 Task: Create relationship between election and announcement object.
Action: Mouse moved to (889, 63)
Screenshot: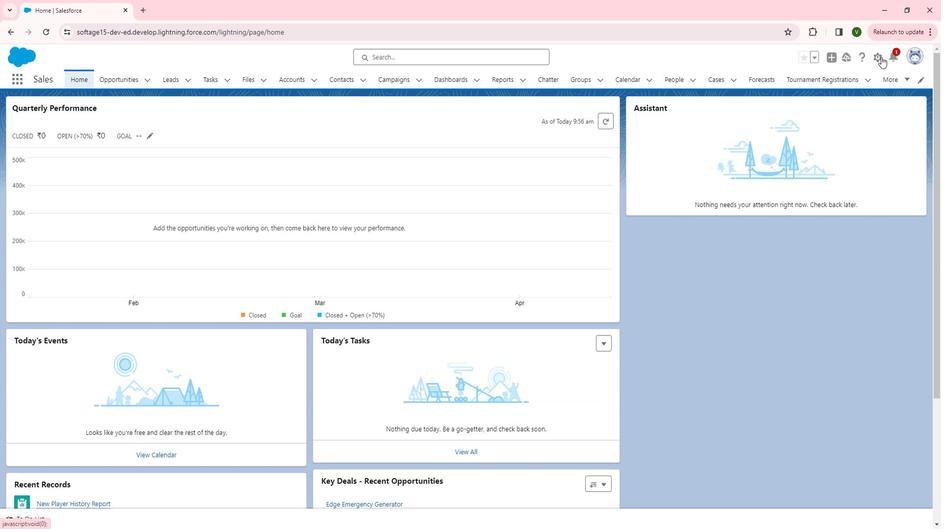 
Action: Mouse pressed left at (889, 63)
Screenshot: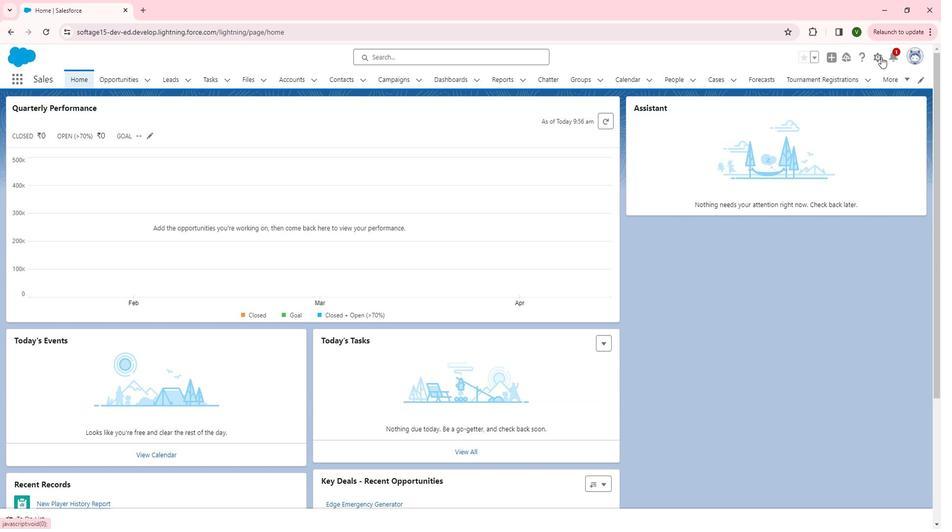 
Action: Mouse moved to (839, 94)
Screenshot: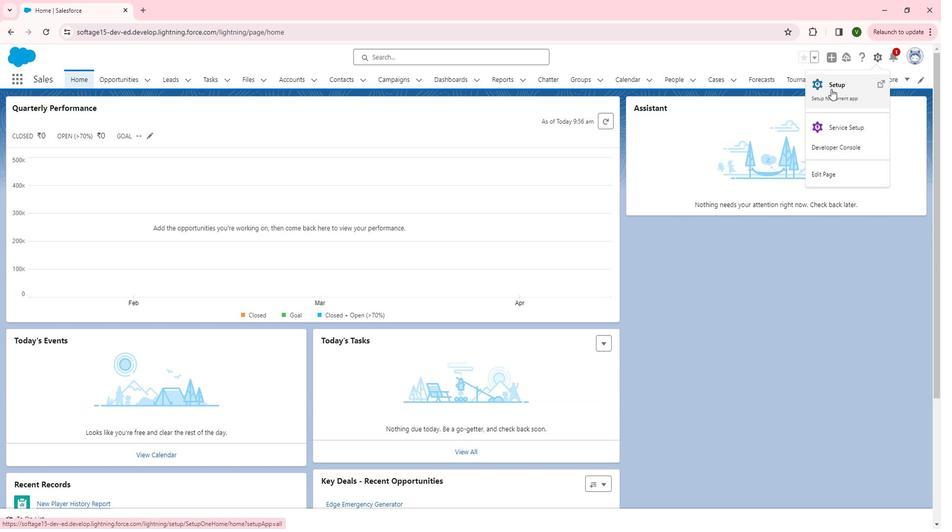 
Action: Mouse pressed left at (839, 94)
Screenshot: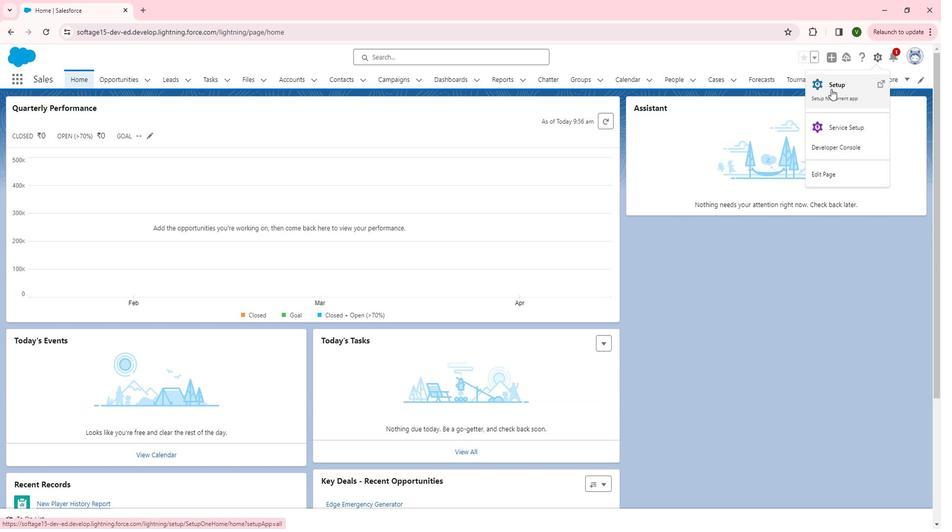 
Action: Mouse moved to (69, 261)
Screenshot: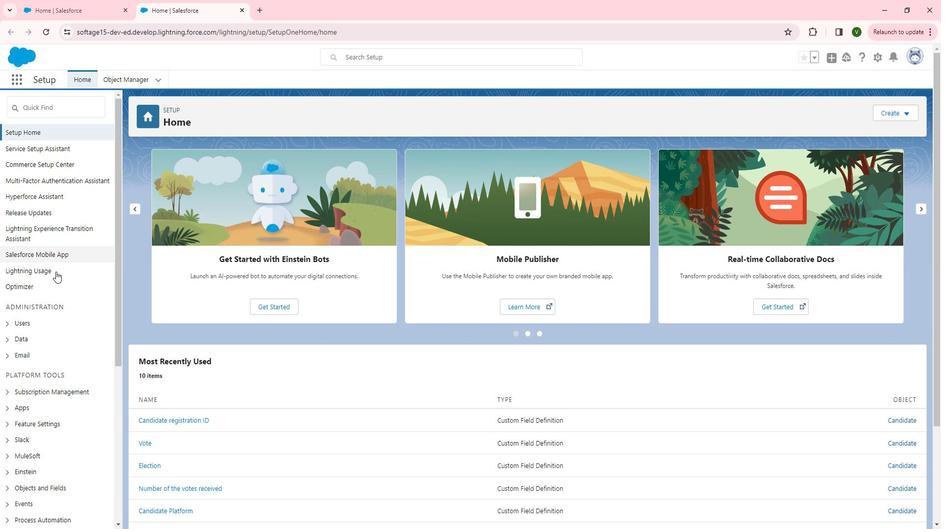 
Action: Mouse scrolled (69, 261) with delta (0, 0)
Screenshot: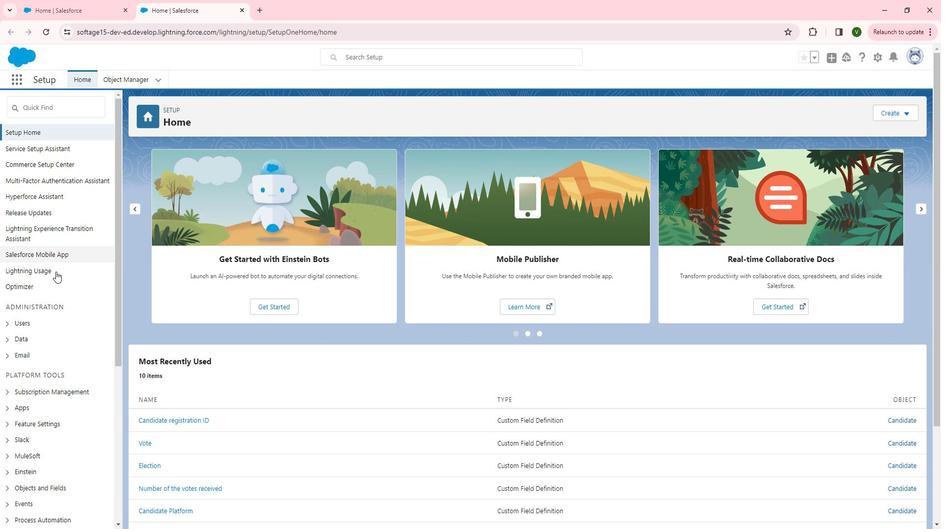
Action: Mouse moved to (62, 276)
Screenshot: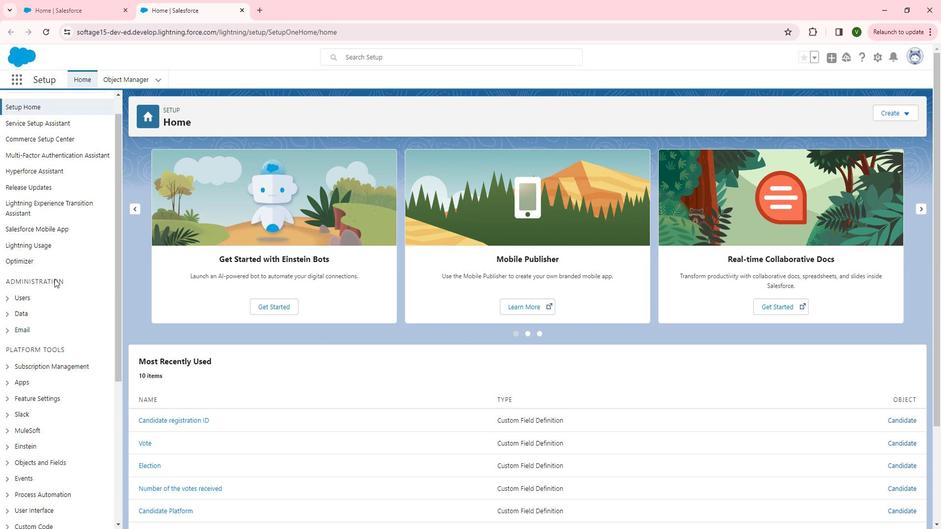 
Action: Mouse scrolled (62, 276) with delta (0, 0)
Screenshot: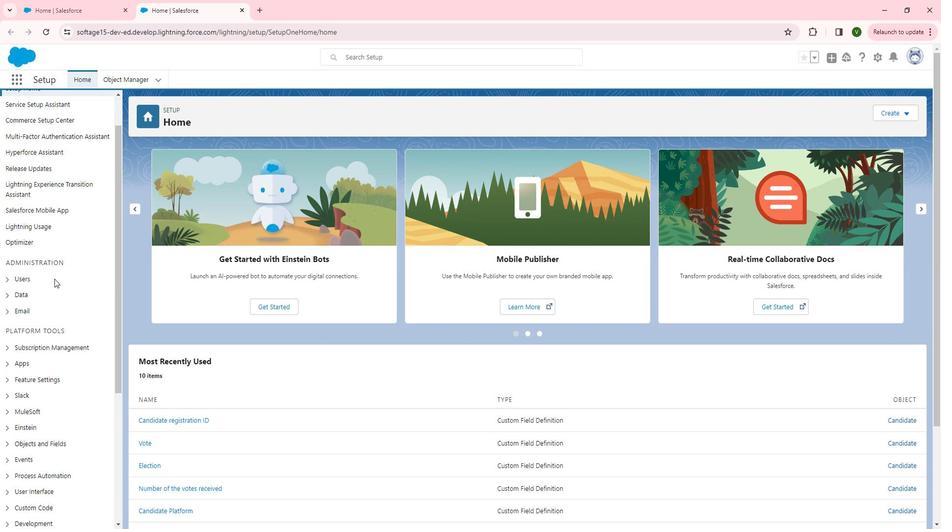 
Action: Mouse moved to (61, 279)
Screenshot: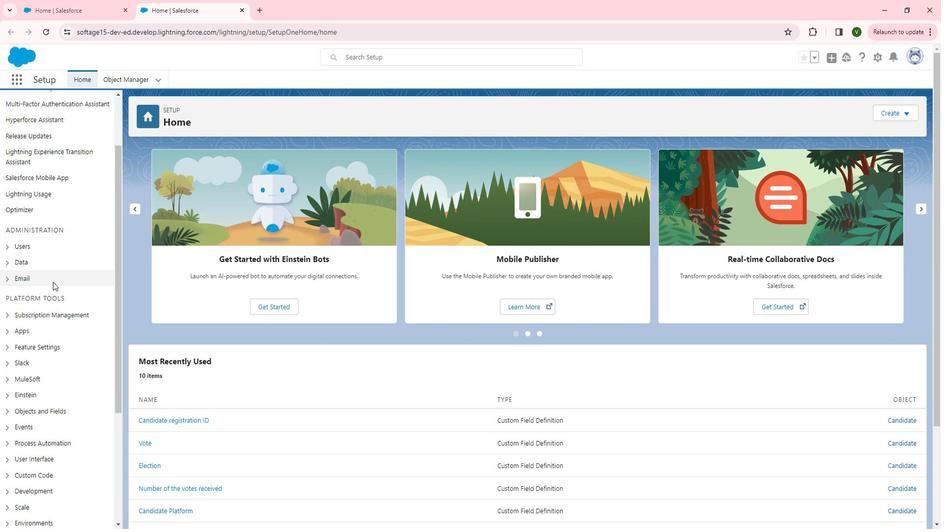 
Action: Mouse scrolled (61, 279) with delta (0, 0)
Screenshot: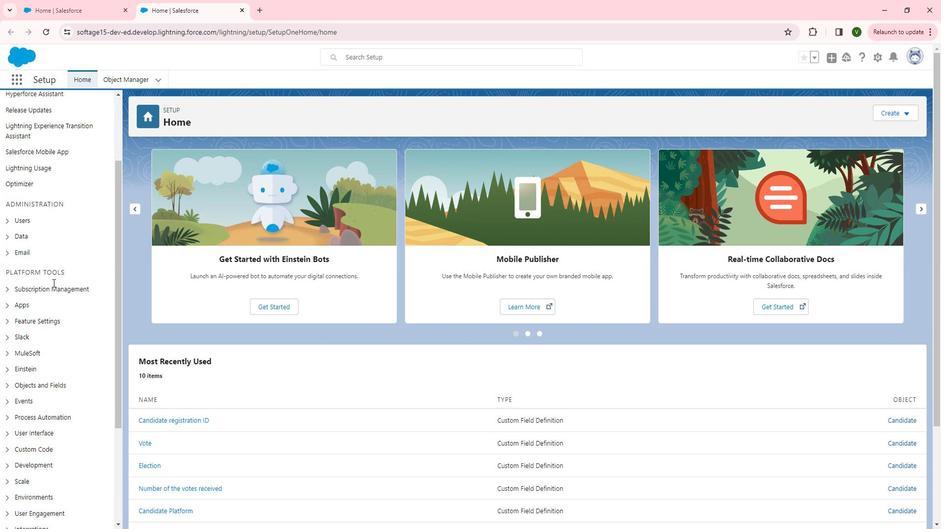 
Action: Mouse moved to (14, 330)
Screenshot: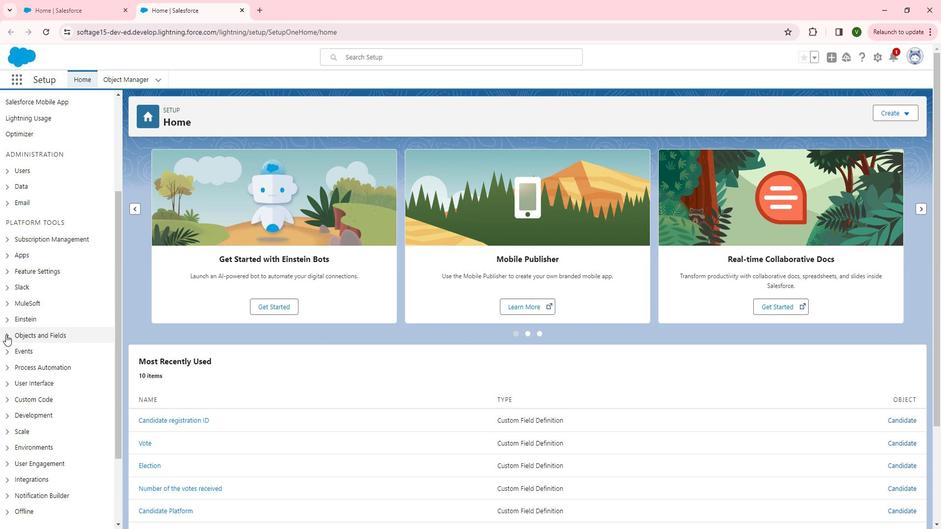 
Action: Mouse pressed left at (14, 330)
Screenshot: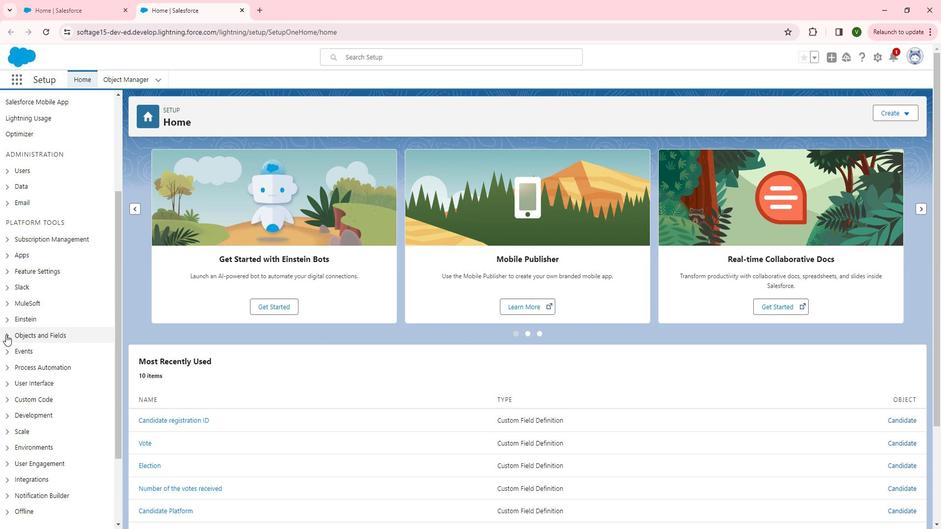 
Action: Mouse moved to (62, 345)
Screenshot: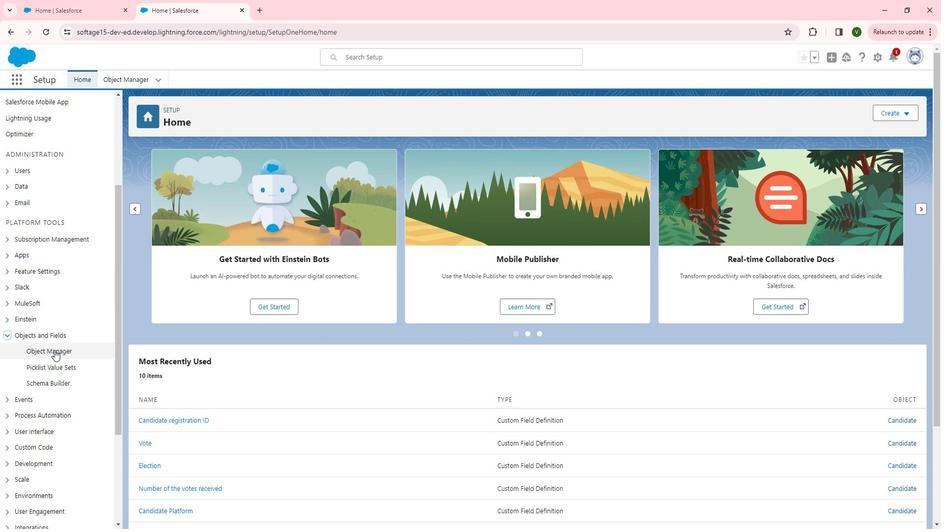 
Action: Mouse pressed left at (62, 345)
Screenshot: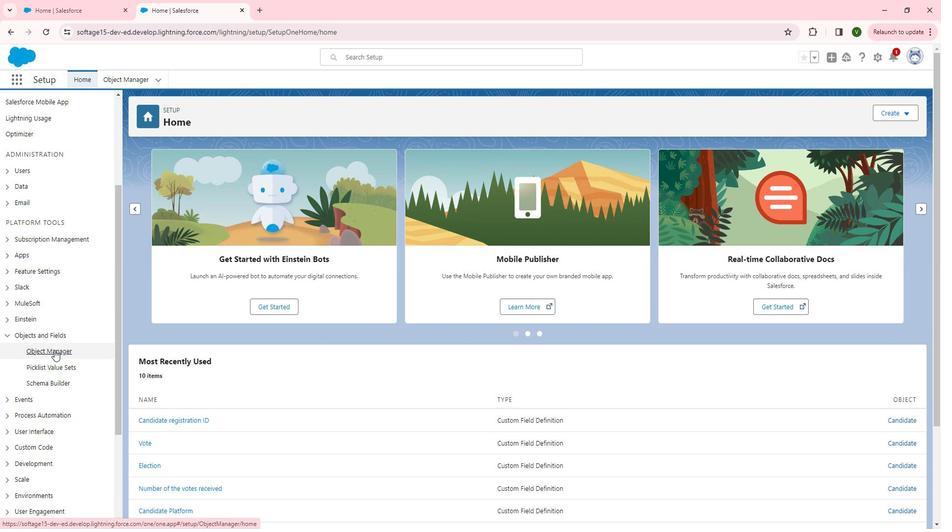 
Action: Mouse moved to (125, 307)
Screenshot: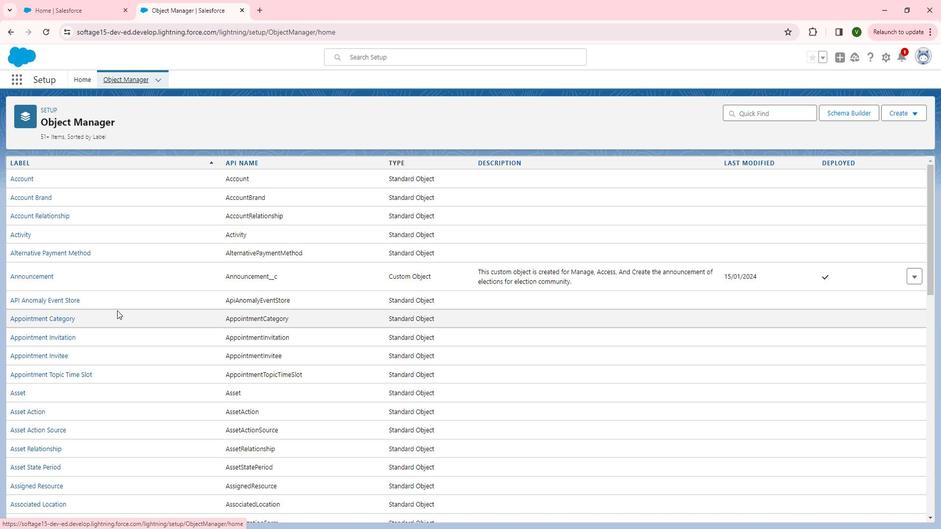
Action: Mouse scrolled (125, 306) with delta (0, 0)
Screenshot: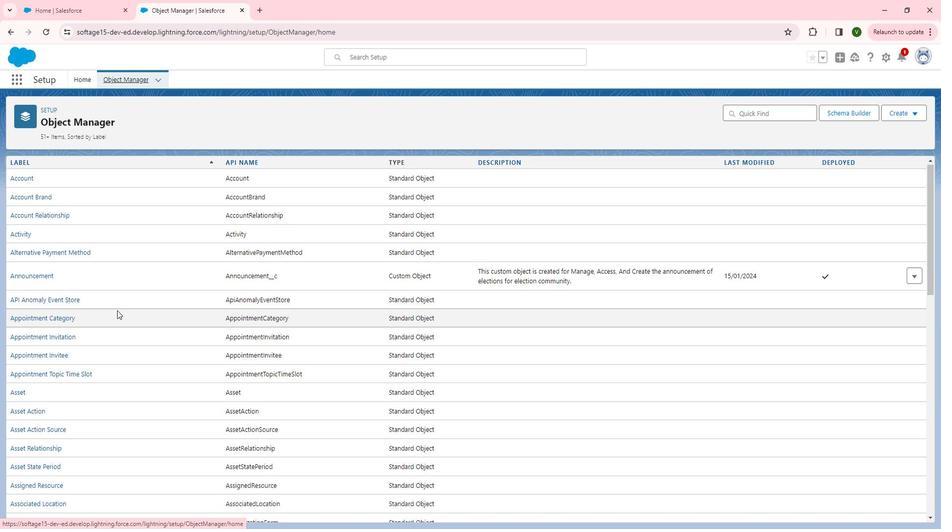 
Action: Mouse scrolled (125, 306) with delta (0, 0)
Screenshot: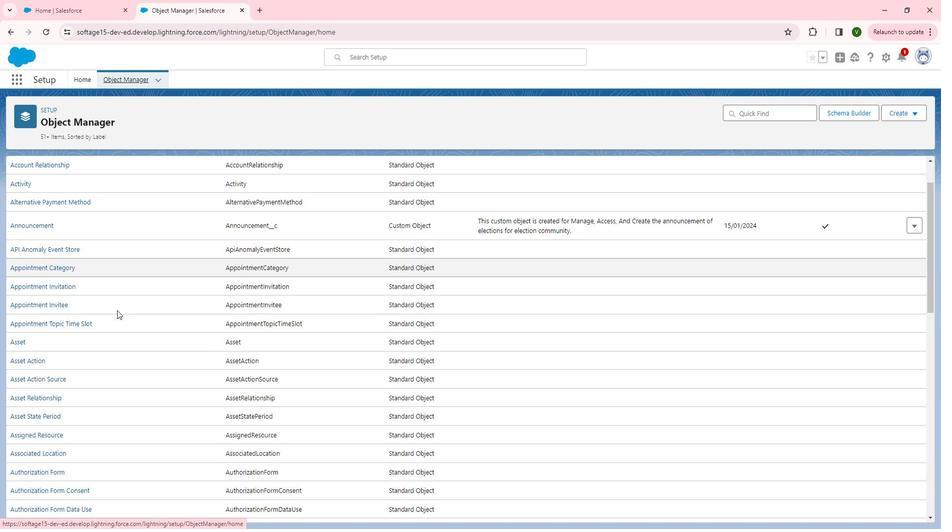 
Action: Mouse scrolled (125, 306) with delta (0, 0)
Screenshot: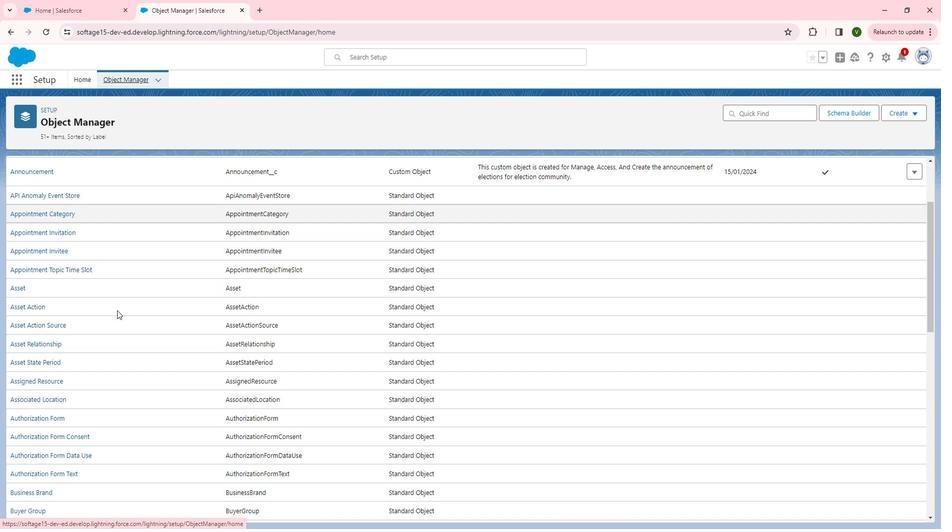 
Action: Mouse scrolled (125, 306) with delta (0, 0)
Screenshot: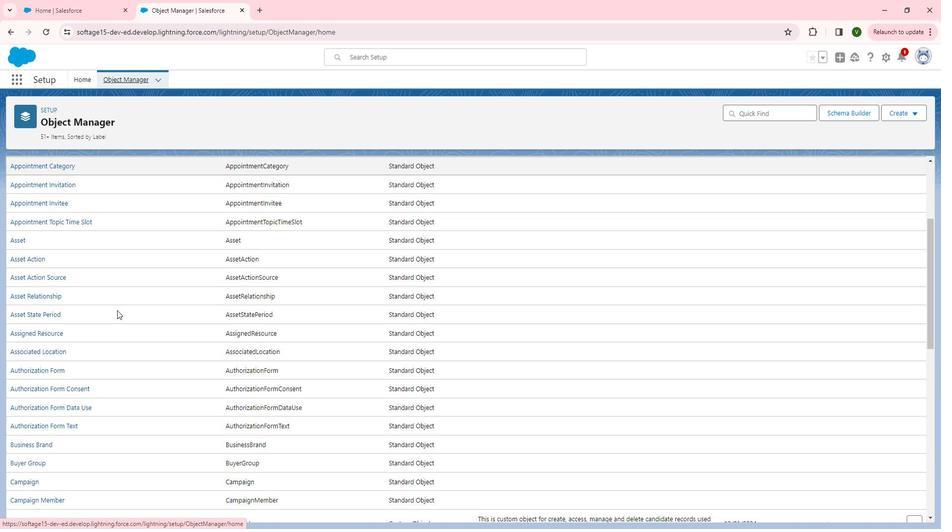 
Action: Mouse scrolled (125, 307) with delta (0, 0)
Screenshot: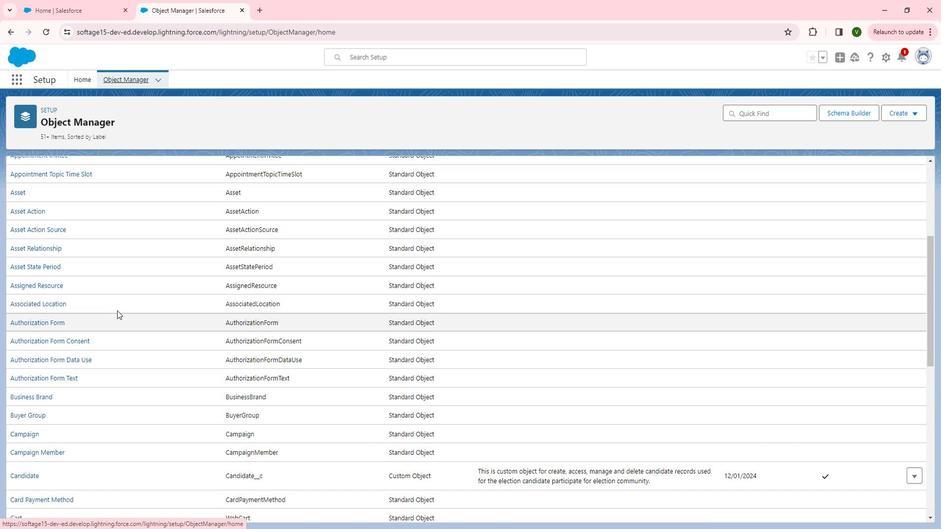 
Action: Mouse scrolled (125, 307) with delta (0, 0)
Screenshot: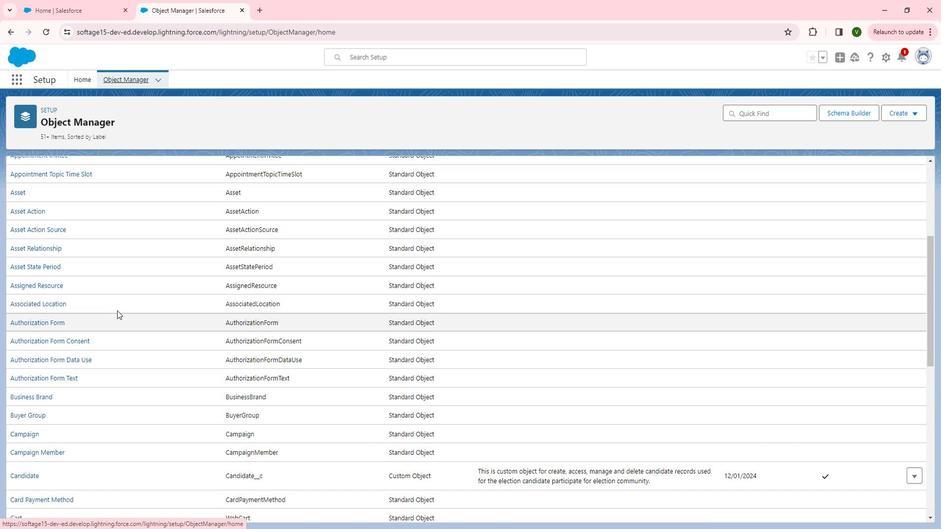 
Action: Mouse scrolled (125, 307) with delta (0, 0)
Screenshot: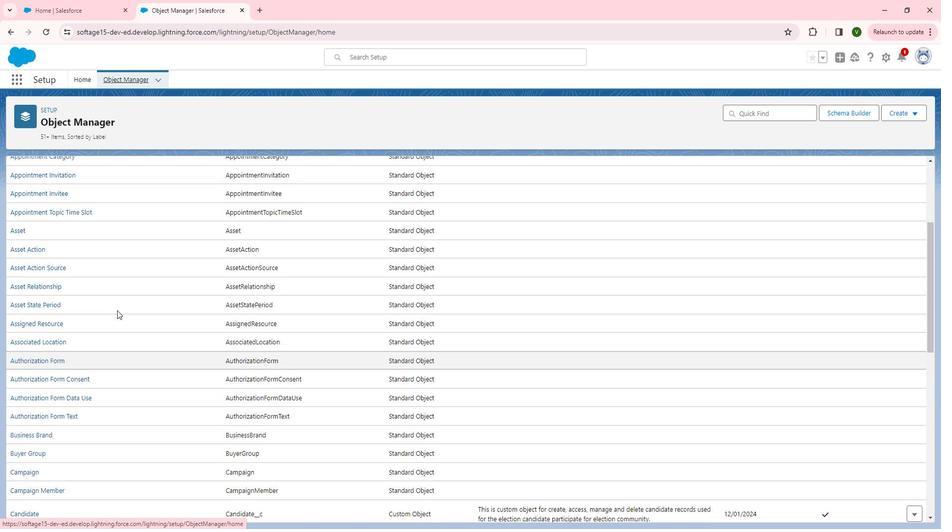 
Action: Mouse scrolled (125, 307) with delta (0, 0)
Screenshot: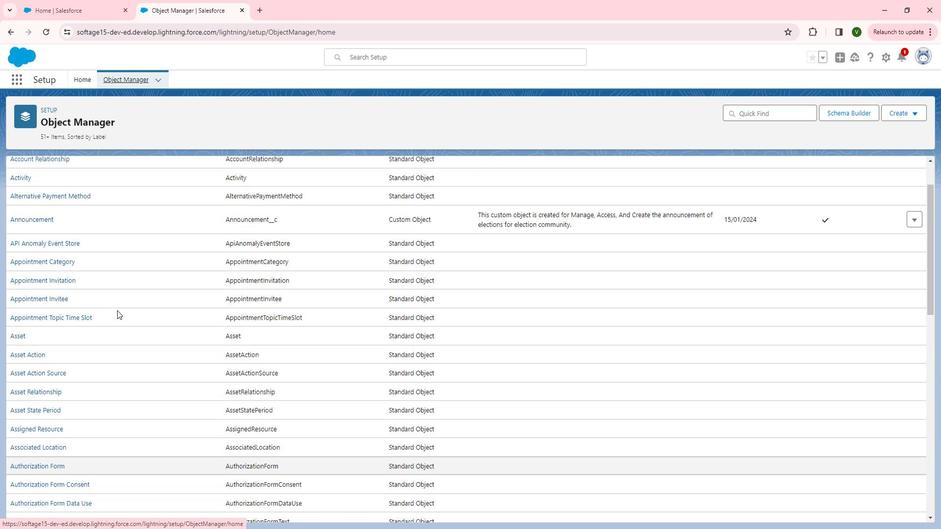 
Action: Mouse moved to (42, 272)
Screenshot: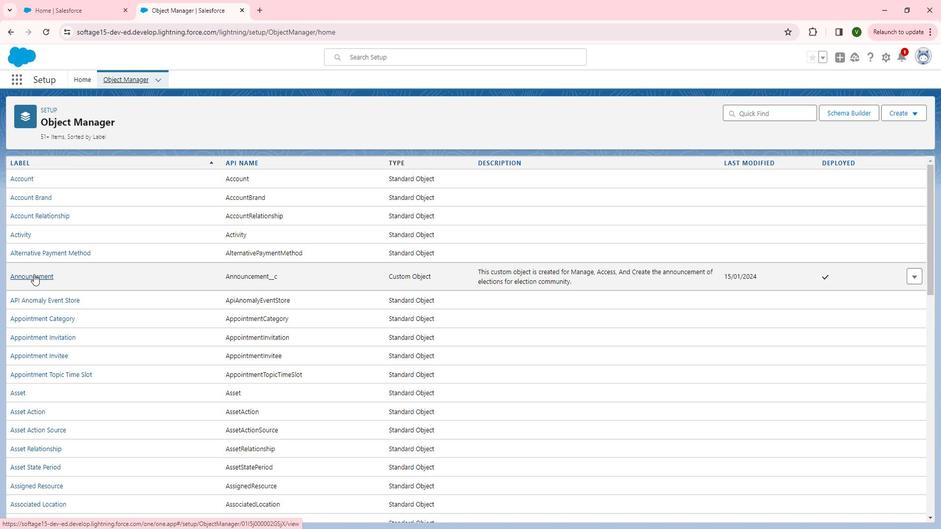 
Action: Mouse pressed left at (42, 272)
Screenshot: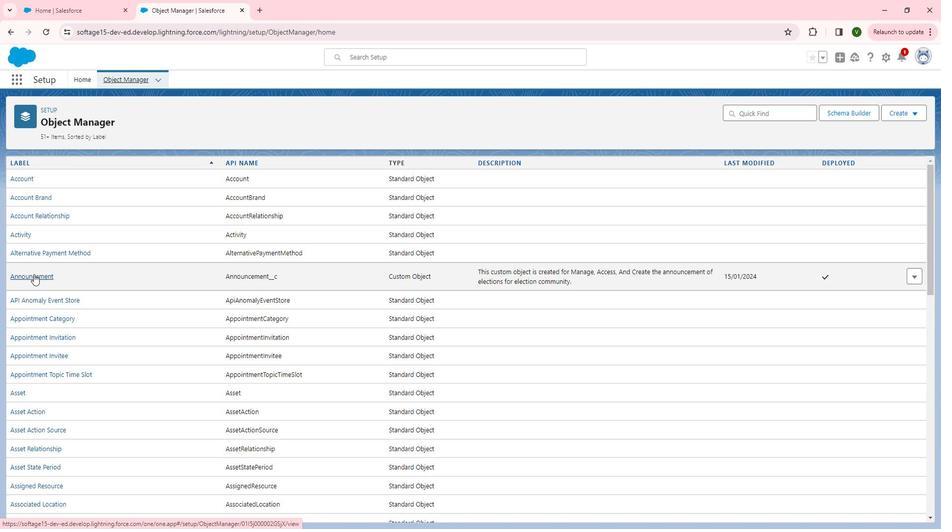 
Action: Mouse moved to (83, 181)
Screenshot: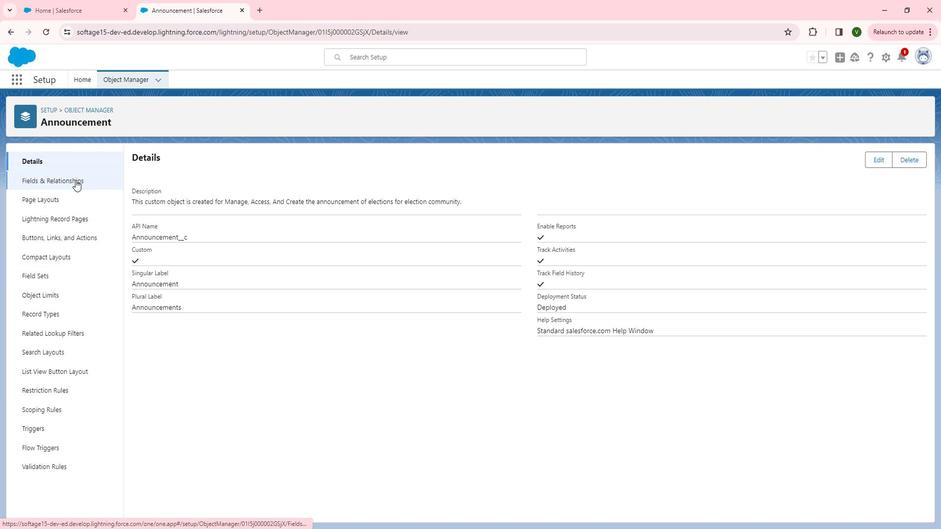 
Action: Mouse pressed left at (83, 181)
Screenshot: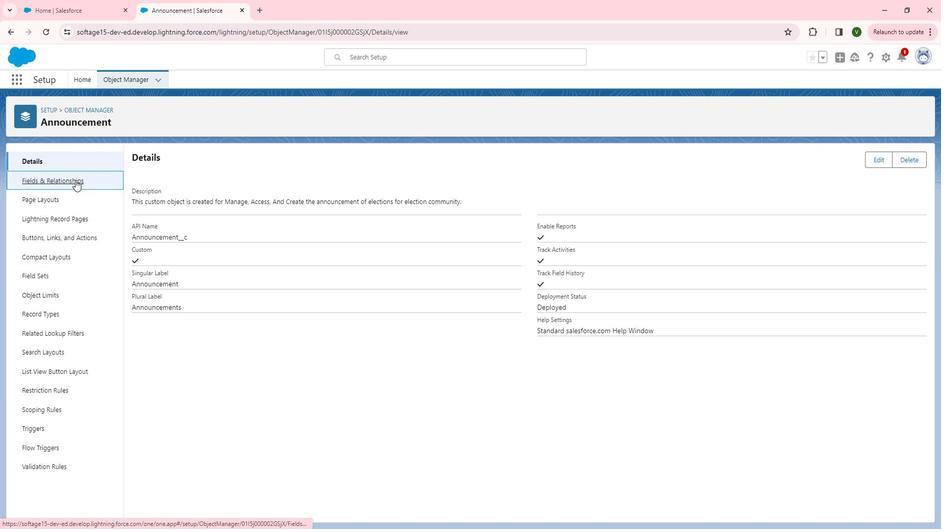 
Action: Mouse moved to (730, 164)
Screenshot: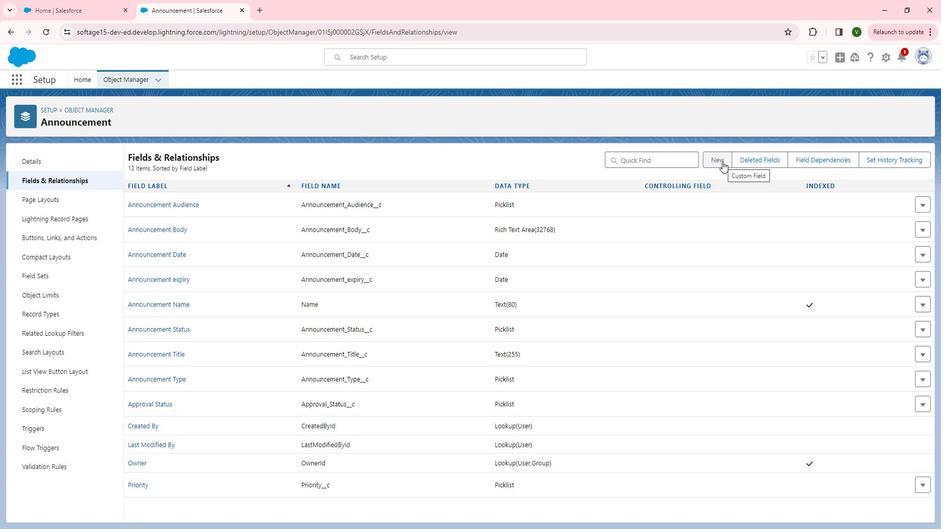 
Action: Mouse pressed left at (730, 164)
Screenshot: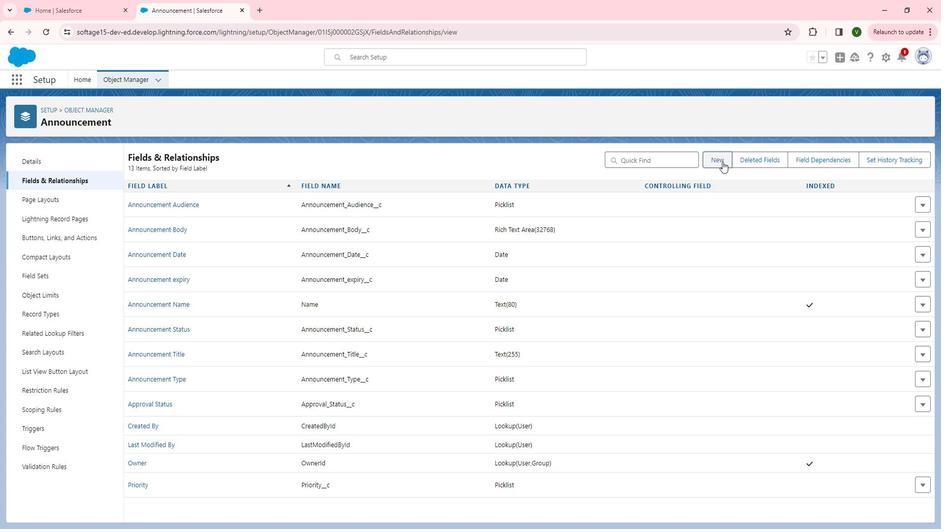 
Action: Mouse moved to (156, 338)
Screenshot: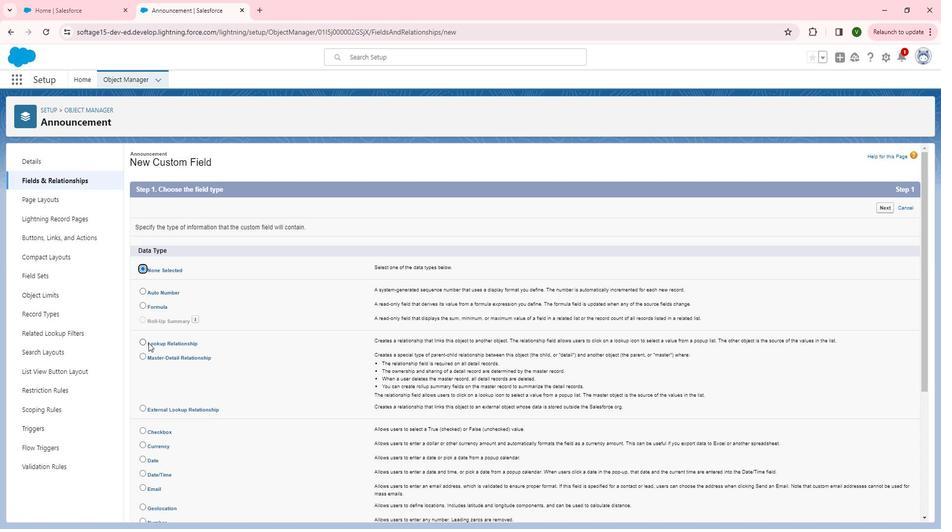 
Action: Mouse pressed left at (156, 338)
Screenshot: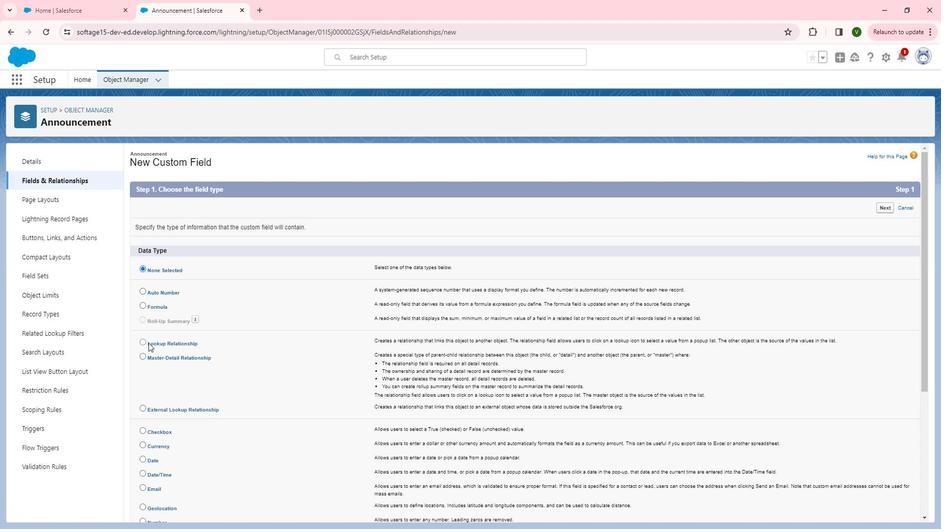 
Action: Mouse moved to (895, 210)
Screenshot: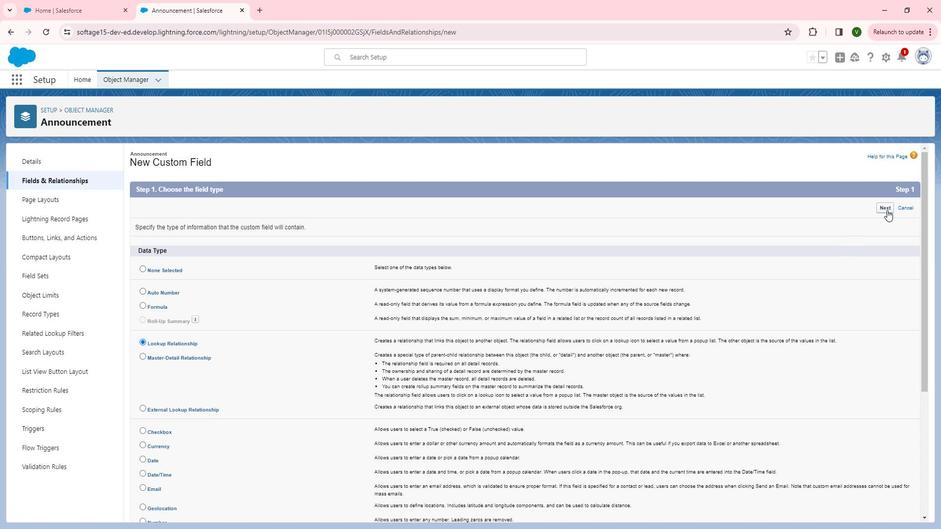 
Action: Mouse pressed left at (895, 210)
Screenshot: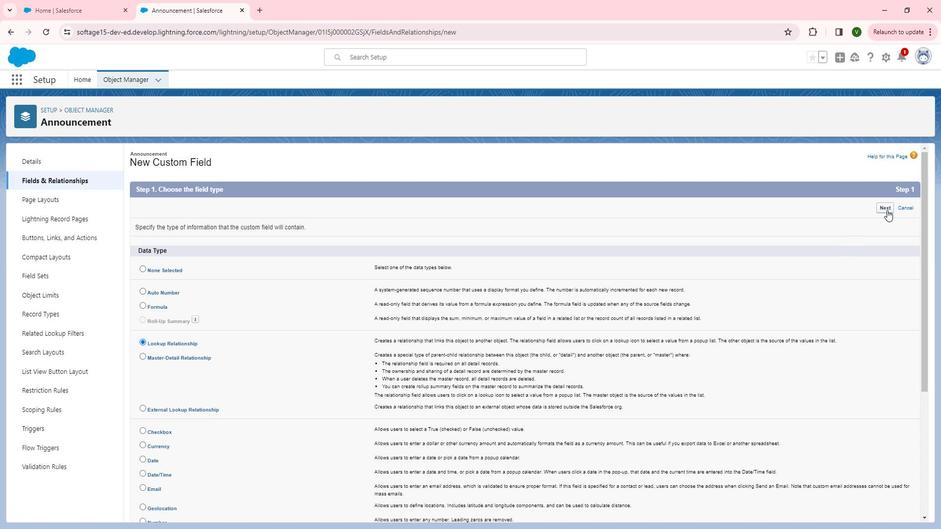 
Action: Mouse moved to (377, 246)
Screenshot: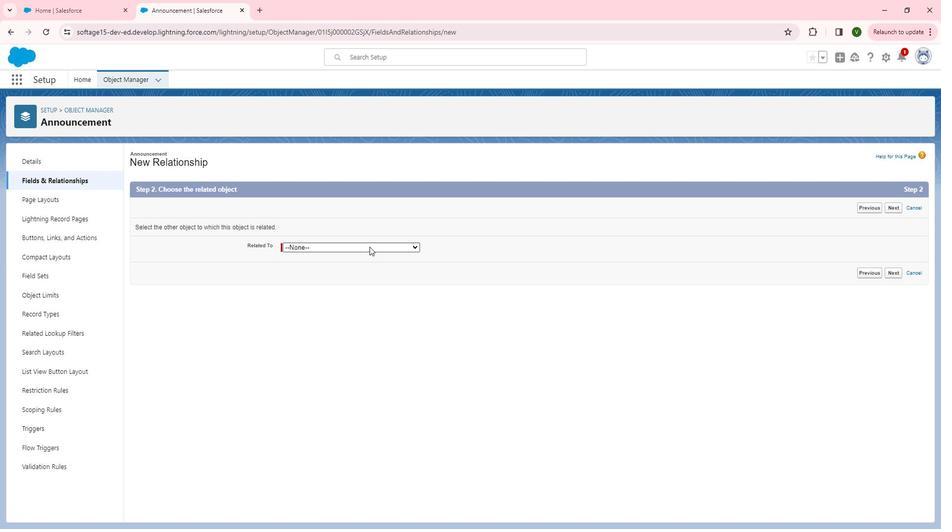 
Action: Mouse pressed left at (377, 246)
Screenshot: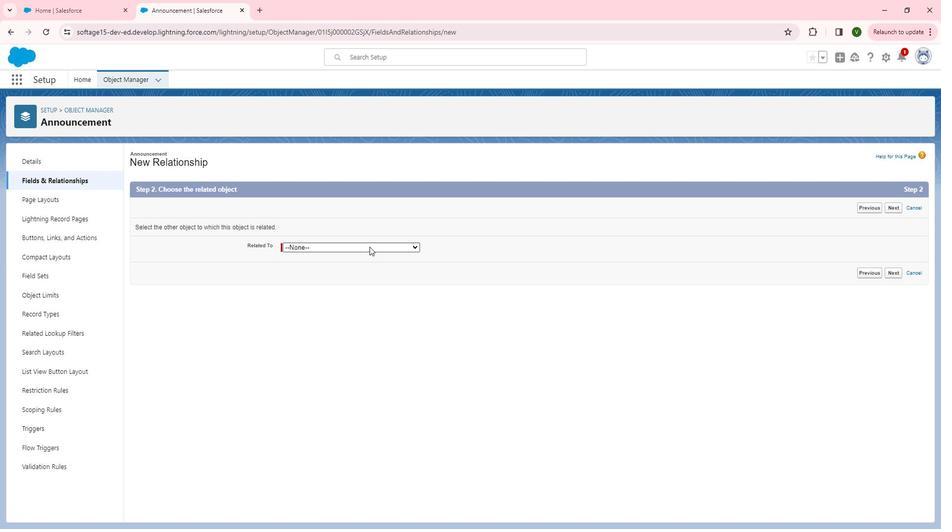 
Action: Mouse moved to (341, 371)
Screenshot: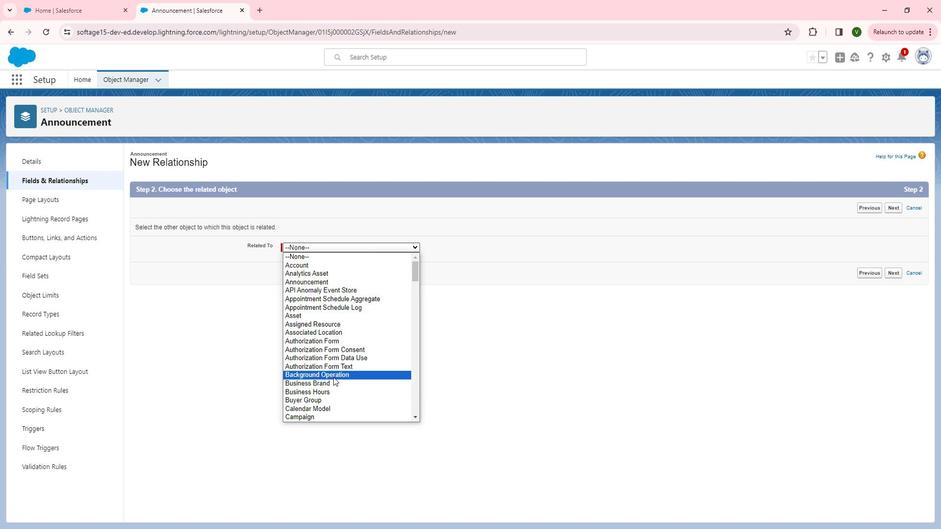 
Action: Mouse scrolled (341, 371) with delta (0, 0)
Screenshot: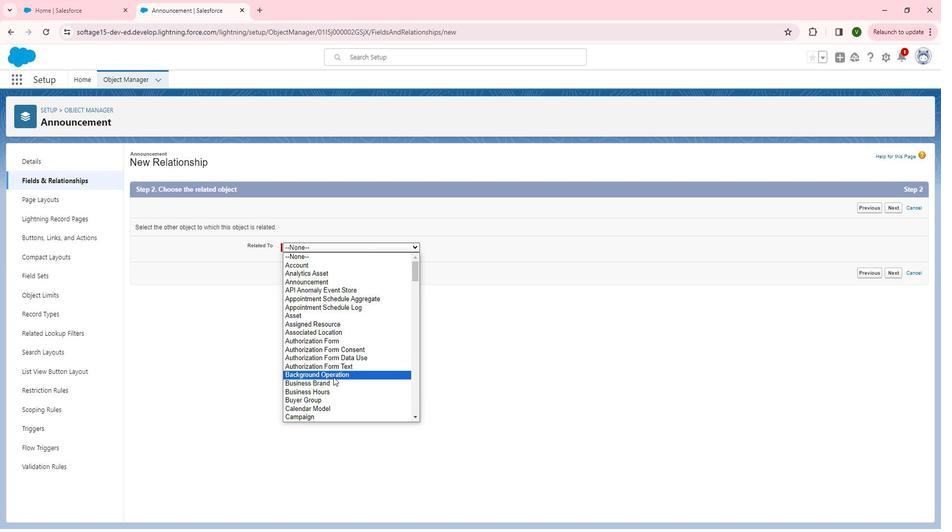 
Action: Mouse scrolled (341, 371) with delta (0, 0)
Screenshot: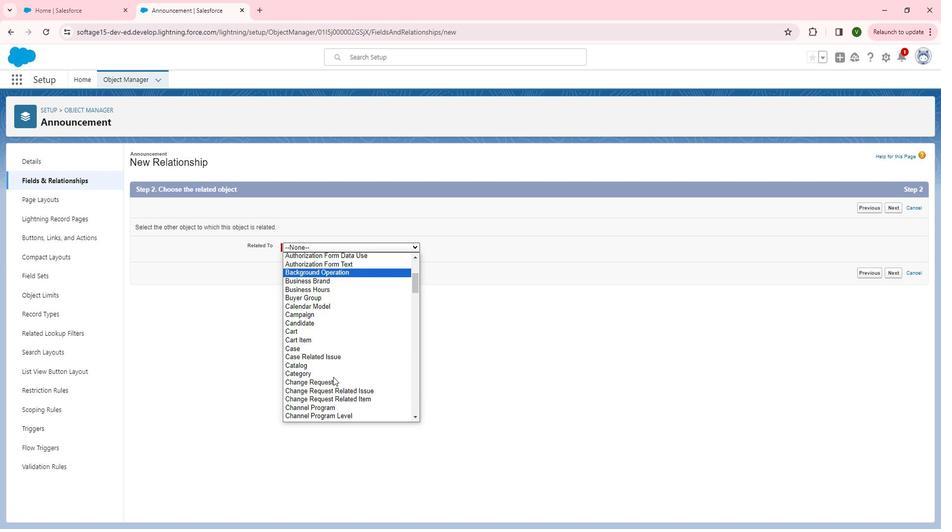 
Action: Mouse scrolled (341, 371) with delta (0, 0)
Screenshot: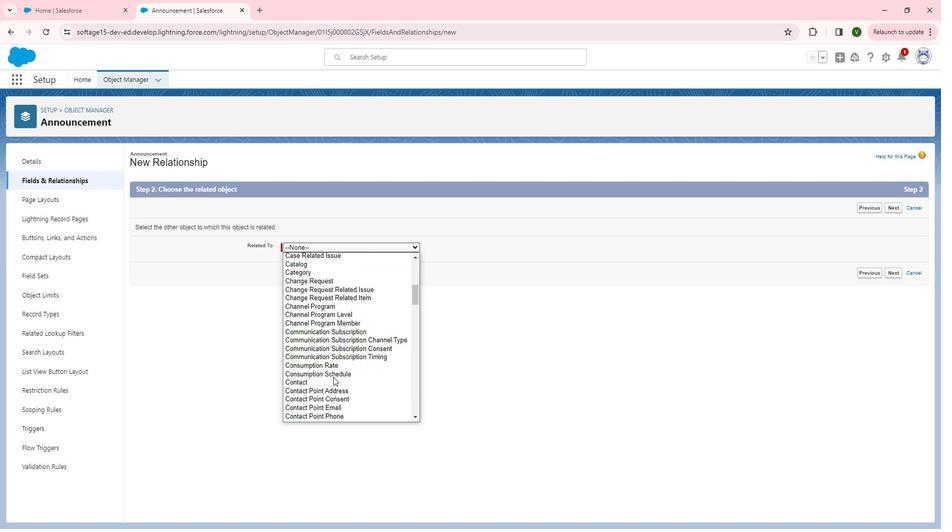 
Action: Mouse scrolled (341, 371) with delta (0, 0)
Screenshot: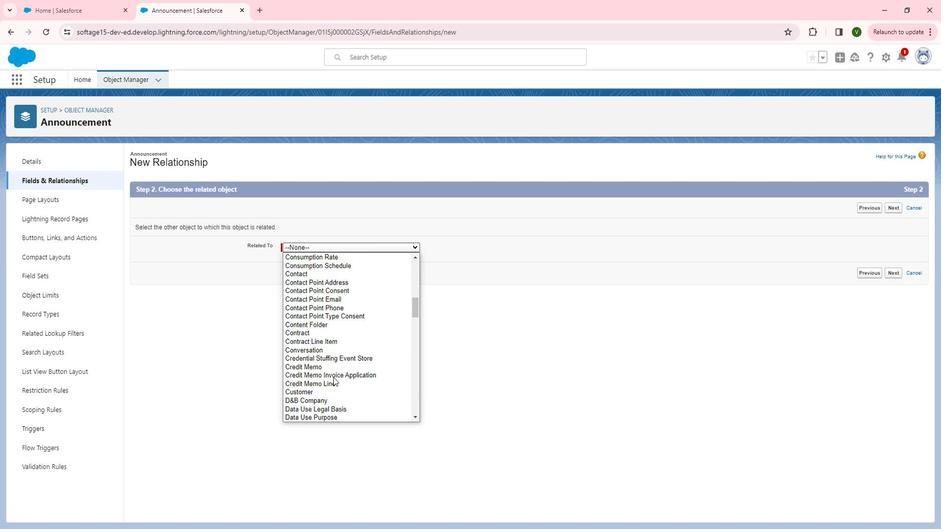 
Action: Mouse scrolled (341, 371) with delta (0, 0)
Screenshot: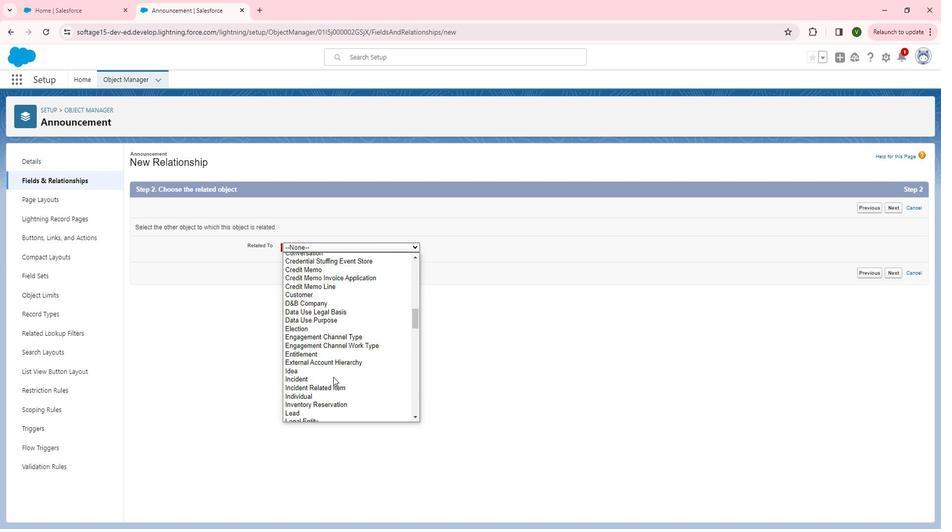 
Action: Mouse moved to (343, 294)
Screenshot: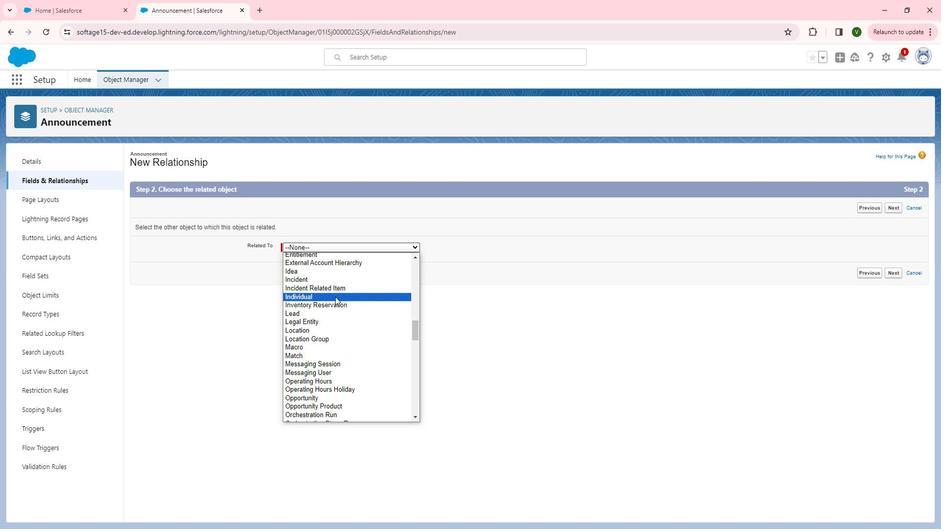 
Action: Mouse scrolled (343, 294) with delta (0, 0)
Screenshot: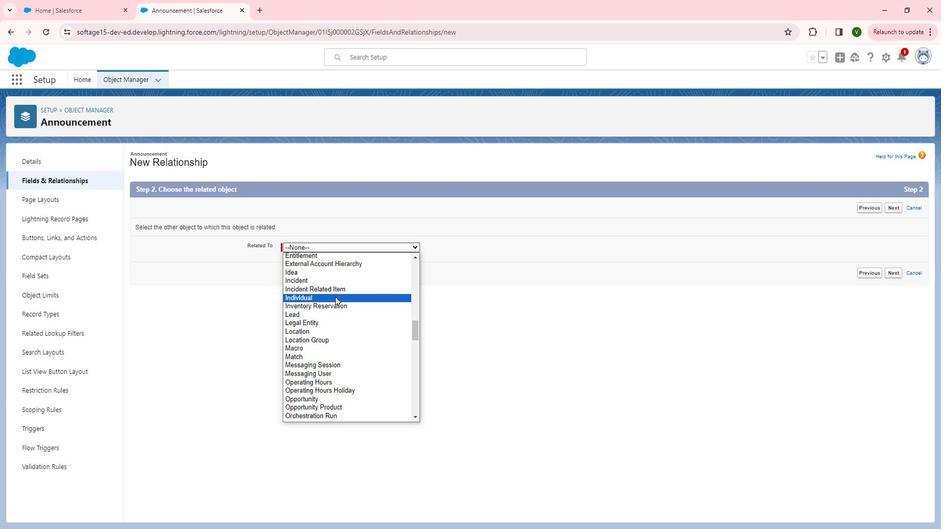 
Action: Mouse moved to (330, 328)
Screenshot: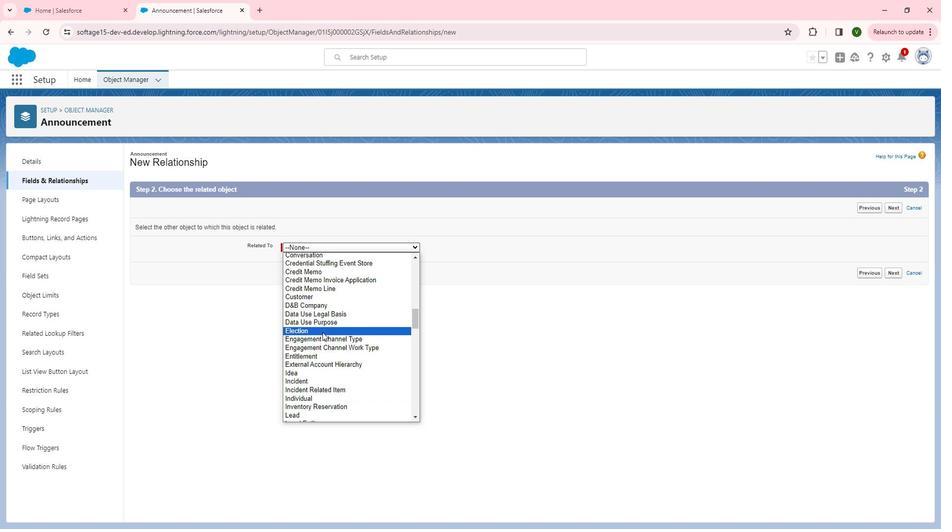 
Action: Mouse pressed left at (330, 328)
Screenshot: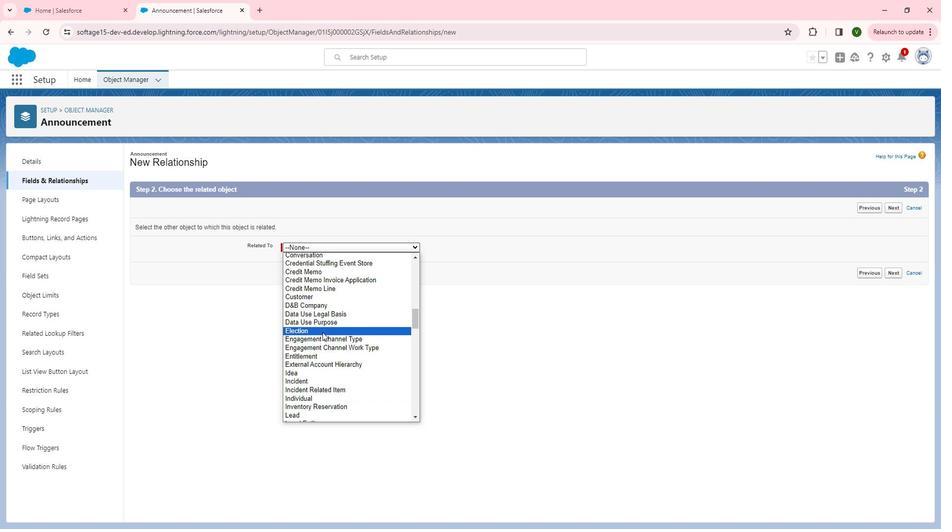 
Action: Mouse moved to (903, 209)
Screenshot: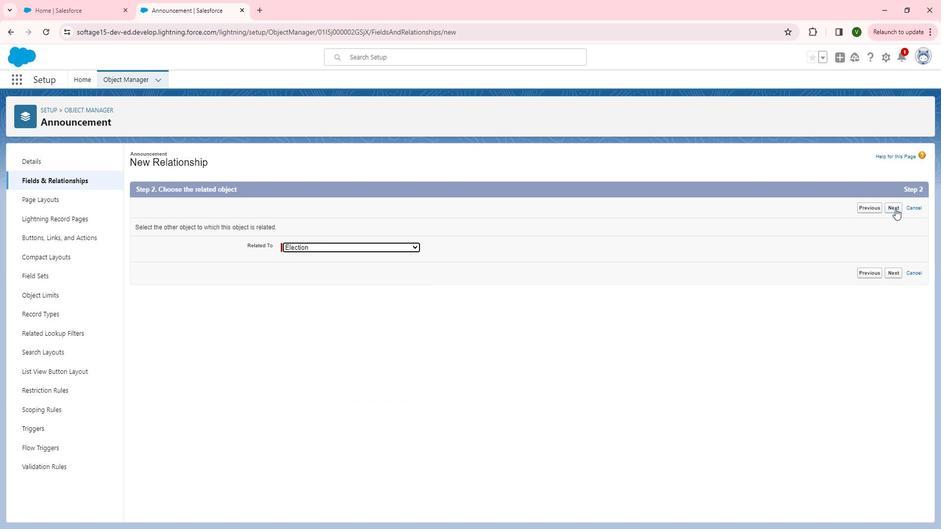 
Action: Mouse pressed left at (903, 209)
Screenshot: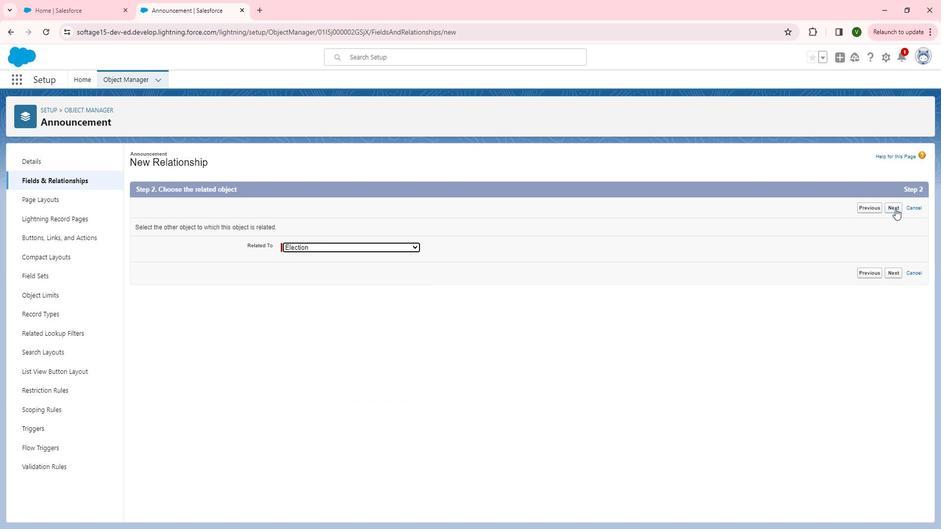 
Action: Mouse moved to (294, 253)
Screenshot: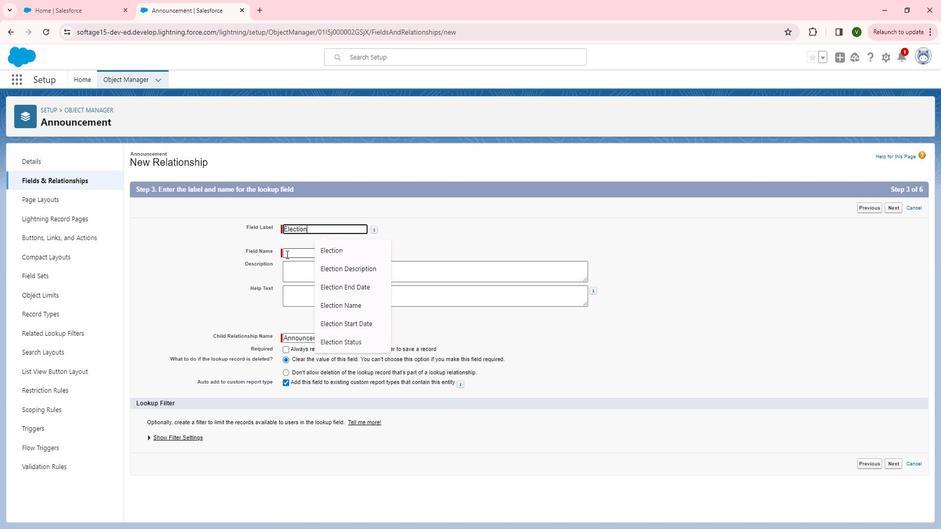 
Action: Mouse pressed left at (294, 253)
Screenshot: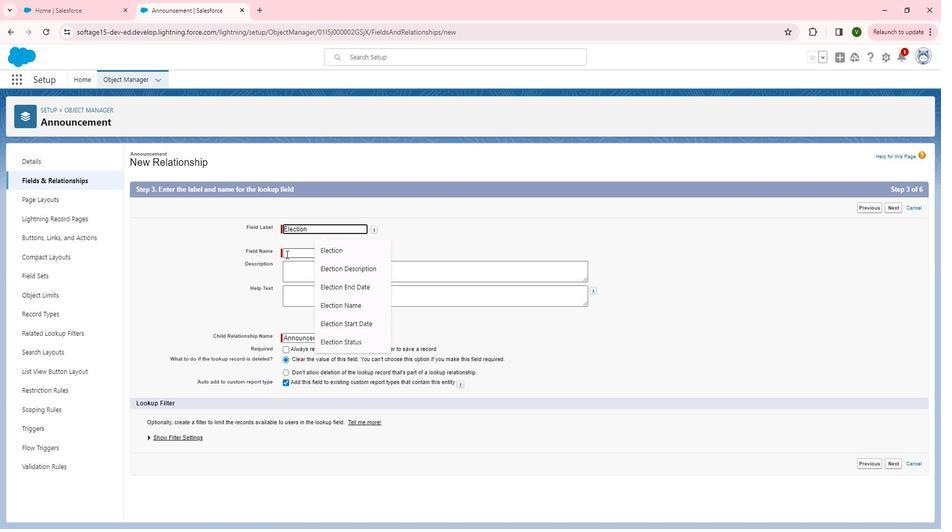 
Action: Mouse moved to (424, 273)
Screenshot: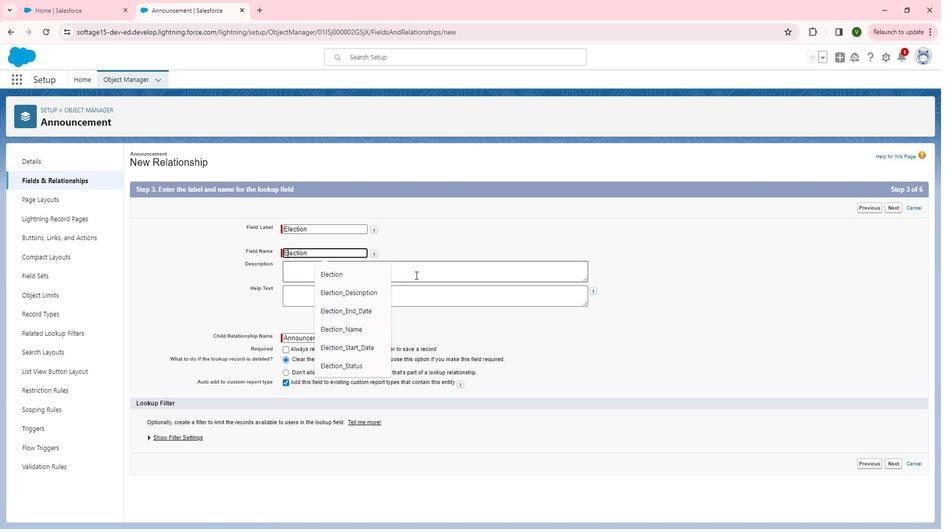 
Action: Mouse pressed left at (424, 273)
Screenshot: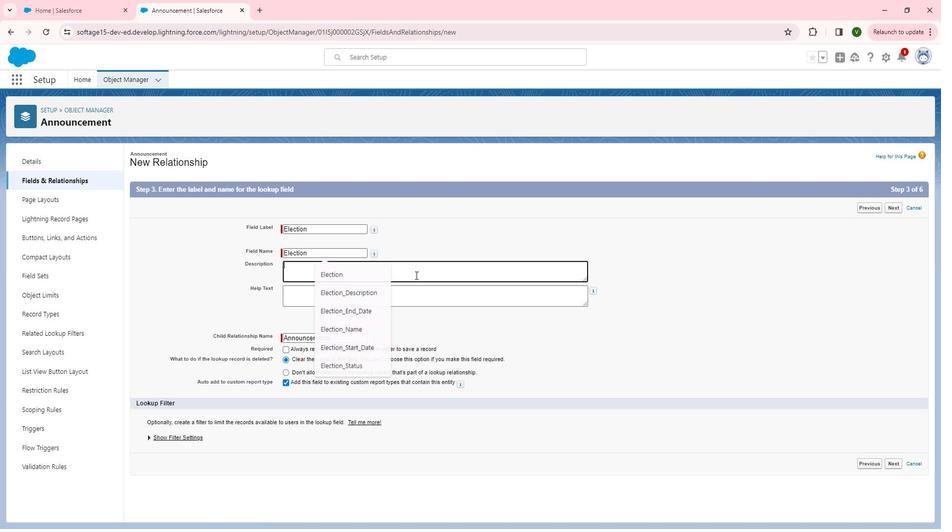 
Action: Key pressed <Key.shift>This<Key.space>custom<Key.space>field<Key.space>is<Key.space>used<Key.space>for<Key.space>the<Key.space>establishes<Key.space>a<Key.space>link<Key.space>between<Key.space>the<Key.space>announcement<Key.space>and<Key.space>the<Key.space>election<Key.space>is<Key.space><Key.backspace><Key.backspace>t<Key.space>is<Key.space>associated<Key.space>with<Key.space>election<Key.space>as<Key.space>lookup<Key.space>relationship.
Screenshot: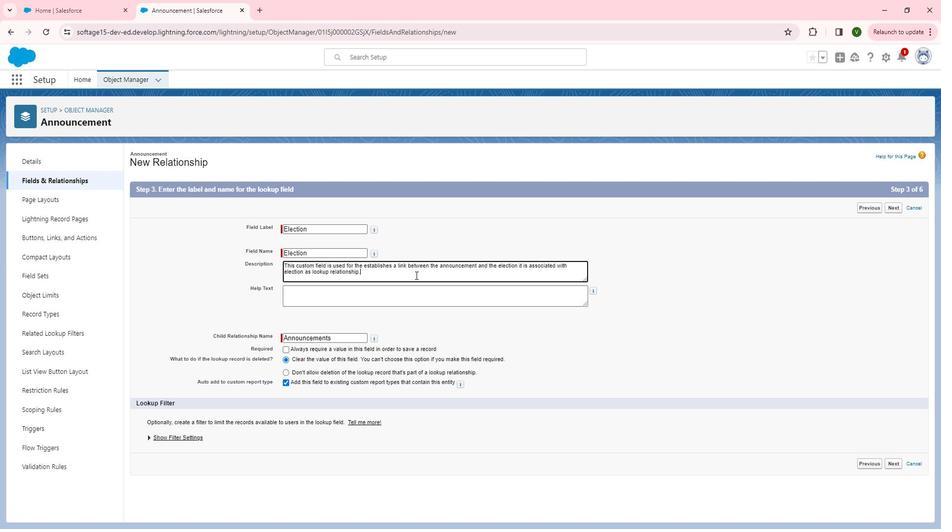 
Action: Mouse moved to (410, 294)
Screenshot: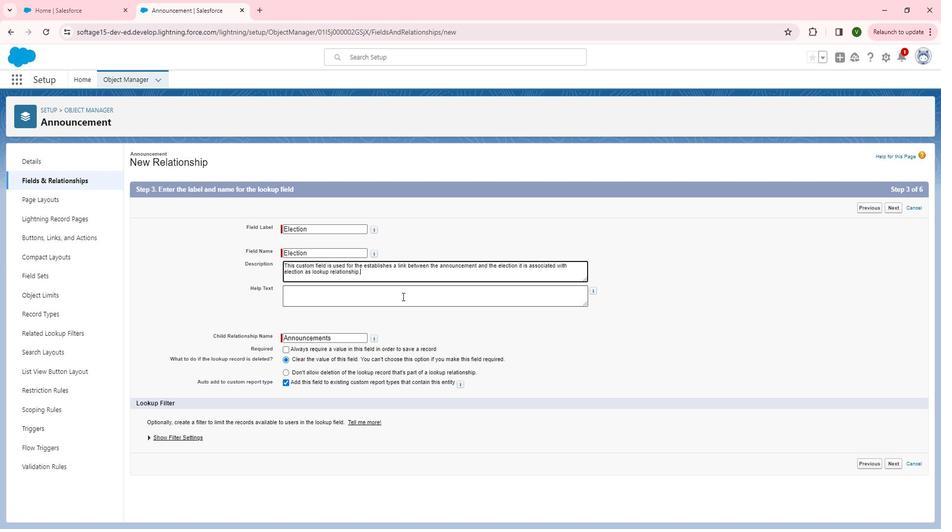 
Action: Mouse pressed left at (410, 294)
Screenshot: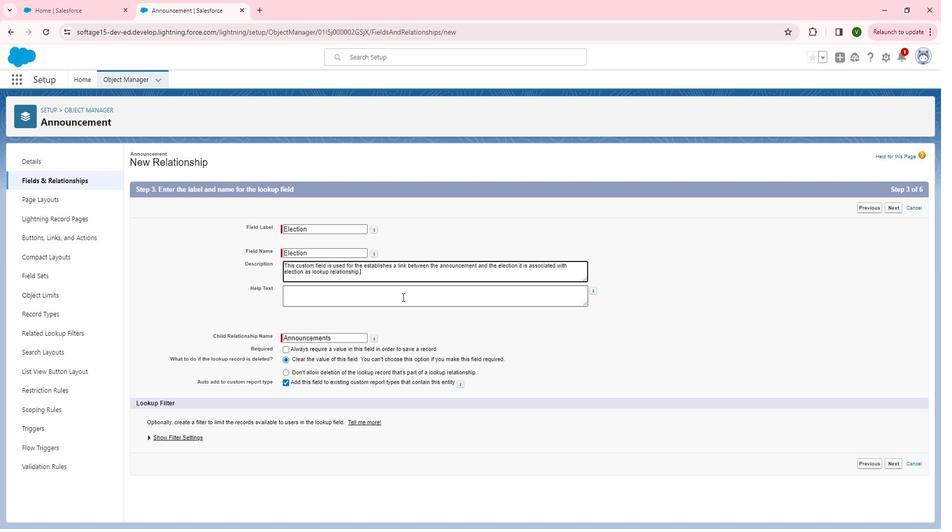 
Action: Mouse moved to (410, 294)
Screenshot: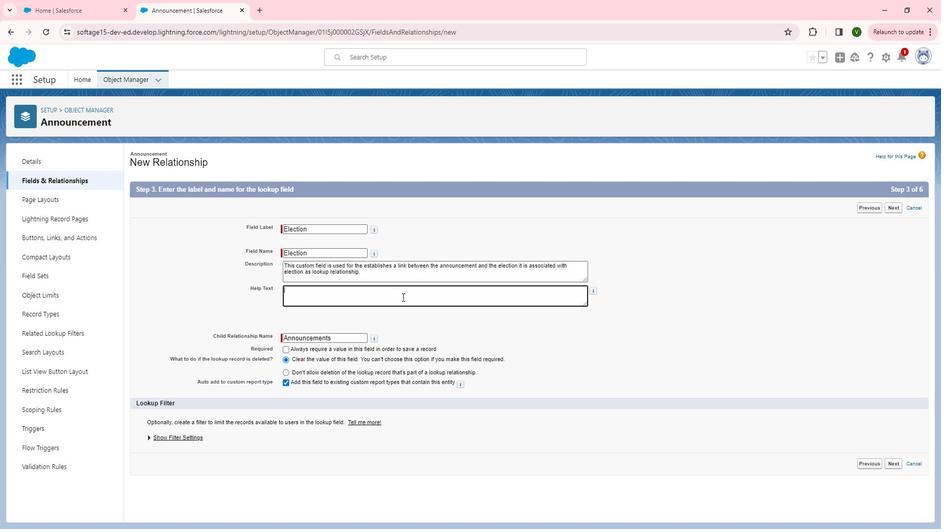 
Action: Key pressed <Key.shift>Select<Key.space>the<Key.space>election<Key.space>associated<Key.space>with<Key.space>this<Key.space>announcement<Key.space>to<Key.space>tracking<Key.space>related<Key.space>election
Screenshot: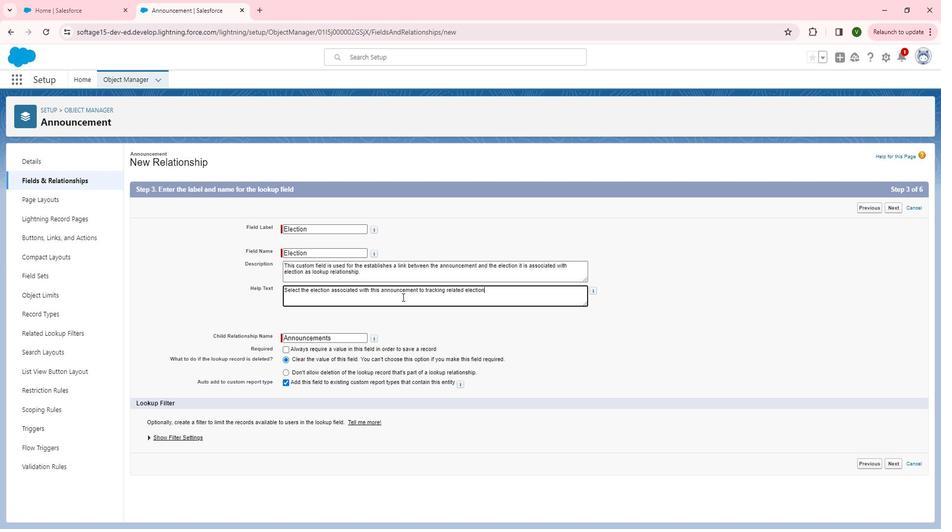 
Action: Mouse moved to (746, 329)
Screenshot: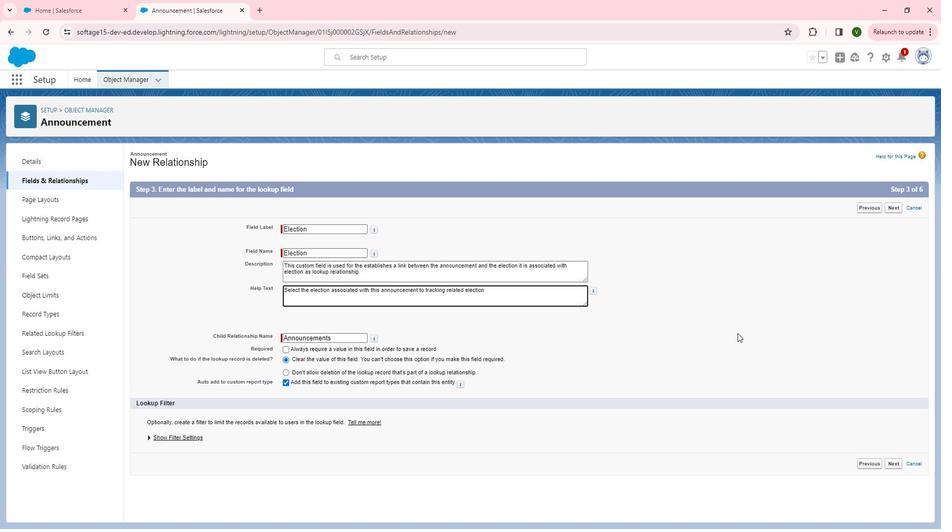 
Action: Mouse pressed left at (746, 329)
Screenshot: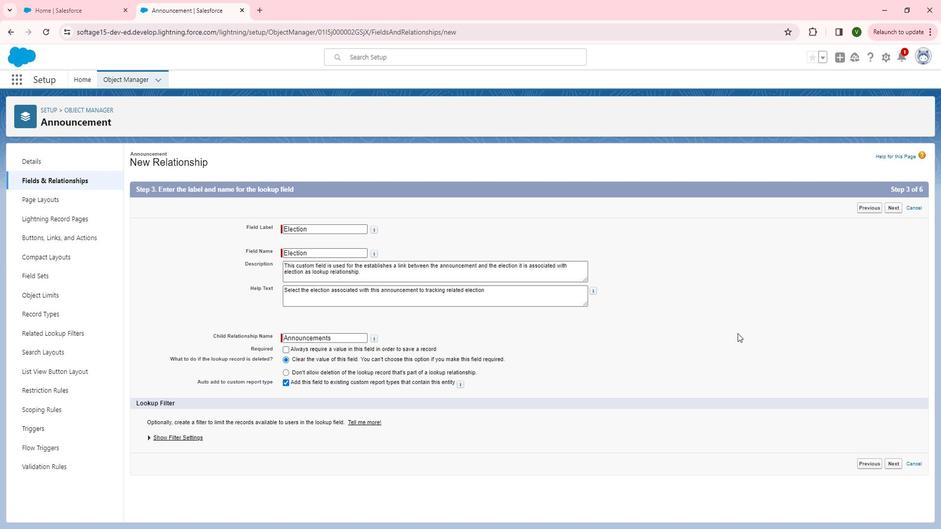 
Action: Mouse moved to (900, 454)
Screenshot: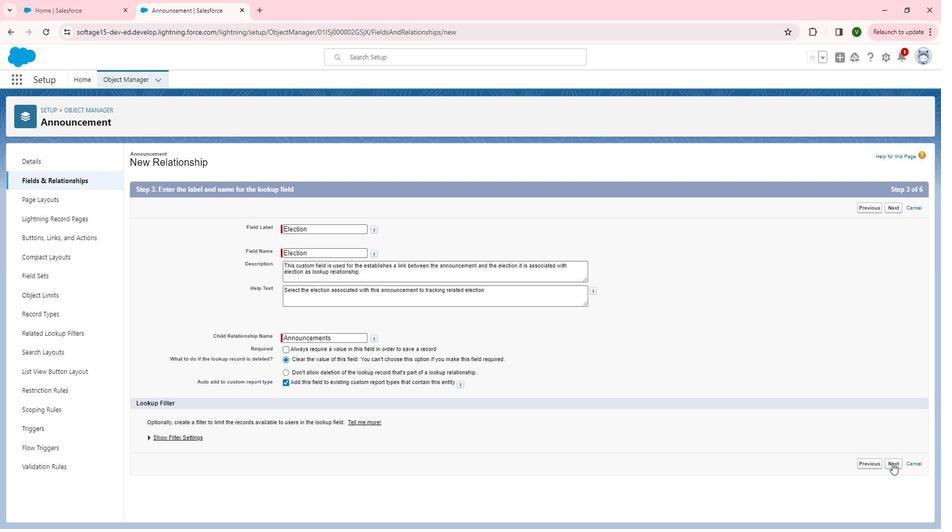 
Action: Mouse pressed left at (900, 454)
Screenshot: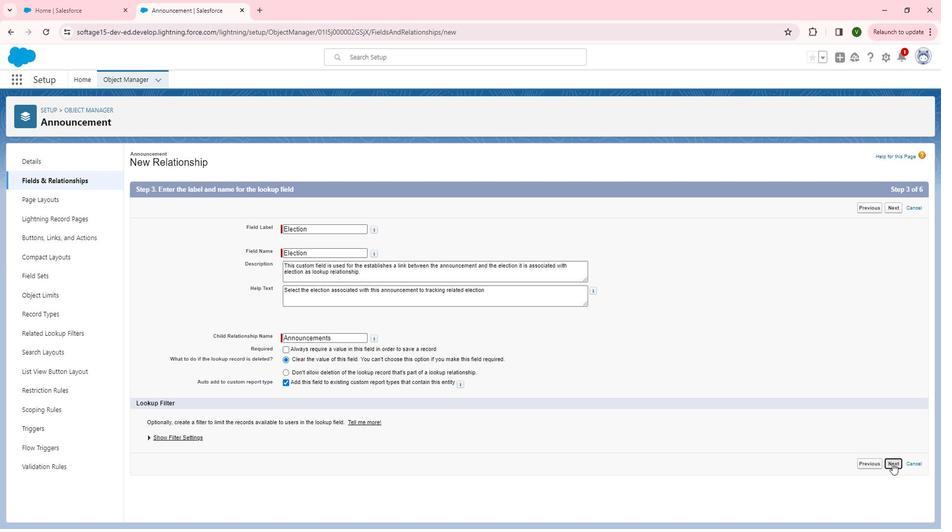 
Action: Mouse moved to (673, 290)
Screenshot: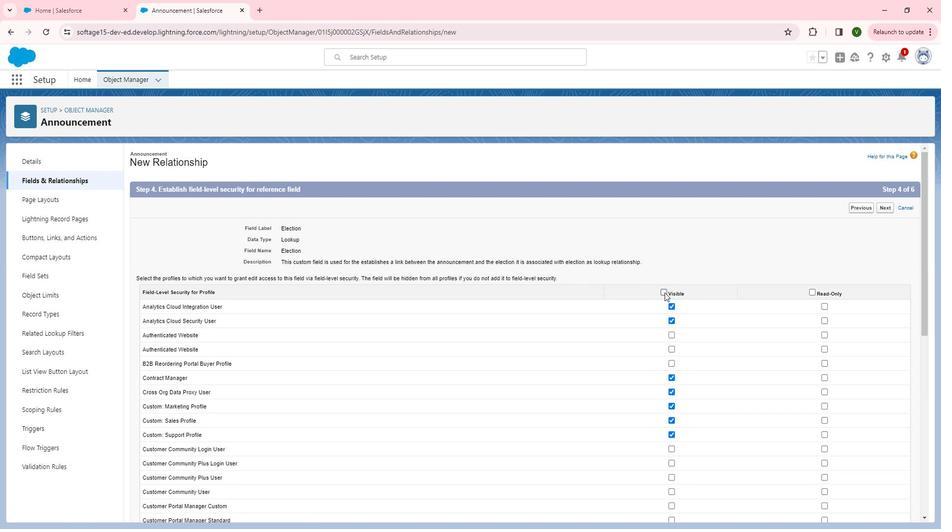 
Action: Mouse pressed left at (673, 290)
Screenshot: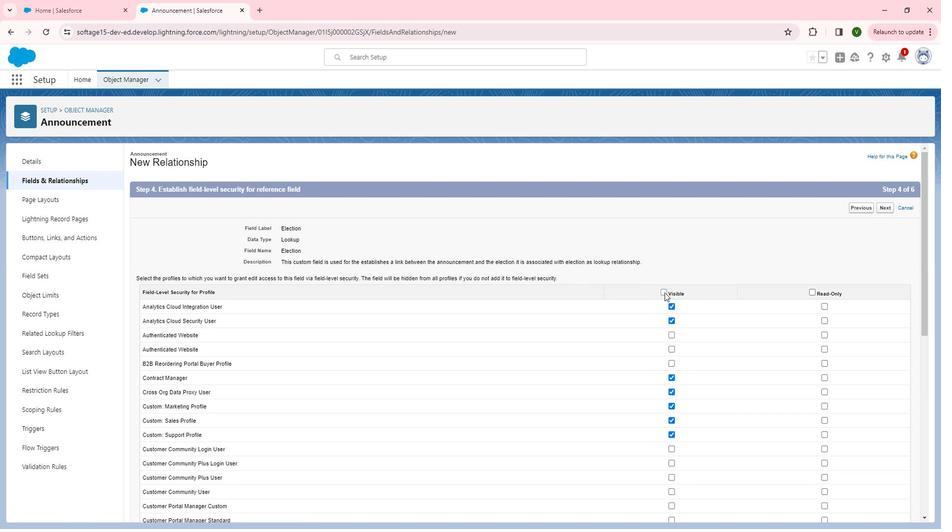 
Action: Mouse moved to (700, 332)
Screenshot: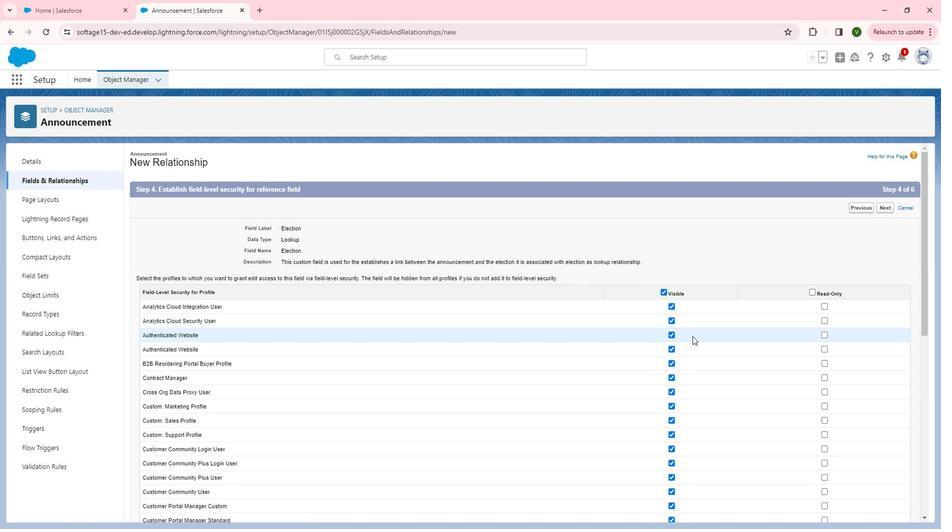 
Action: Mouse scrolled (700, 331) with delta (0, 0)
Screenshot: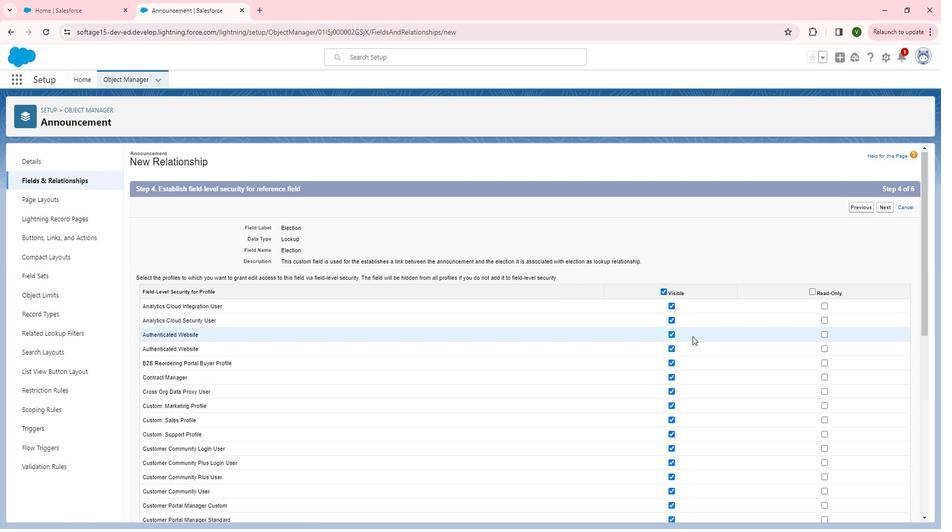 
Action: Mouse moved to (679, 271)
Screenshot: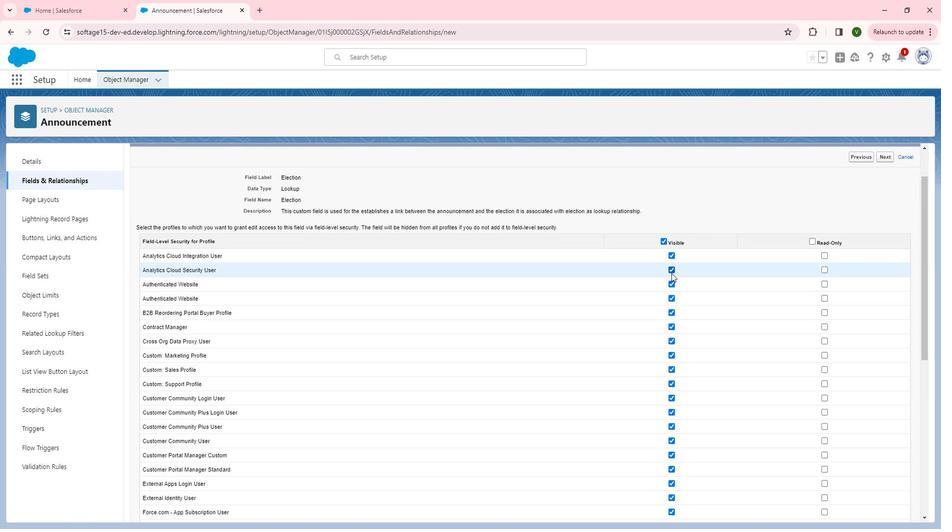 
Action: Mouse pressed left at (679, 271)
Screenshot: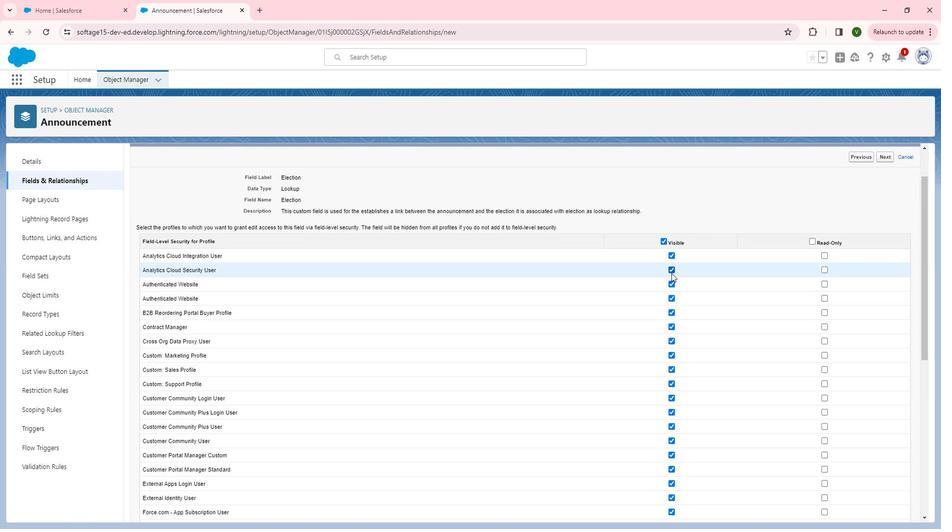 
Action: Mouse moved to (679, 281)
Screenshot: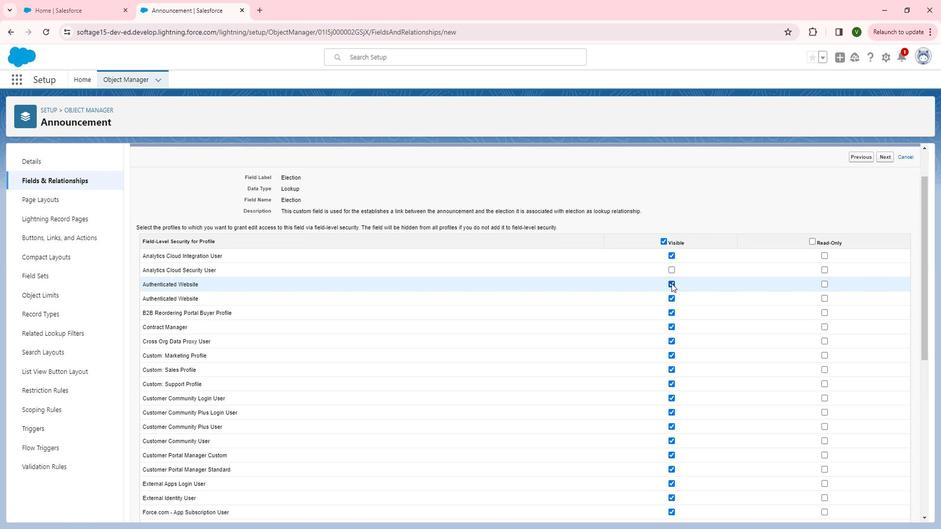 
Action: Mouse pressed left at (679, 281)
Screenshot: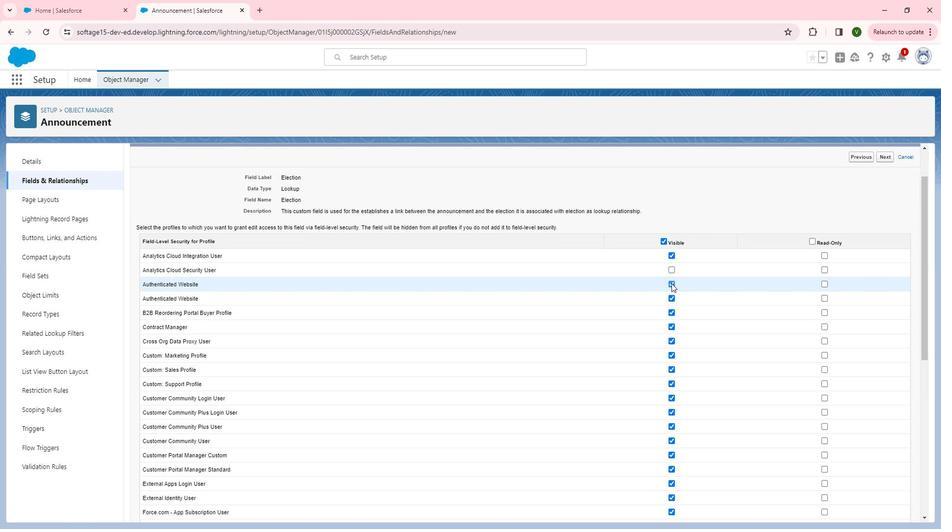 
Action: Mouse moved to (679, 295)
Screenshot: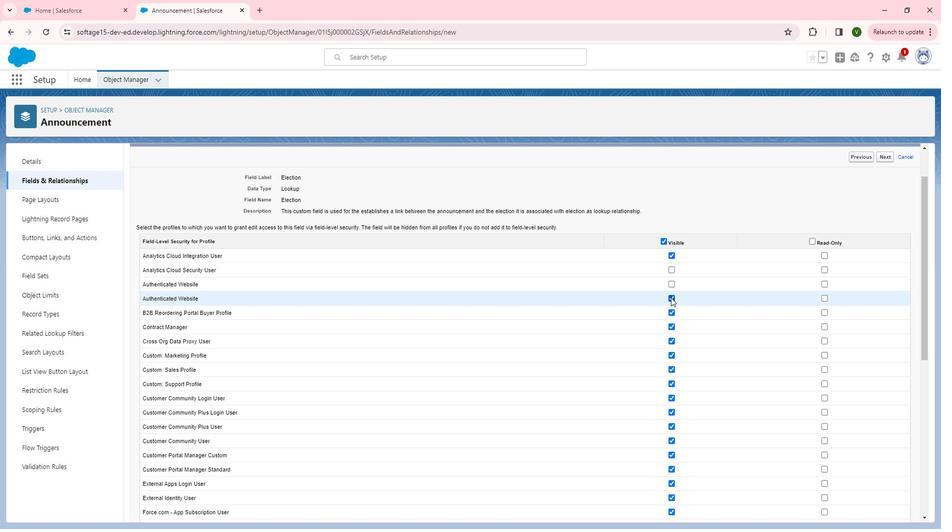 
Action: Mouse pressed left at (679, 295)
Screenshot: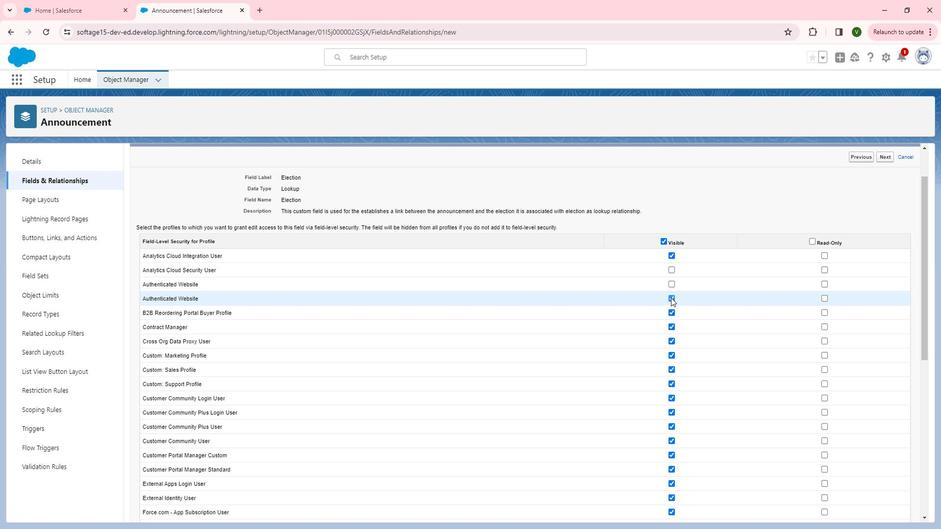 
Action: Mouse moved to (686, 299)
Screenshot: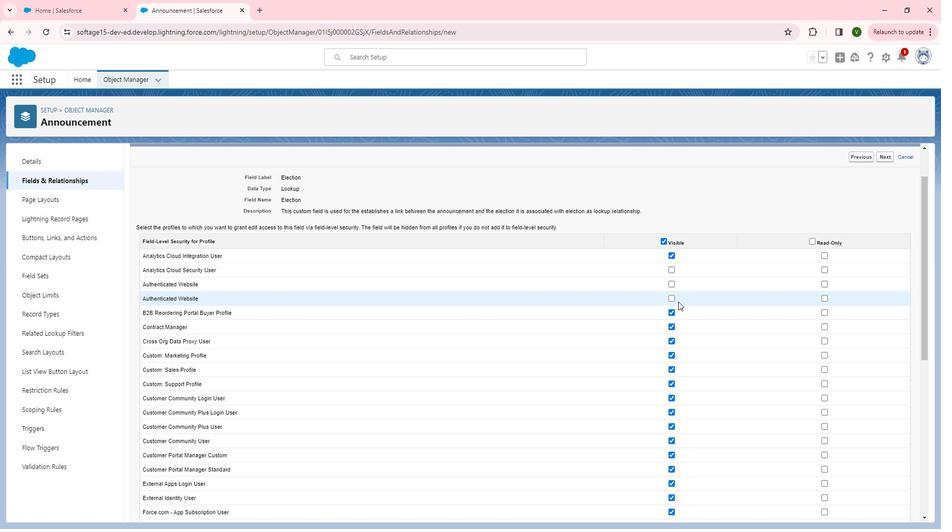 
Action: Mouse scrolled (686, 298) with delta (0, 0)
Screenshot: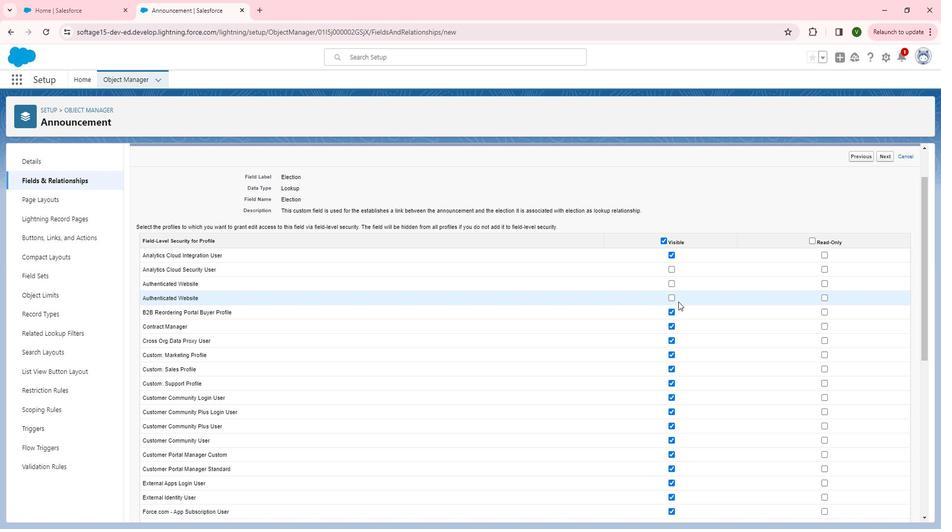 
Action: Mouse moved to (681, 342)
Screenshot: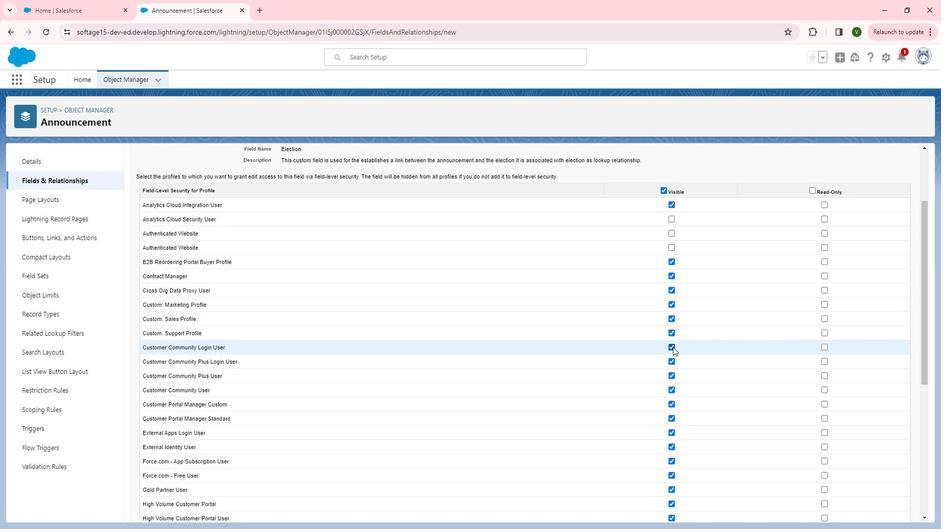 
Action: Mouse pressed left at (681, 342)
Screenshot: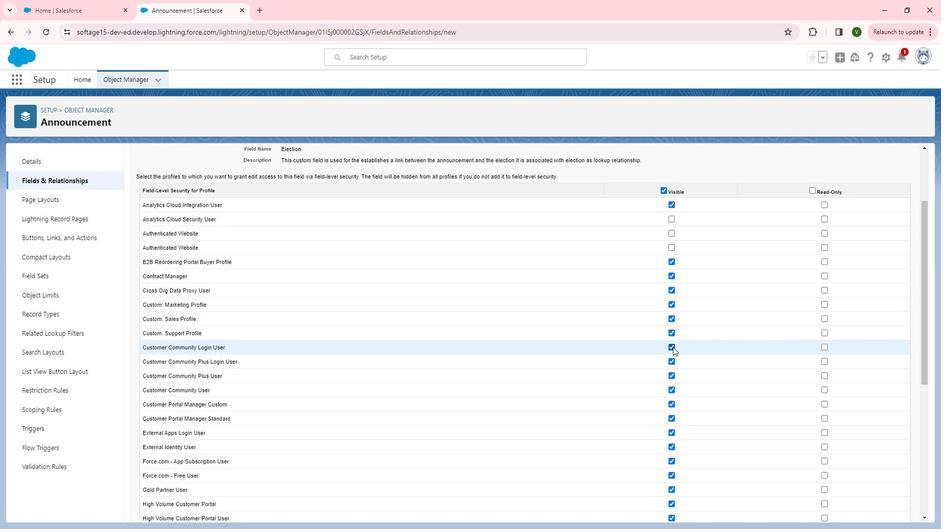 
Action: Mouse moved to (679, 358)
Screenshot: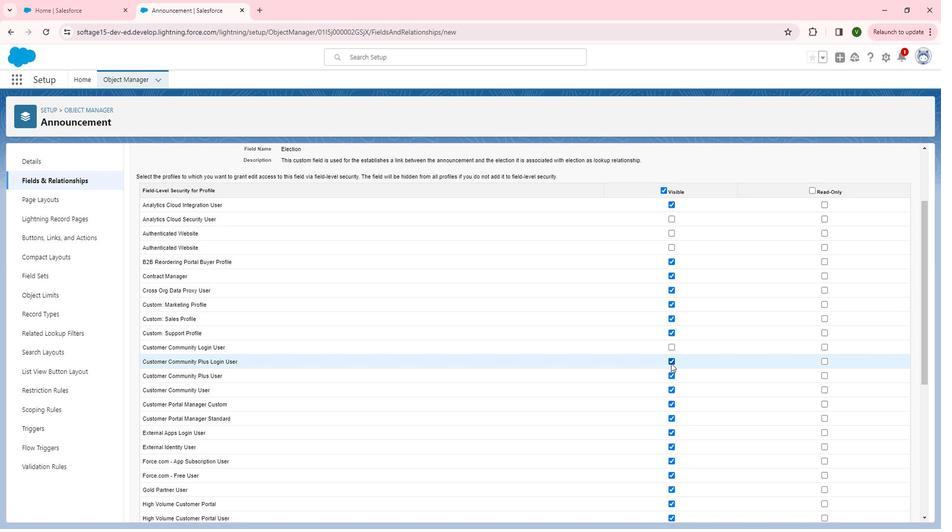 
Action: Mouse pressed left at (679, 358)
Screenshot: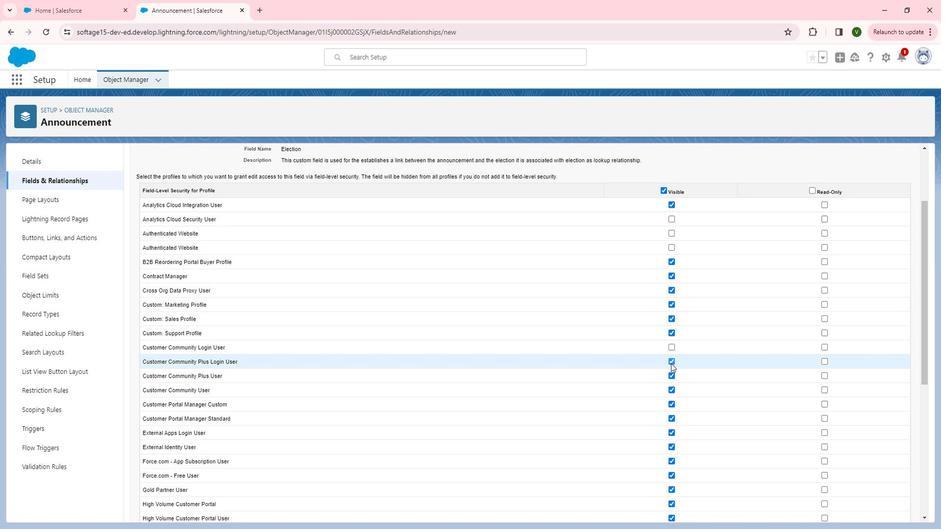
Action: Mouse moved to (678, 368)
Screenshot: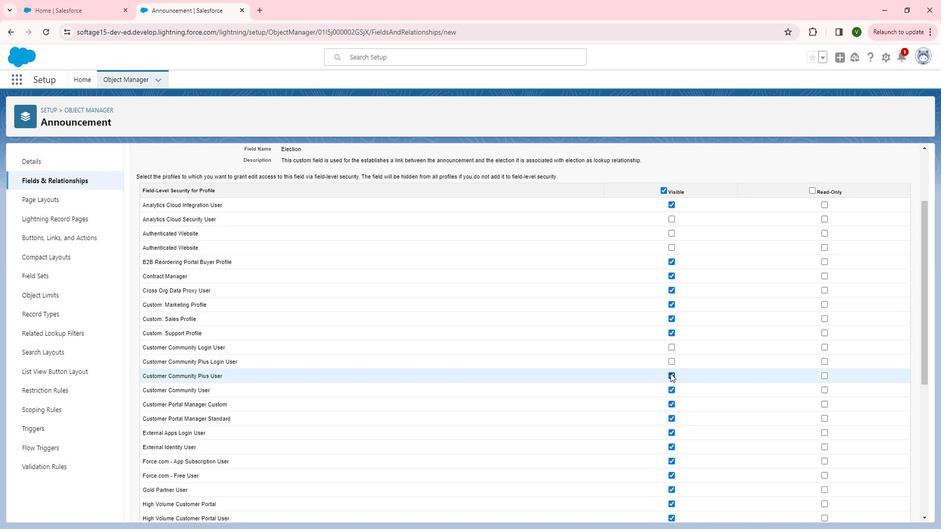 
Action: Mouse pressed left at (678, 368)
Screenshot: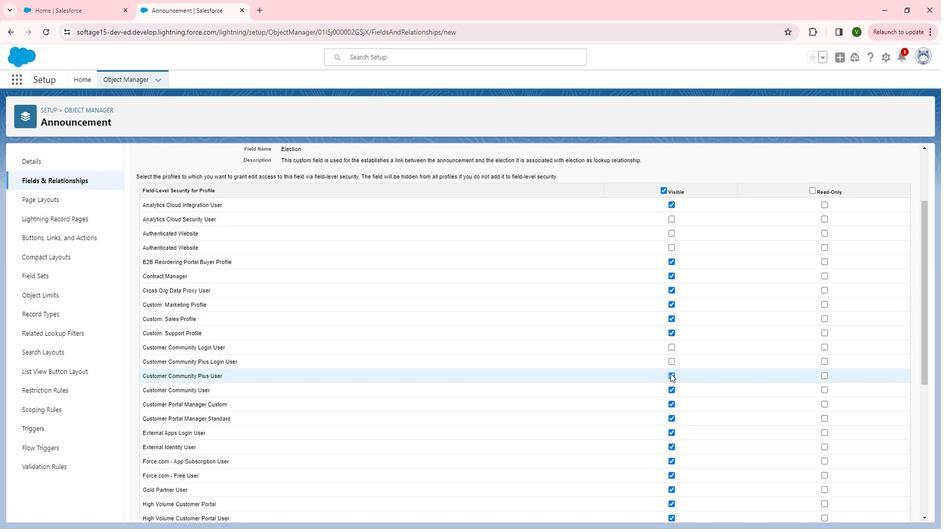 
Action: Mouse scrolled (678, 367) with delta (0, 0)
Screenshot: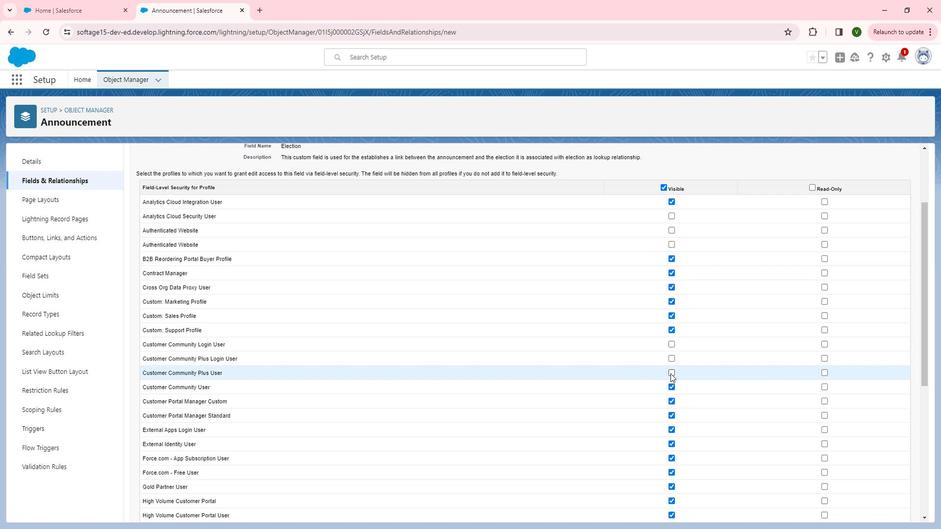 
Action: Mouse scrolled (678, 367) with delta (0, 0)
Screenshot: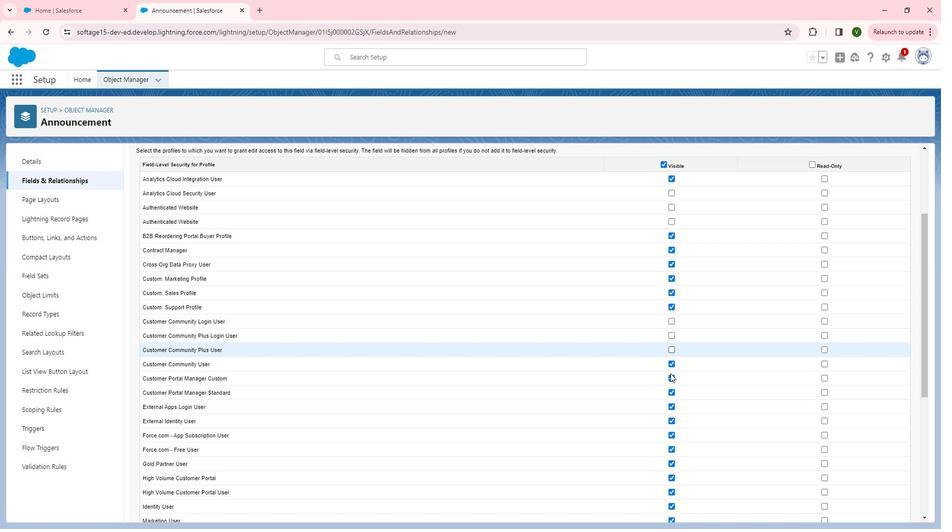 
Action: Mouse moved to (679, 338)
Screenshot: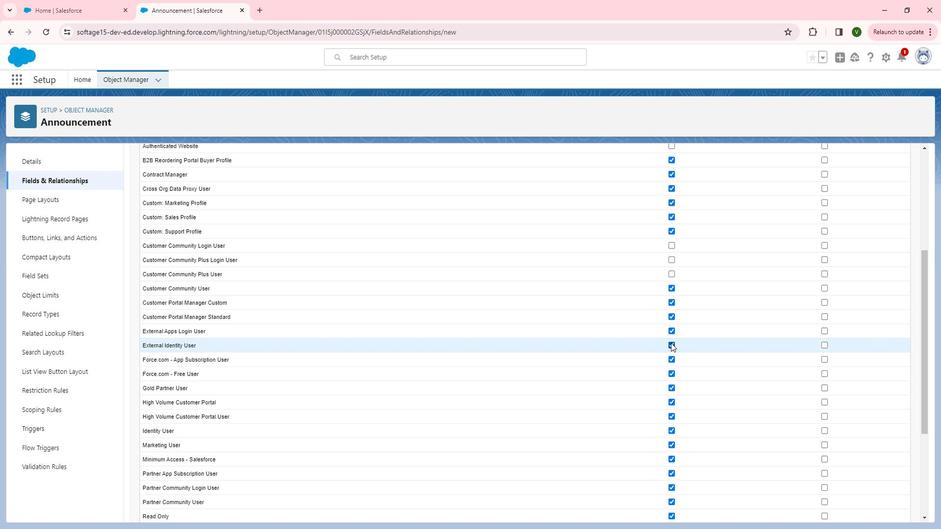 
Action: Mouse pressed left at (679, 338)
Screenshot: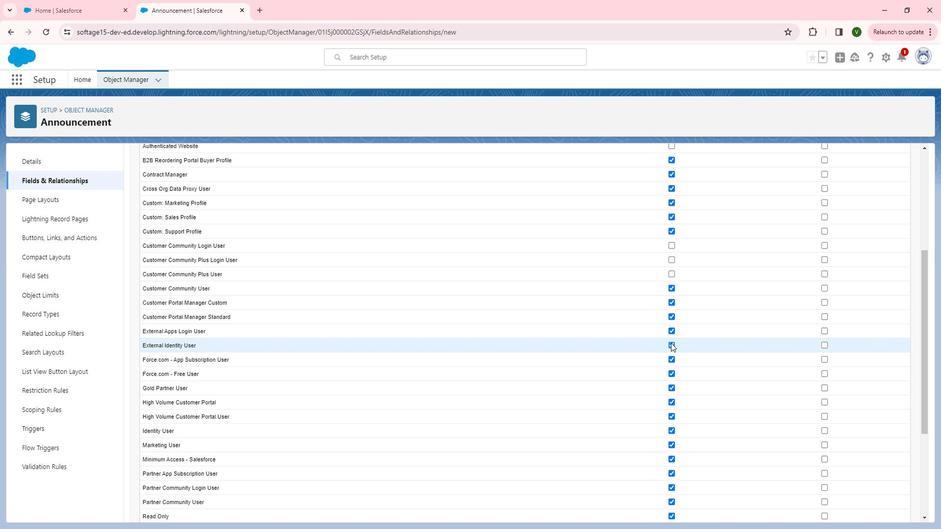
Action: Mouse moved to (678, 355)
Screenshot: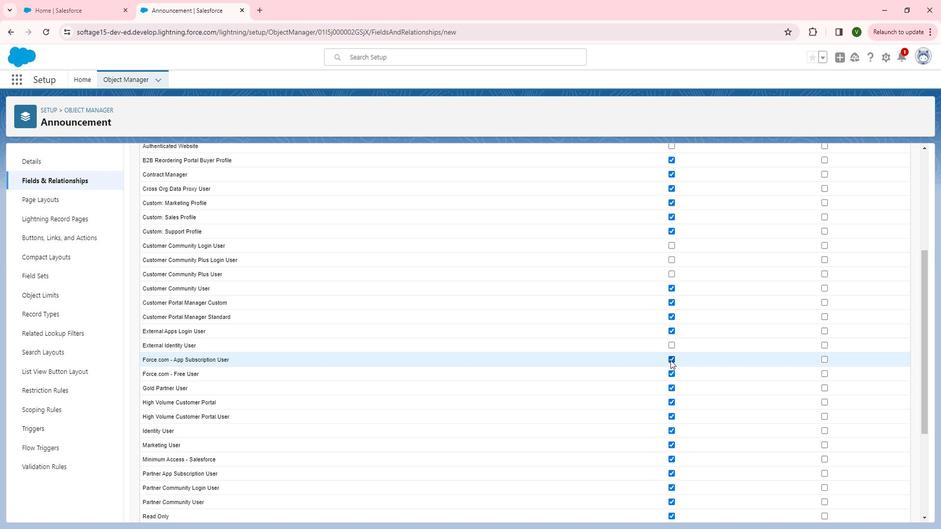 
Action: Mouse pressed left at (678, 355)
Screenshot: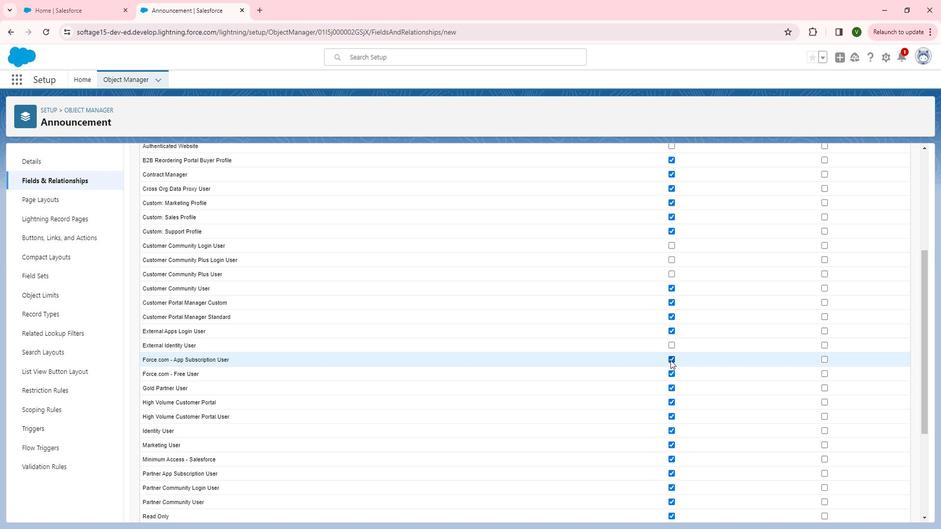 
Action: Mouse moved to (678, 368)
Screenshot: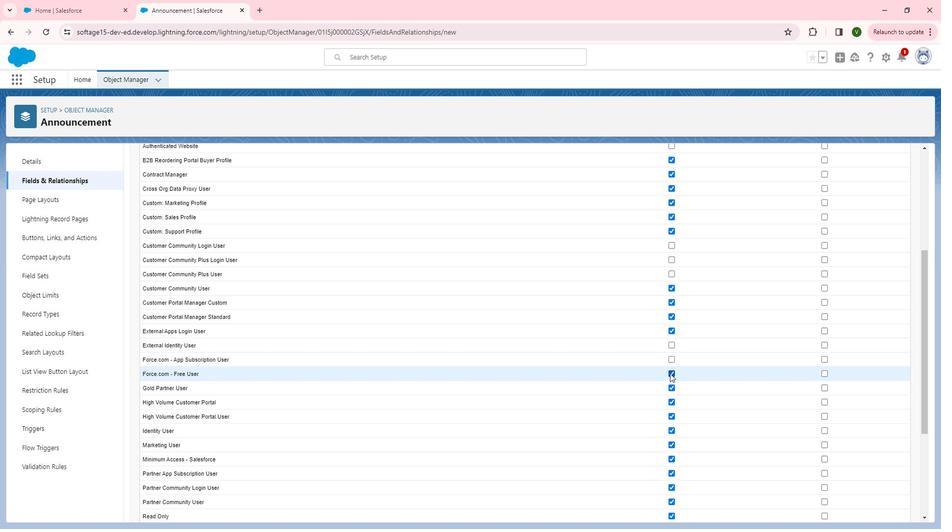 
Action: Mouse pressed left at (678, 368)
Screenshot: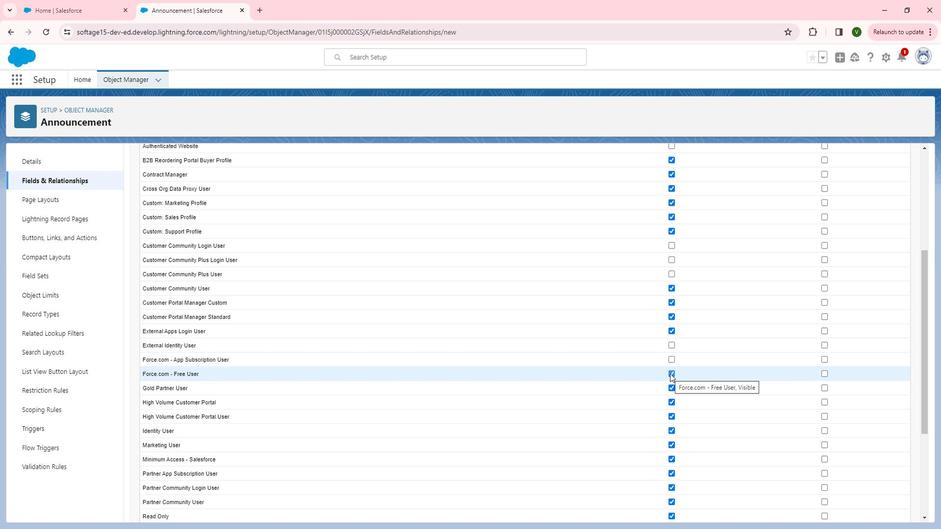 
Action: Mouse scrolled (678, 367) with delta (0, 0)
Screenshot: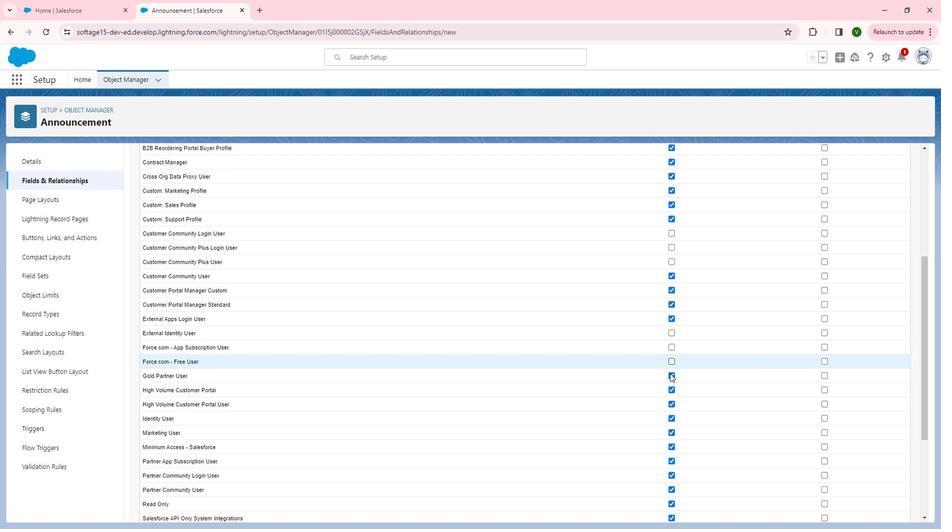 
Action: Mouse scrolled (678, 367) with delta (0, 0)
Screenshot: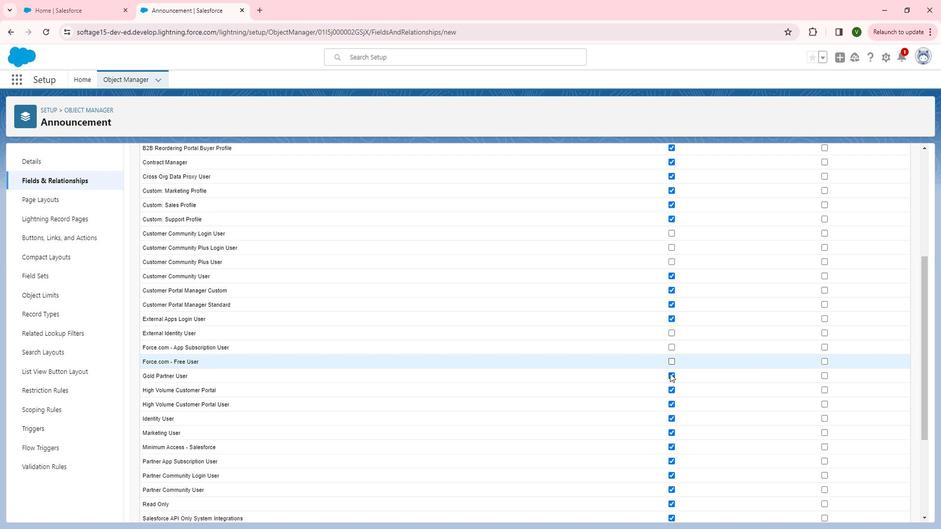 
Action: Mouse moved to (680, 351)
Screenshot: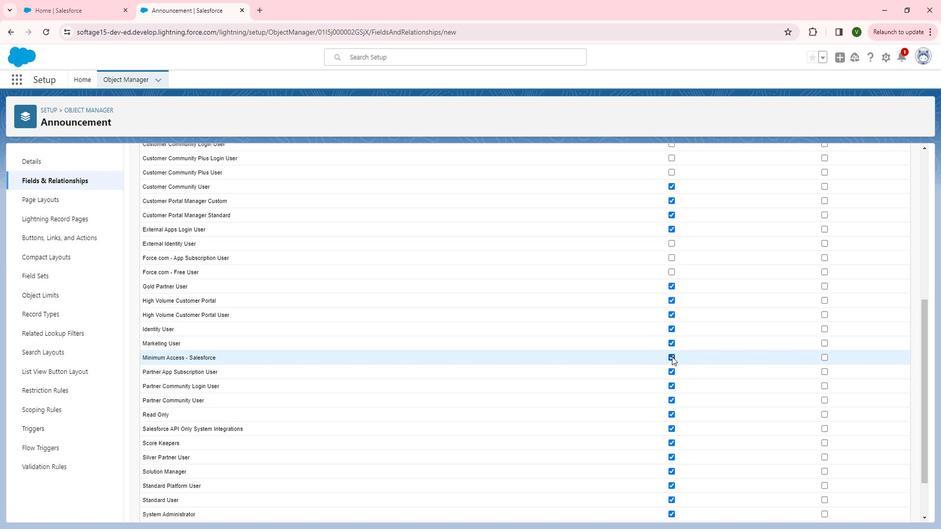 
Action: Mouse pressed left at (680, 351)
Screenshot: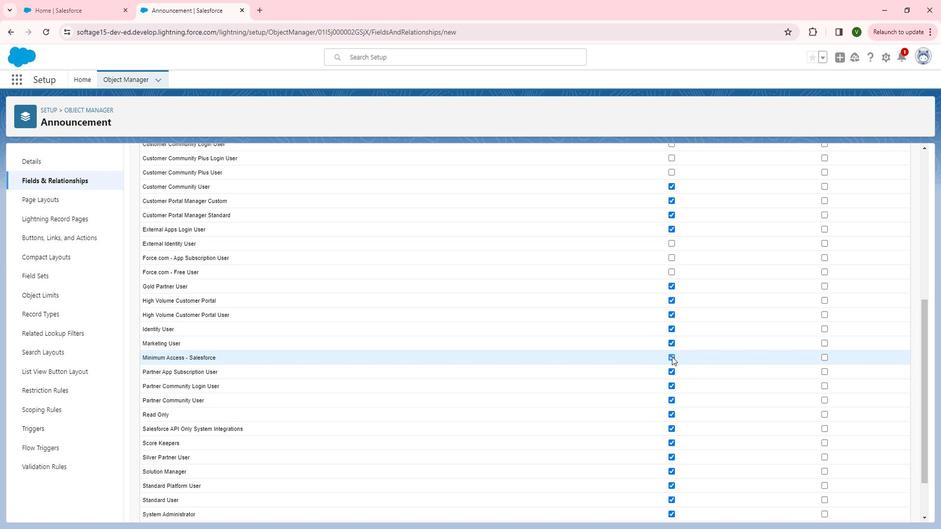 
Action: Mouse moved to (680, 365)
Screenshot: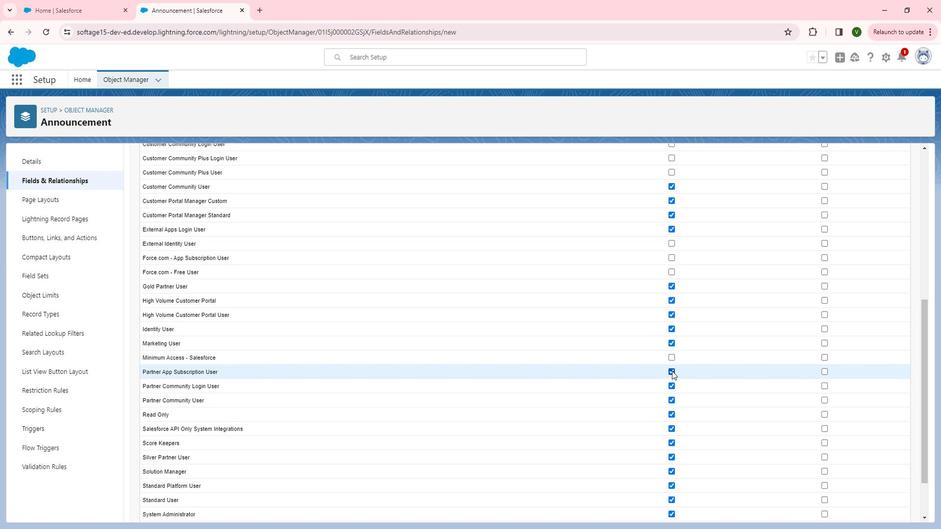 
Action: Mouse pressed left at (680, 365)
Screenshot: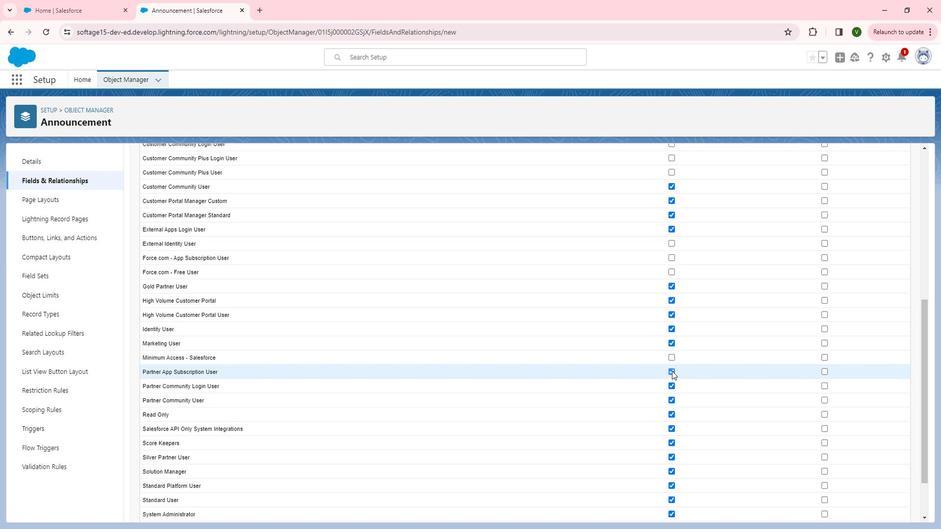 
Action: Mouse moved to (677, 376)
Screenshot: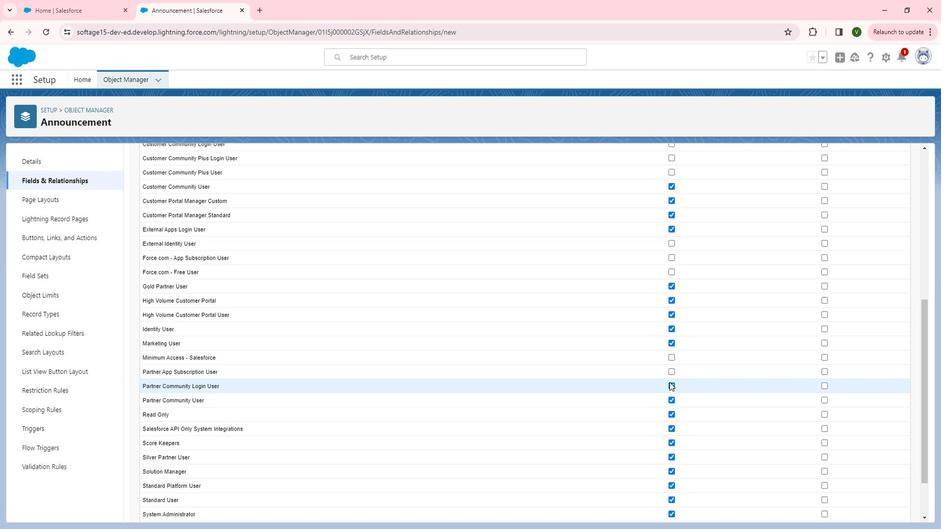 
Action: Mouse pressed left at (677, 376)
Screenshot: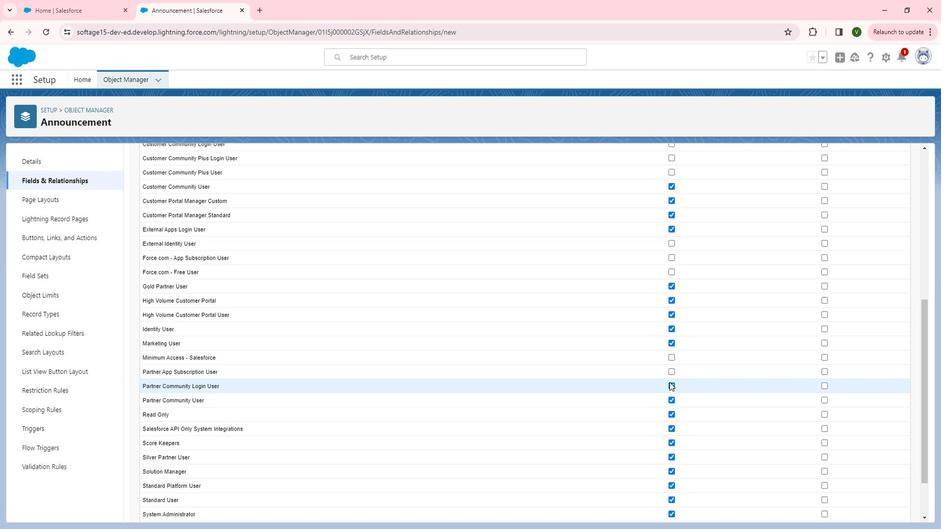 
Action: Mouse moved to (677, 379)
Screenshot: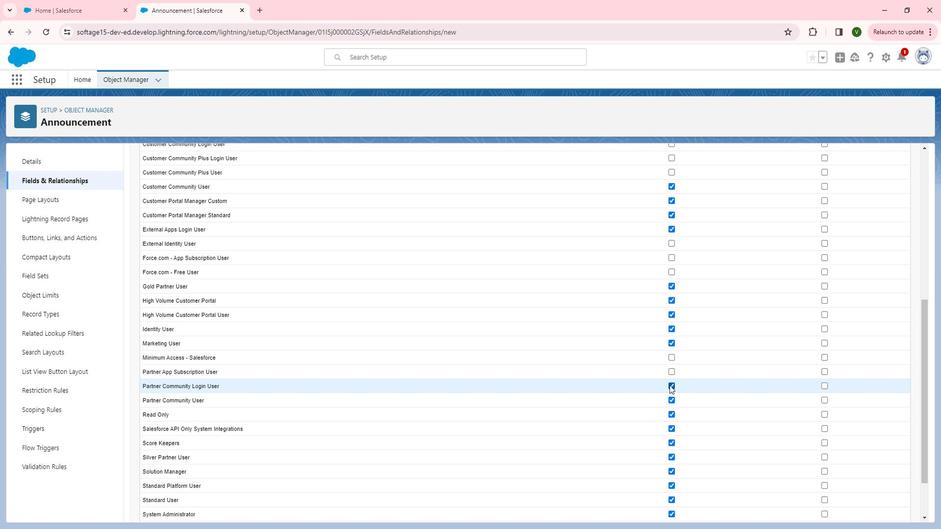 
Action: Mouse pressed left at (677, 379)
Screenshot: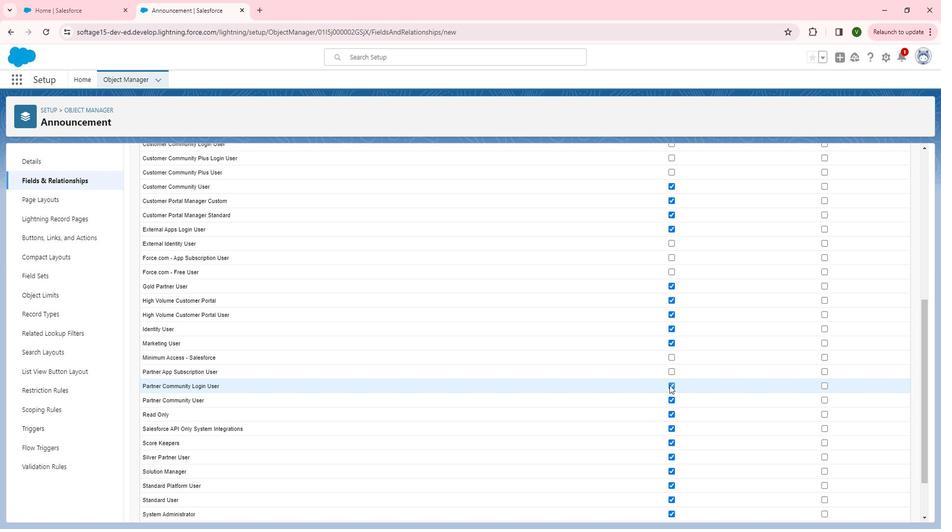 
Action: Mouse moved to (677, 378)
Screenshot: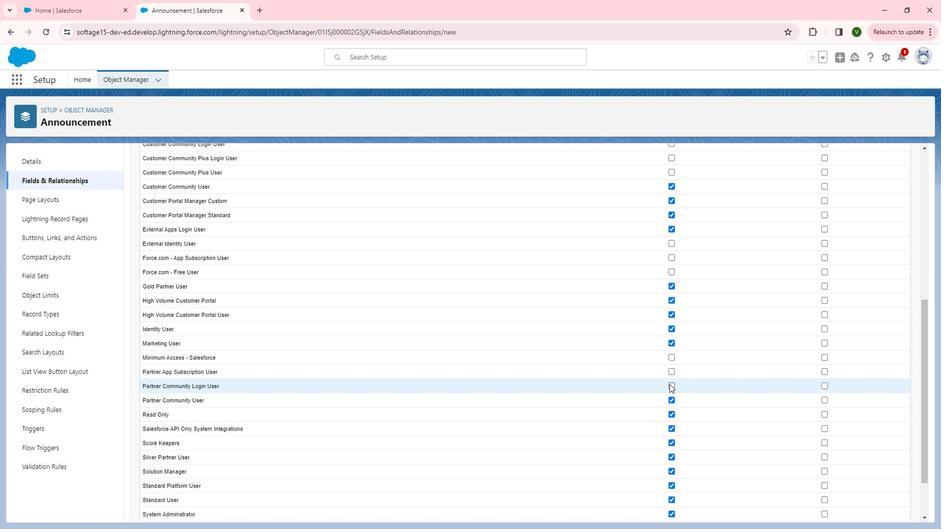 
Action: Mouse scrolled (677, 377) with delta (0, 0)
Screenshot: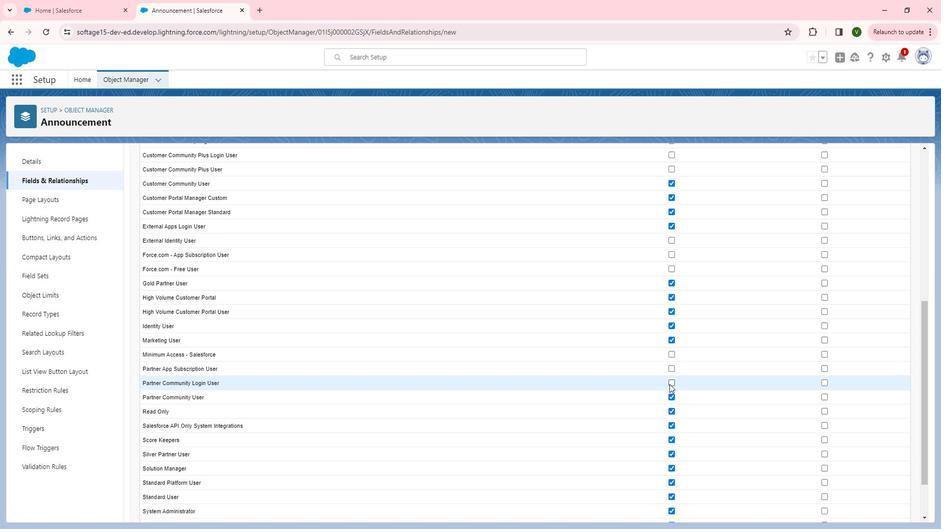 
Action: Mouse scrolled (677, 377) with delta (0, 0)
Screenshot: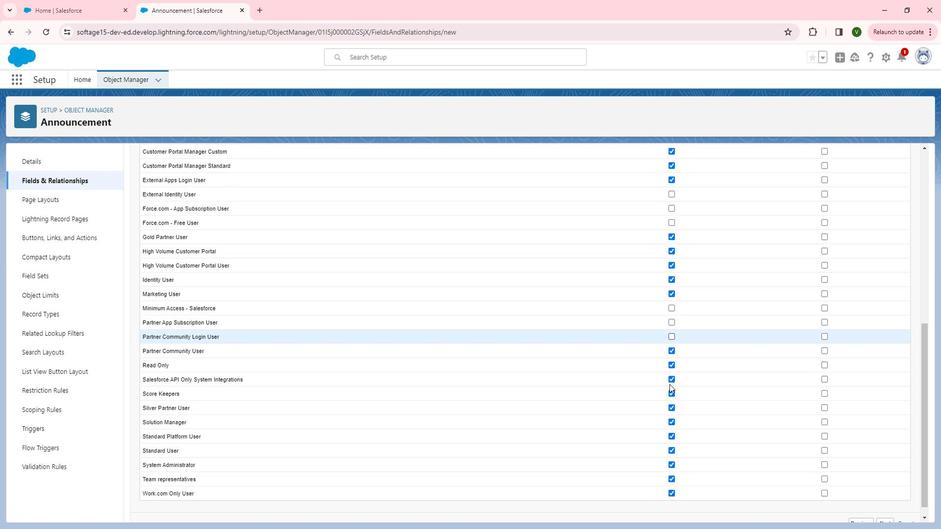 
Action: Mouse moved to (834, 469)
Screenshot: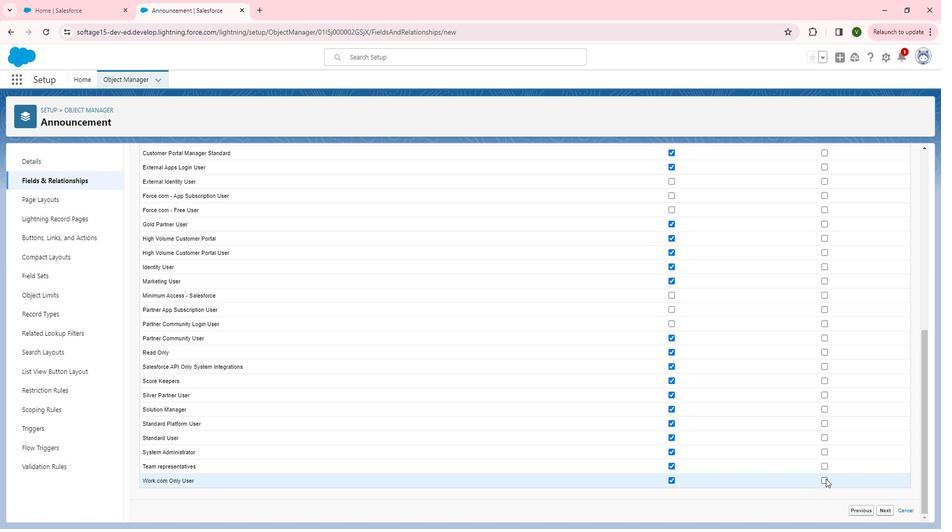
Action: Mouse pressed left at (834, 469)
Screenshot: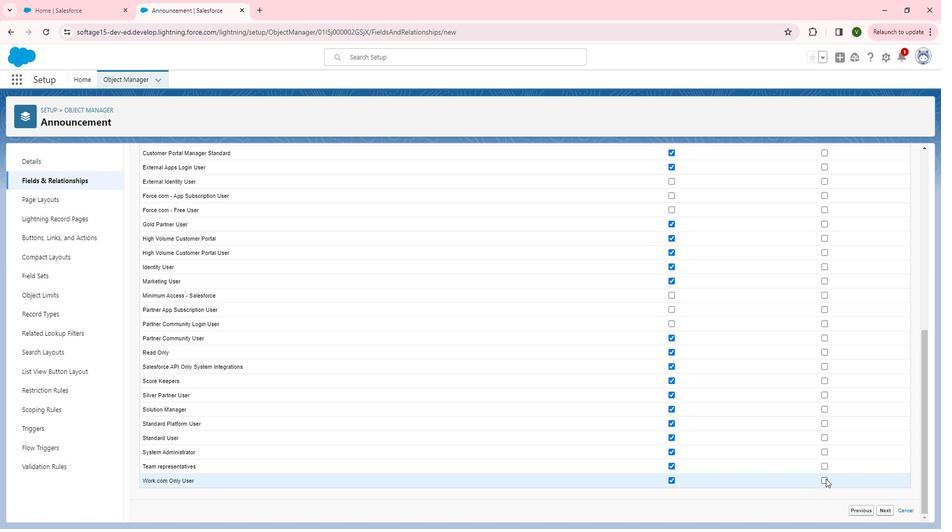 
Action: Mouse moved to (834, 388)
Screenshot: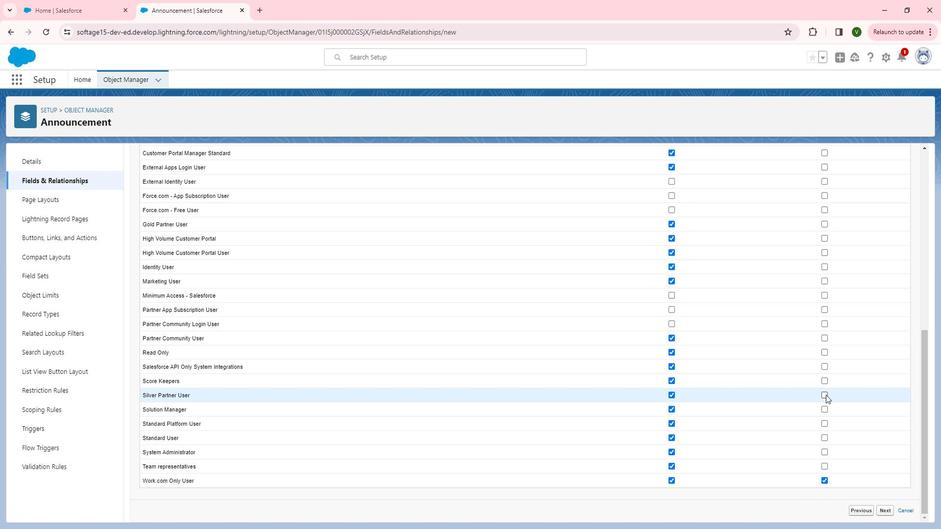 
Action: Mouse pressed left at (834, 388)
Screenshot: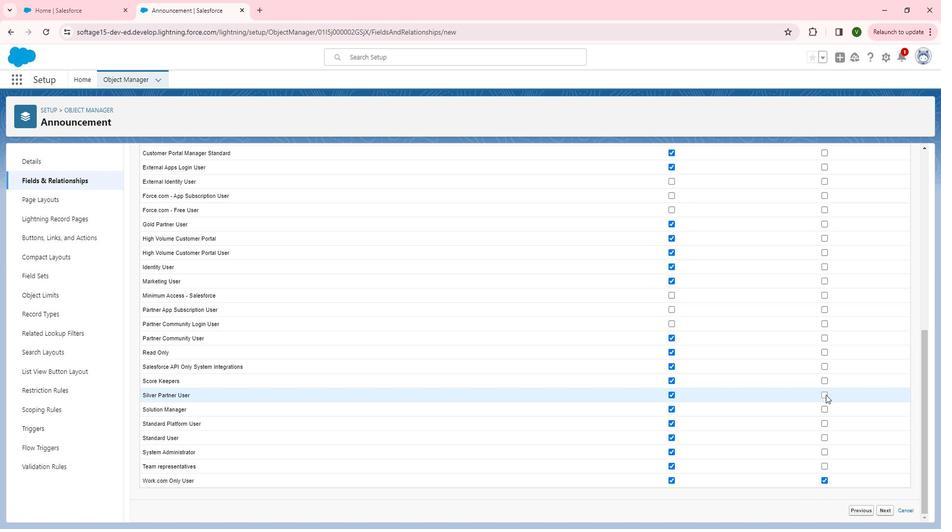 
Action: Mouse moved to (832, 361)
Screenshot: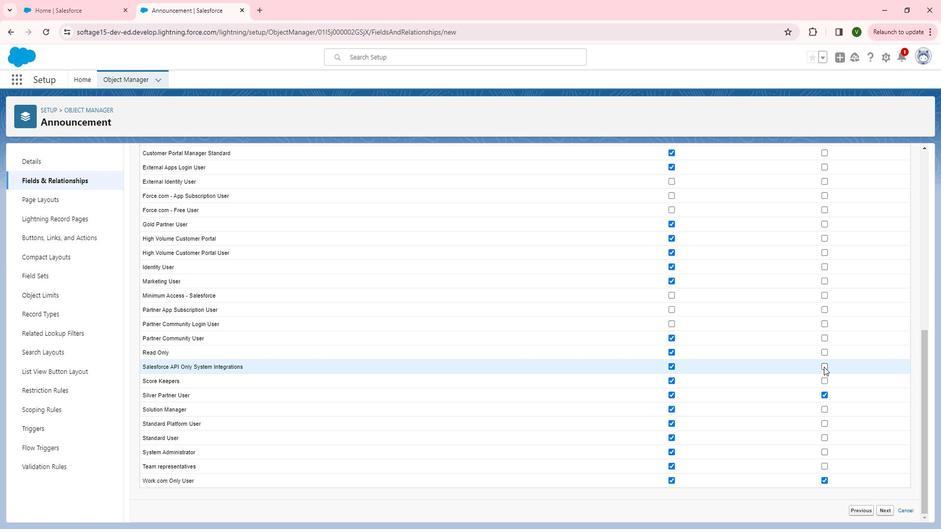 
Action: Mouse pressed left at (832, 361)
Screenshot: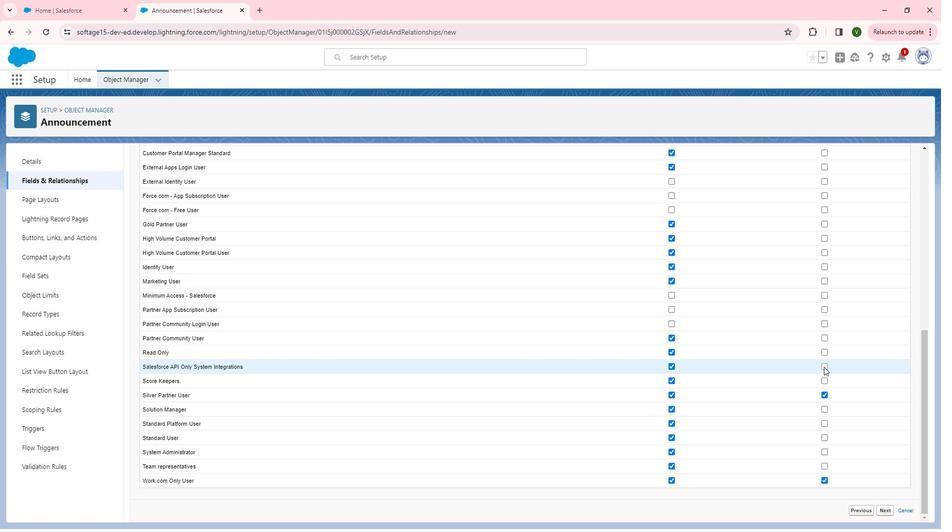 
Action: Mouse moved to (831, 349)
Screenshot: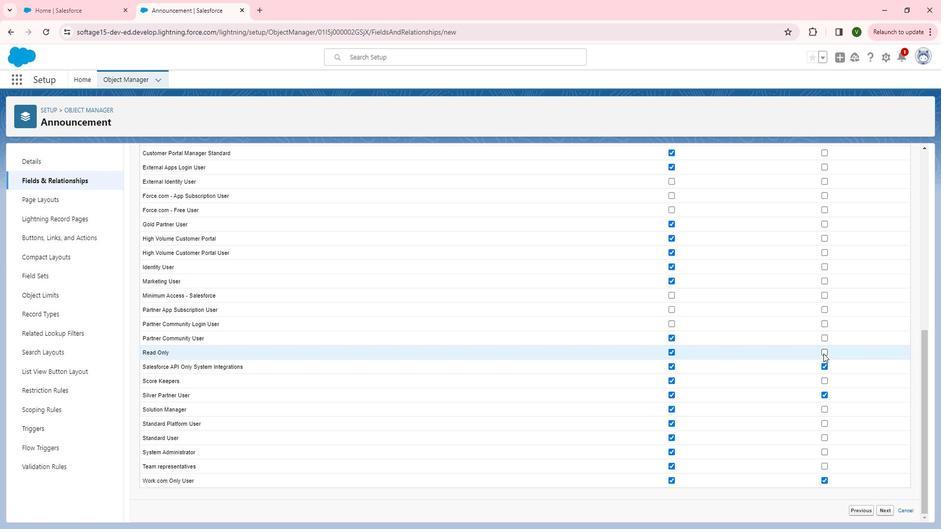 
Action: Mouse pressed left at (831, 349)
Screenshot: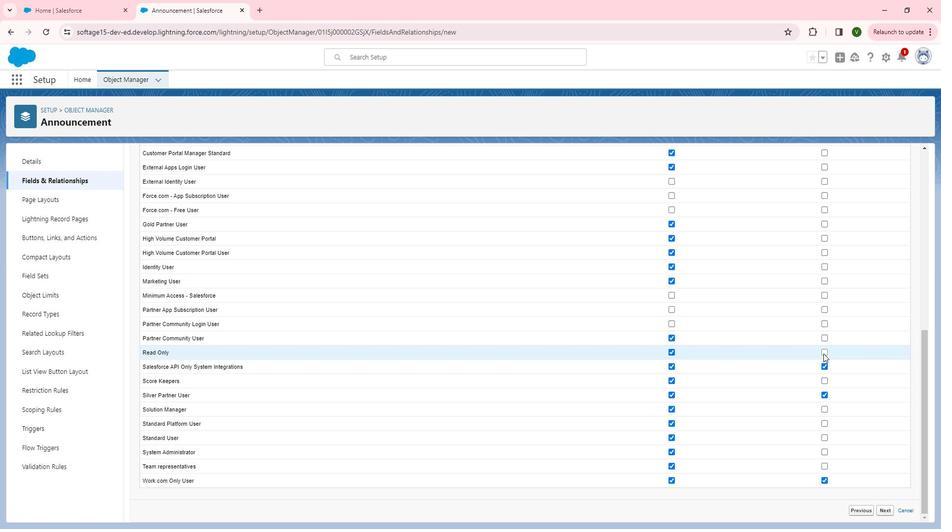 
Action: Mouse moved to (834, 340)
Screenshot: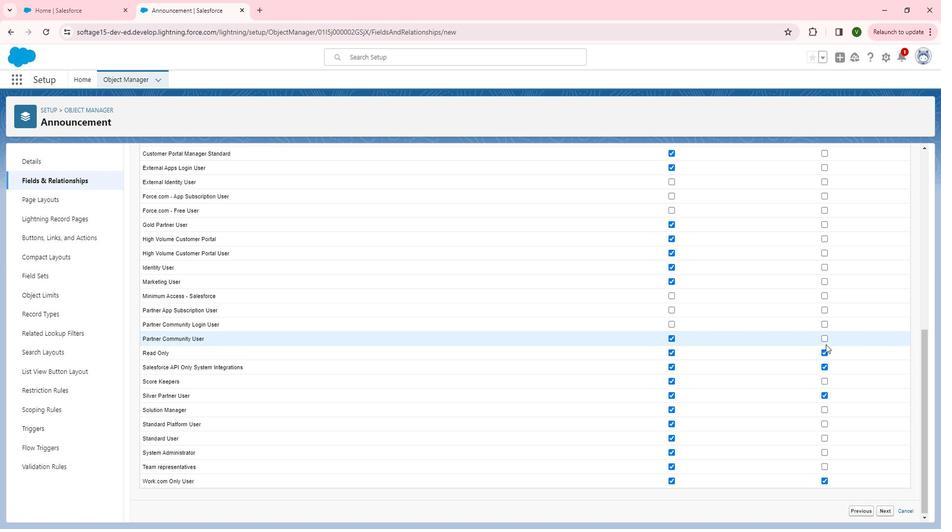 
Action: Mouse scrolled (834, 340) with delta (0, 0)
Screenshot: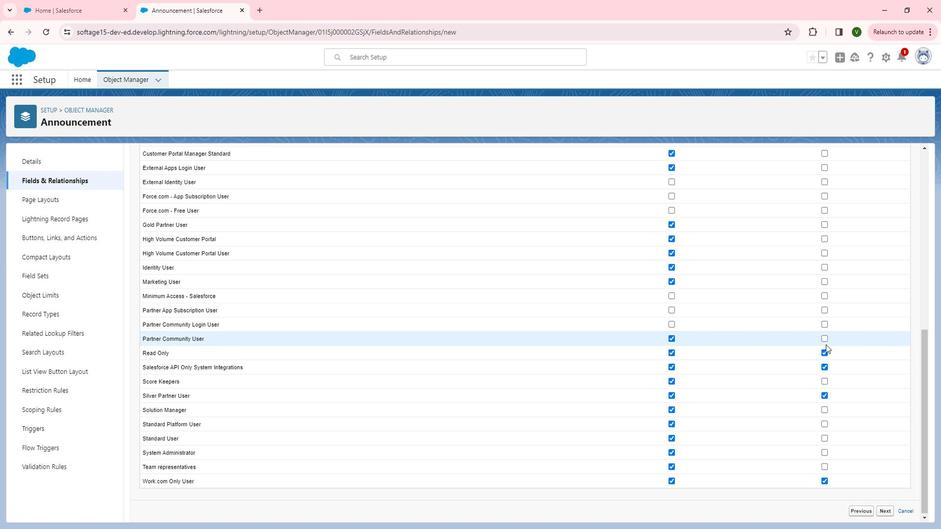 
Action: Mouse moved to (831, 330)
Screenshot: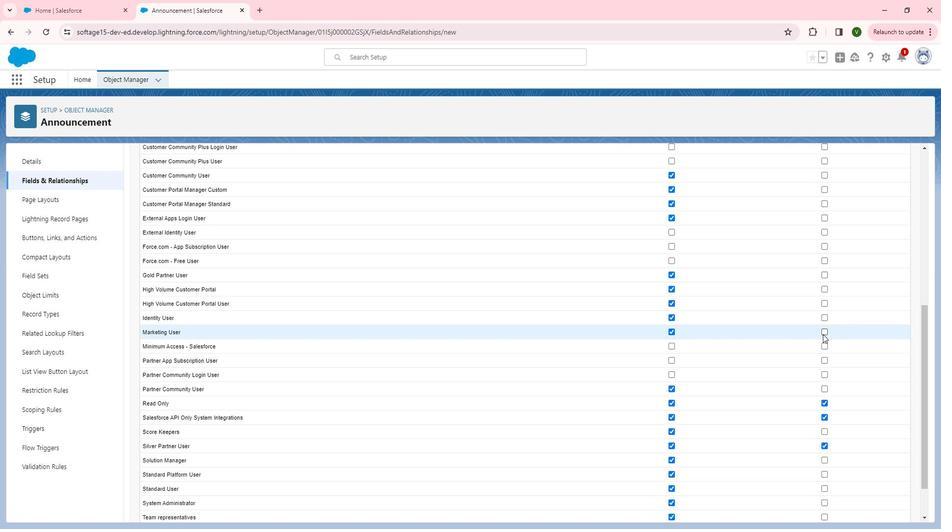 
Action: Mouse pressed left at (831, 330)
Screenshot: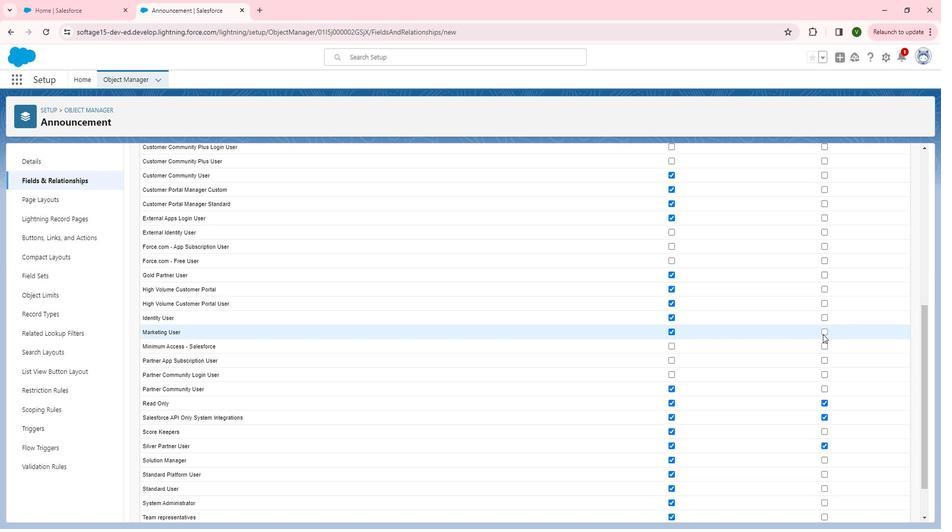 
Action: Mouse moved to (833, 314)
Screenshot: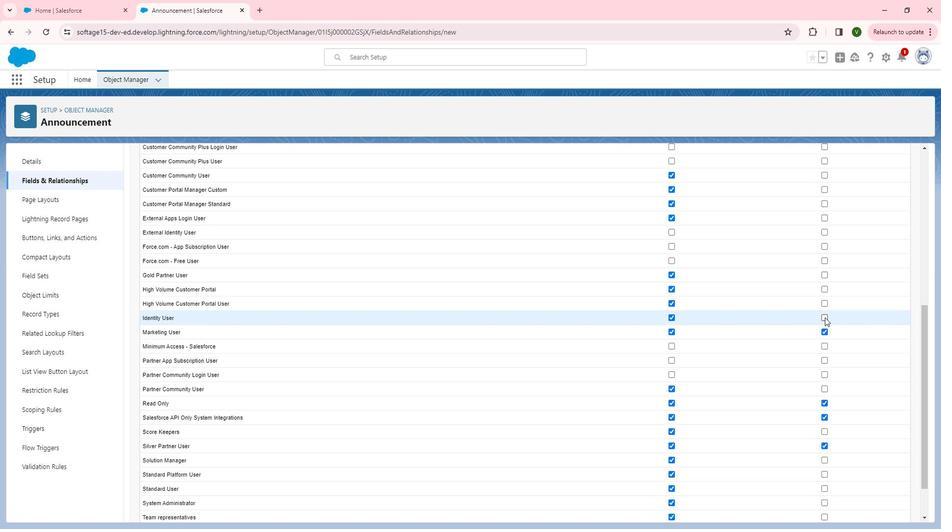 
Action: Mouse pressed left at (833, 314)
Screenshot: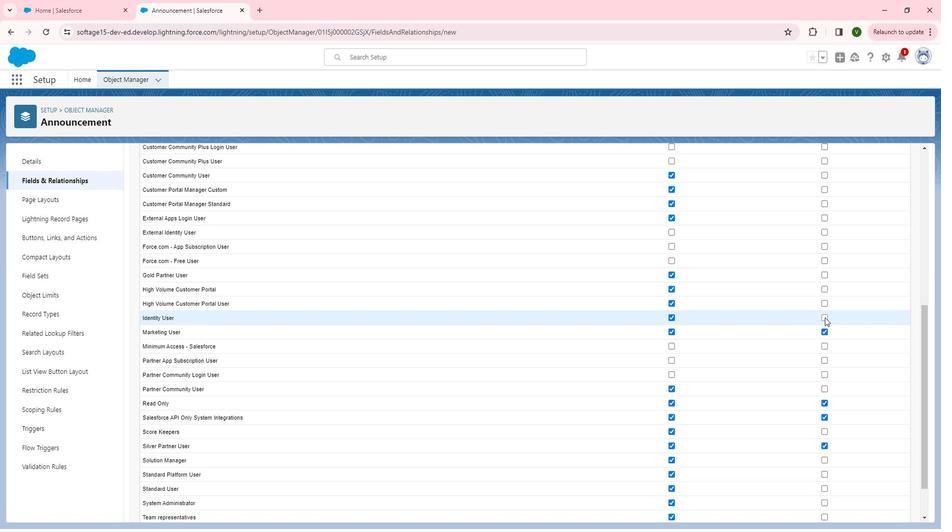 
Action: Mouse moved to (833, 301)
Screenshot: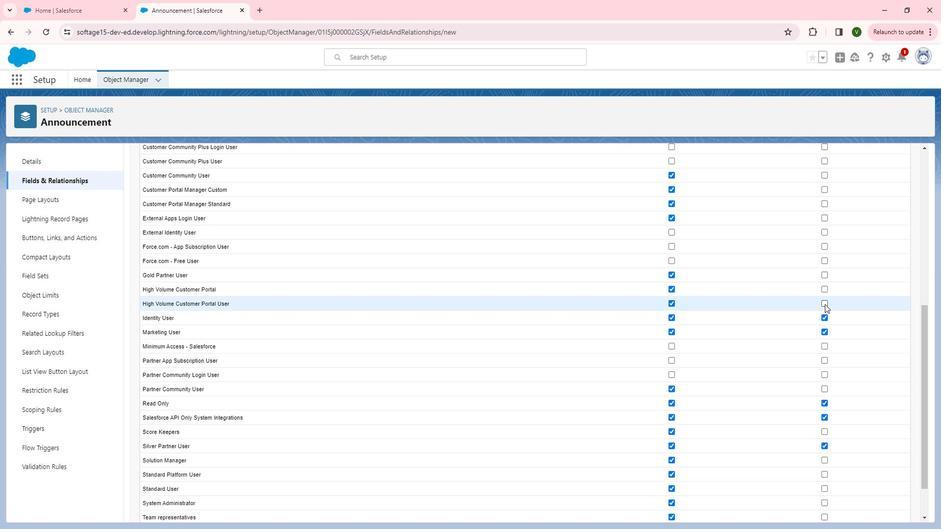 
Action: Mouse pressed left at (833, 301)
Screenshot: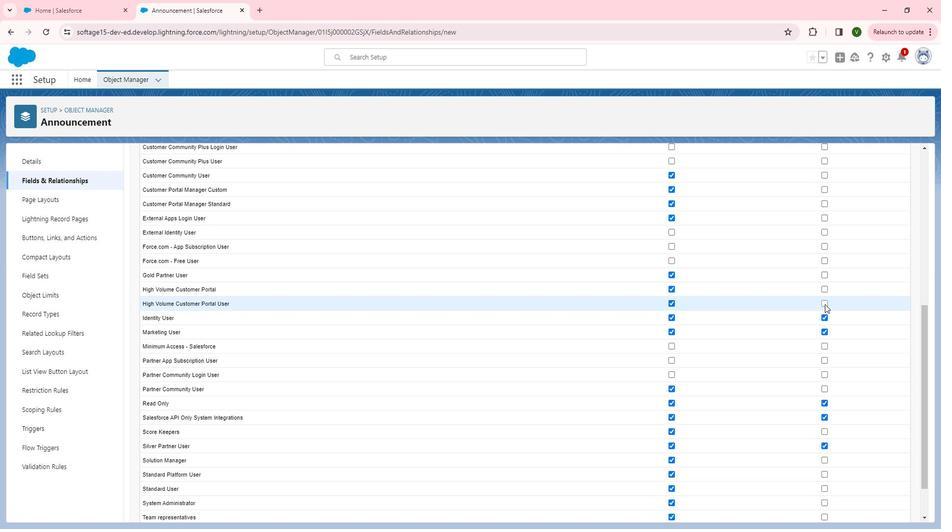 
Action: Mouse moved to (834, 285)
Screenshot: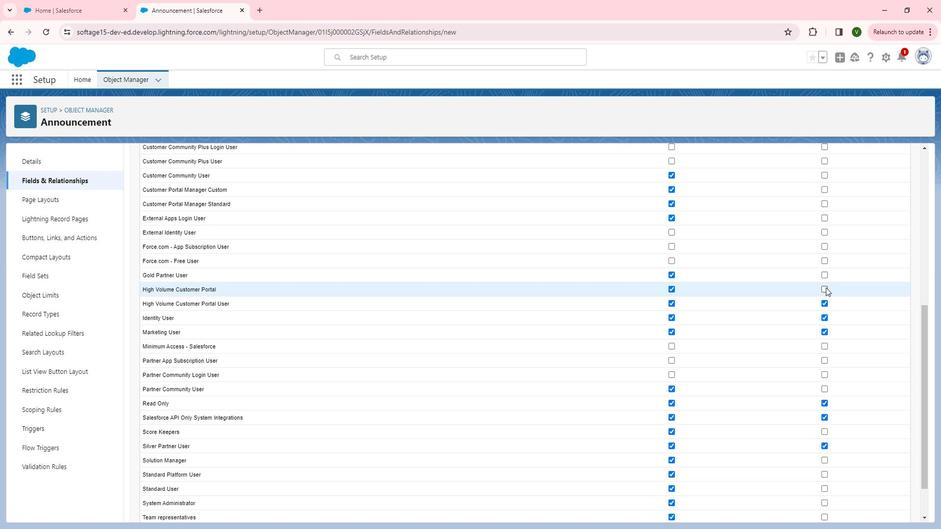 
Action: Mouse pressed left at (834, 285)
Screenshot: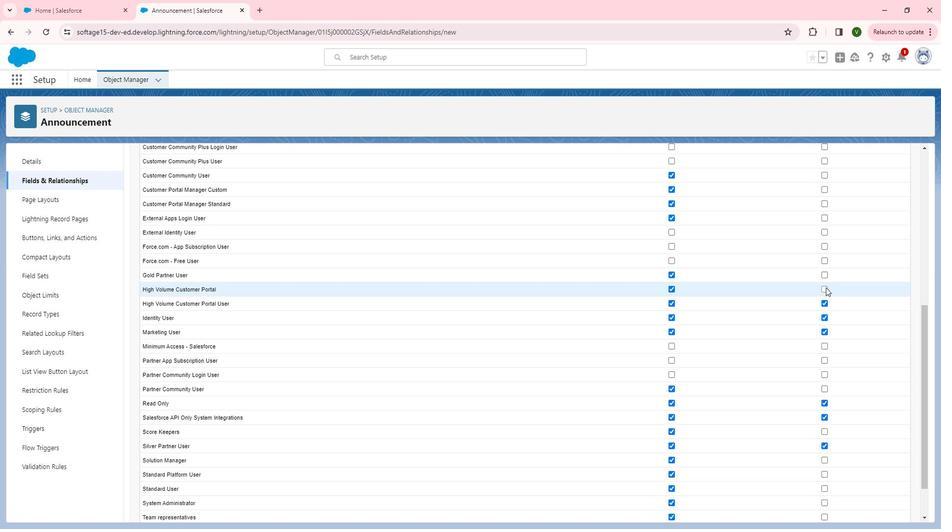 
Action: Mouse scrolled (834, 285) with delta (0, 0)
Screenshot: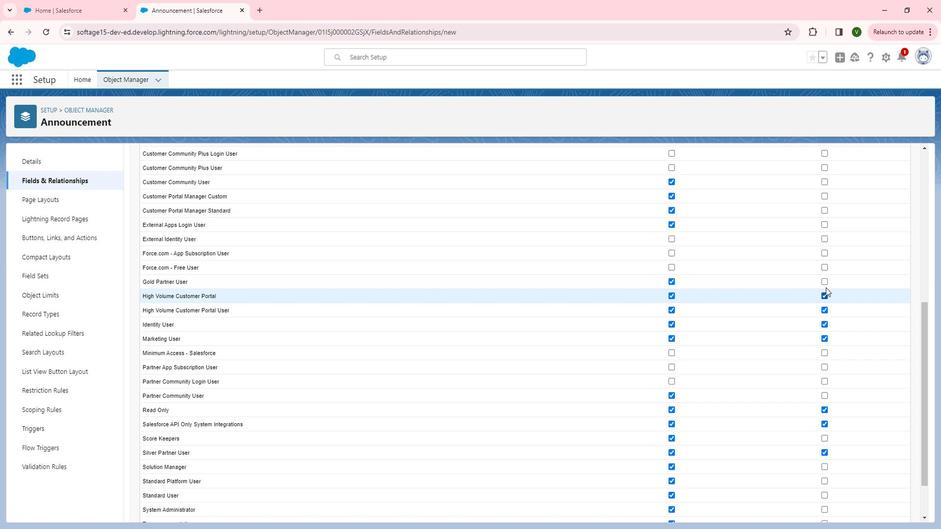 
Action: Mouse moved to (832, 268)
Screenshot: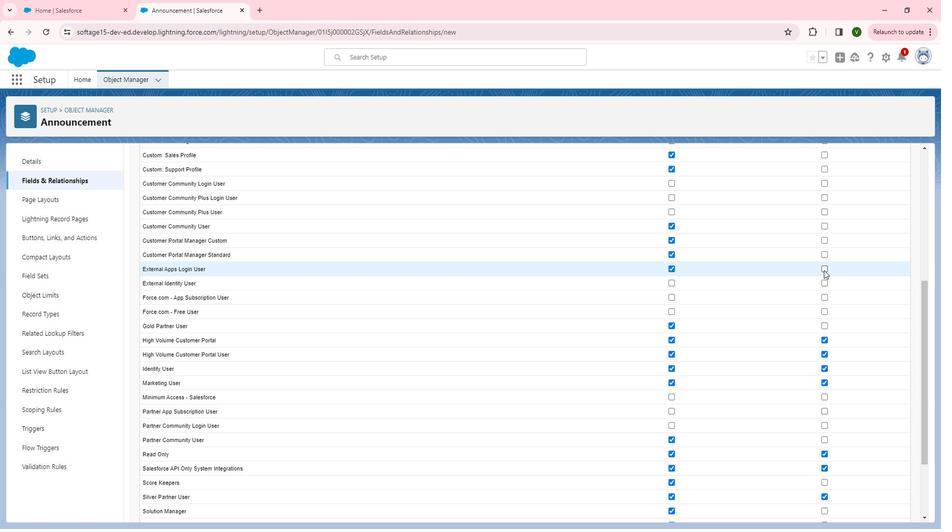 
Action: Mouse pressed left at (832, 268)
Screenshot: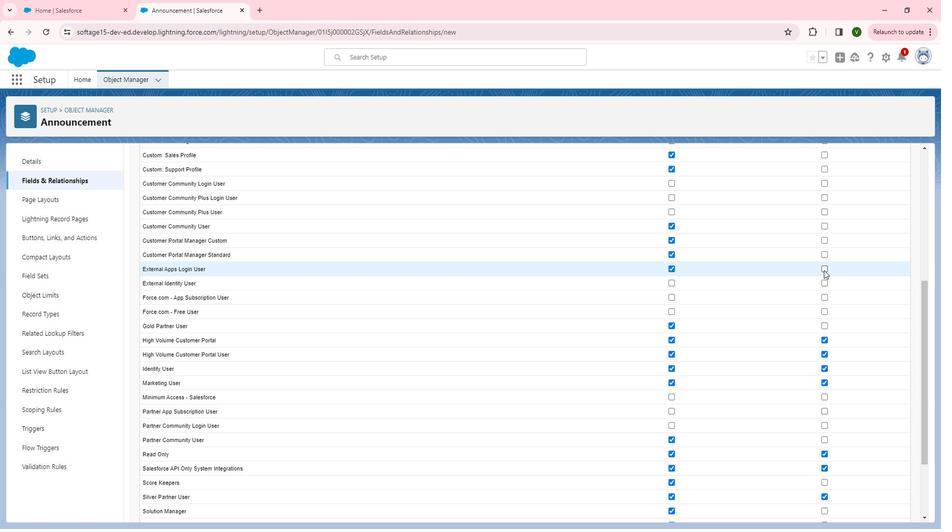 
Action: Mouse moved to (832, 254)
Screenshot: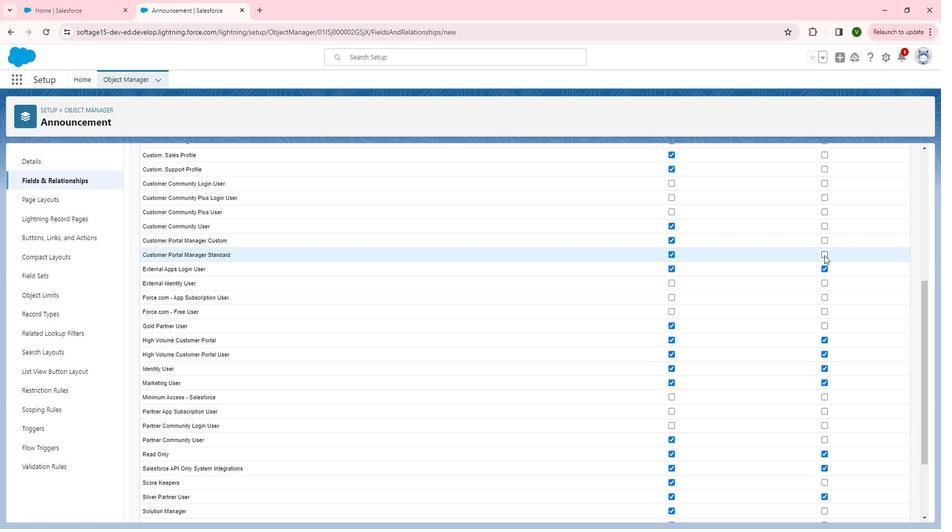 
Action: Mouse pressed left at (832, 254)
Screenshot: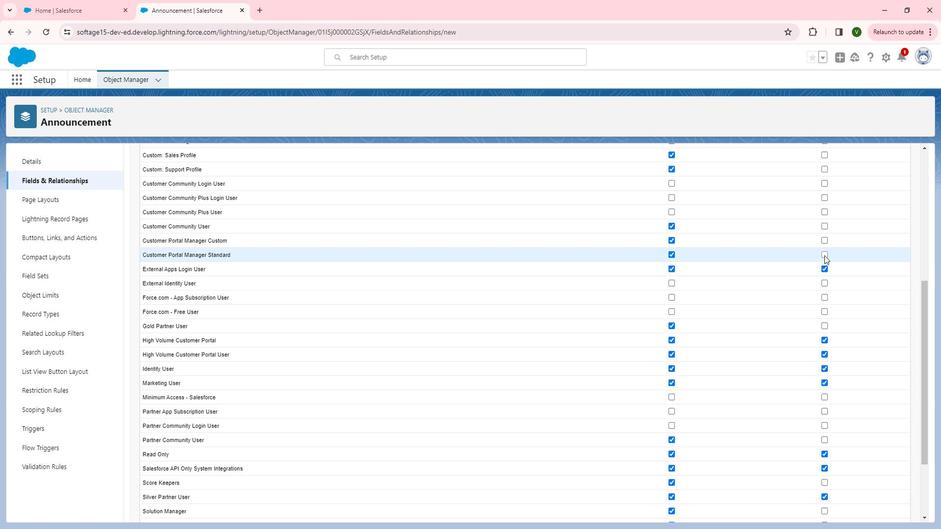 
Action: Mouse moved to (833, 239)
Screenshot: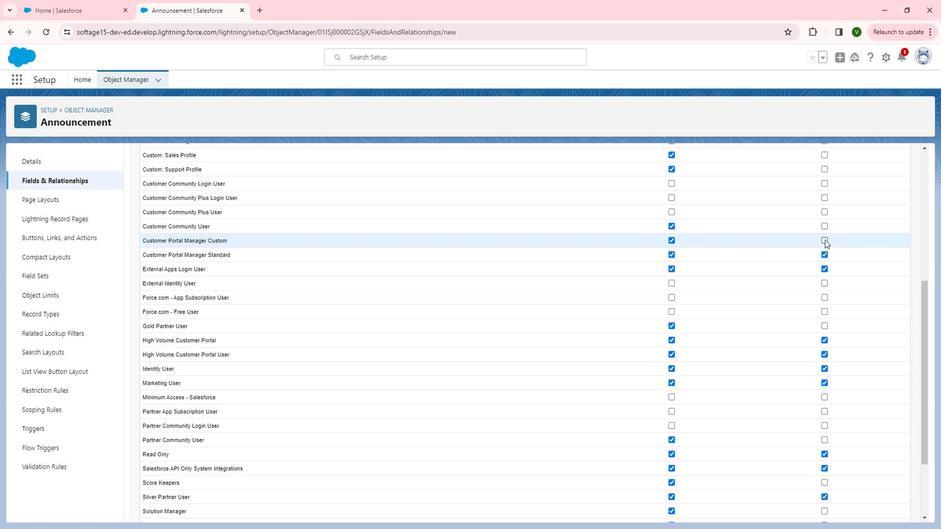 
Action: Mouse pressed left at (833, 239)
Screenshot: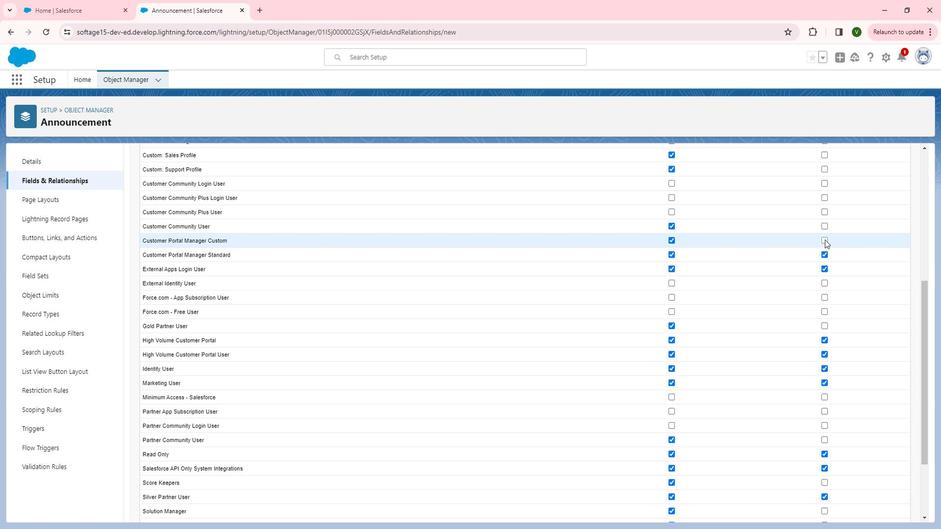 
Action: Mouse moved to (831, 227)
Screenshot: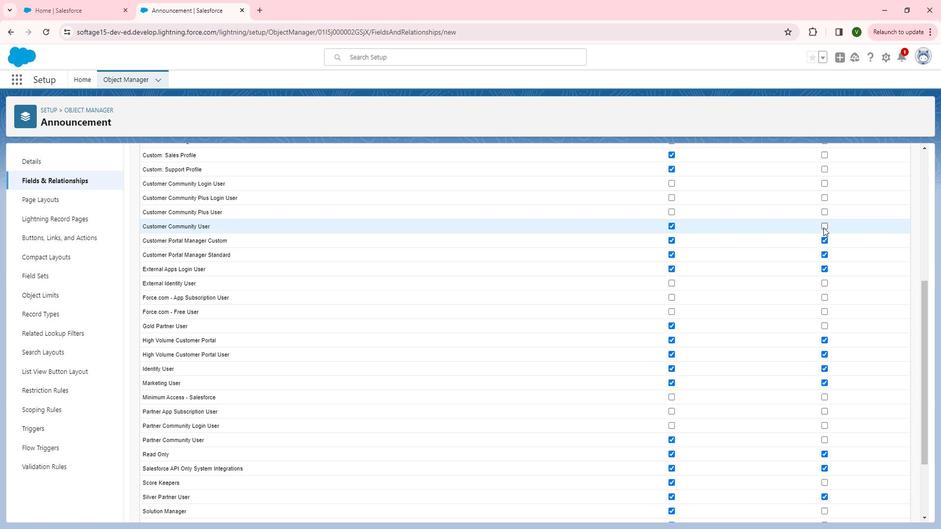 
Action: Mouse pressed left at (831, 227)
Screenshot: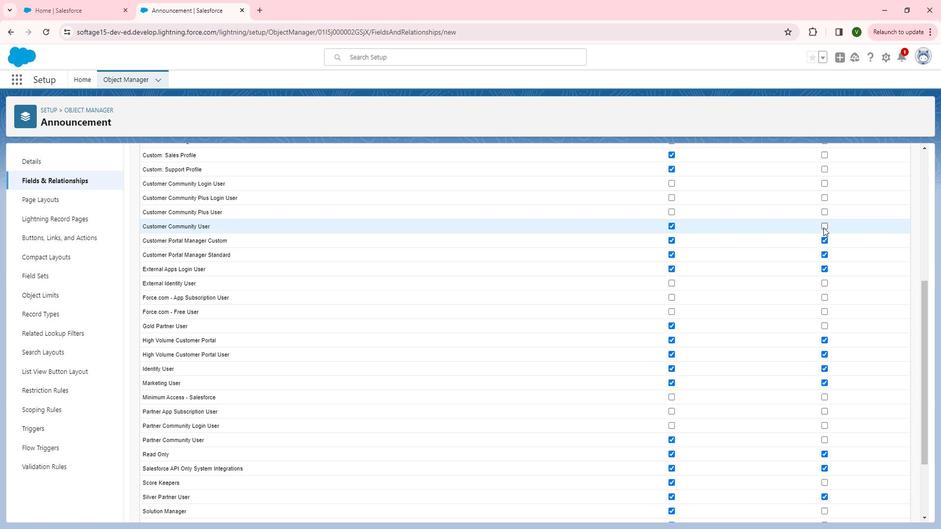 
Action: Mouse moved to (845, 329)
Screenshot: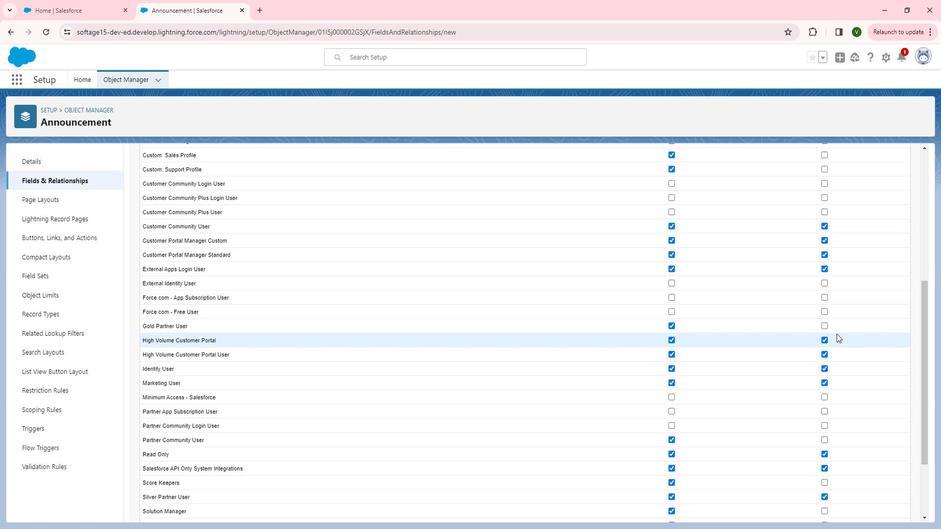 
Action: Mouse scrolled (845, 330) with delta (0, 0)
Screenshot: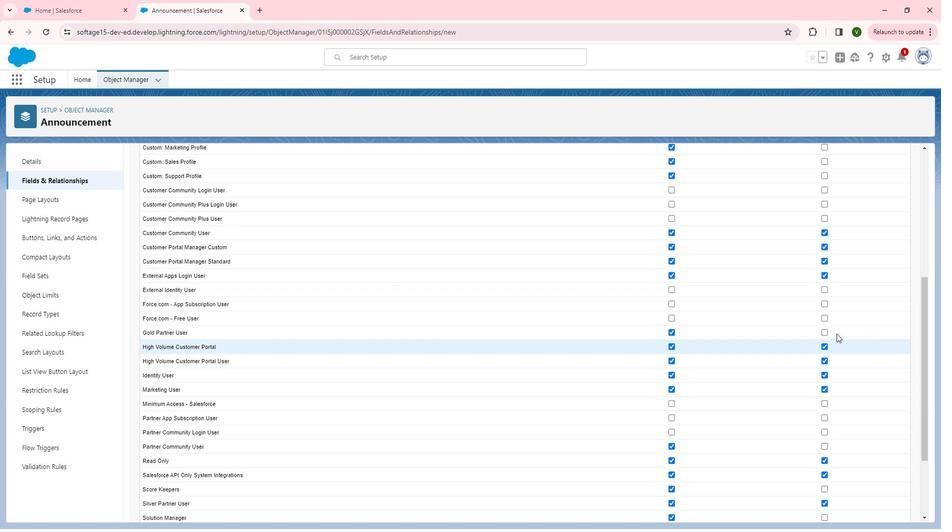 
Action: Mouse scrolled (845, 330) with delta (0, 0)
Screenshot: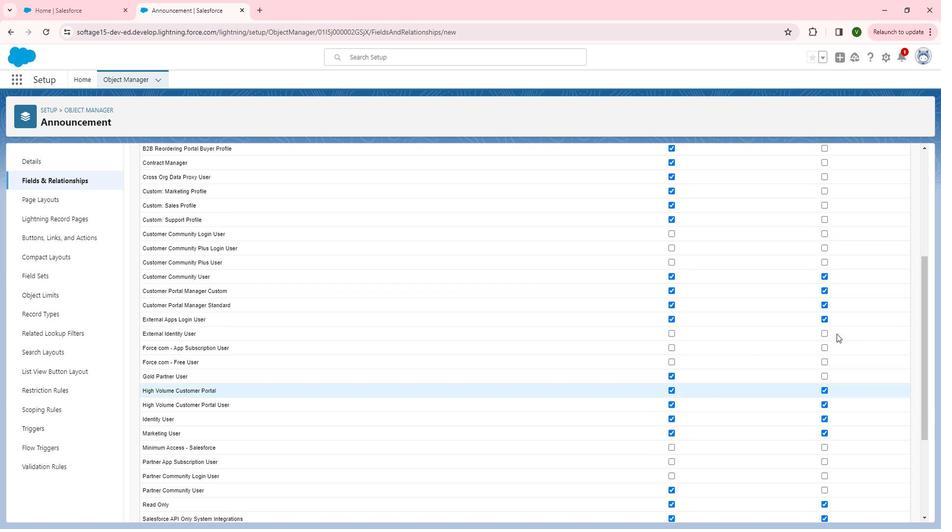 
Action: Mouse scrolled (845, 330) with delta (0, 0)
Screenshot: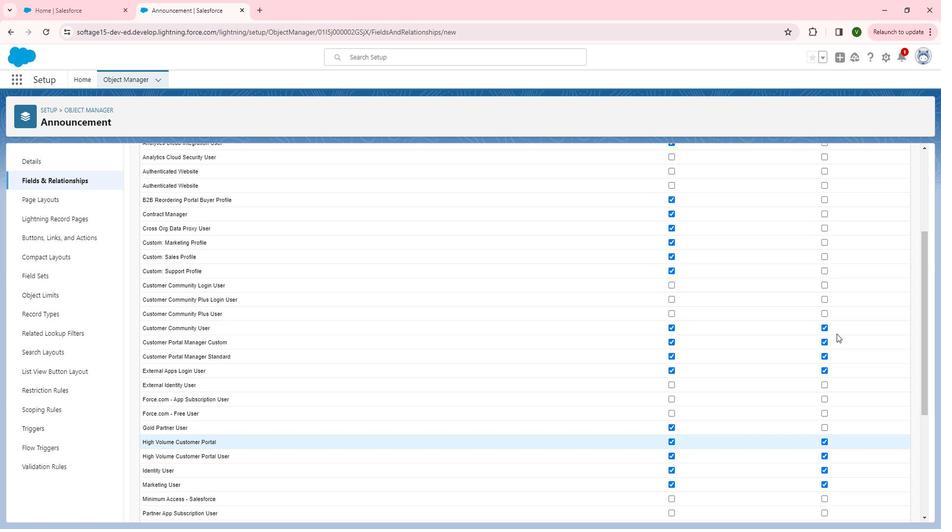 
Action: Mouse moved to (833, 317)
Screenshot: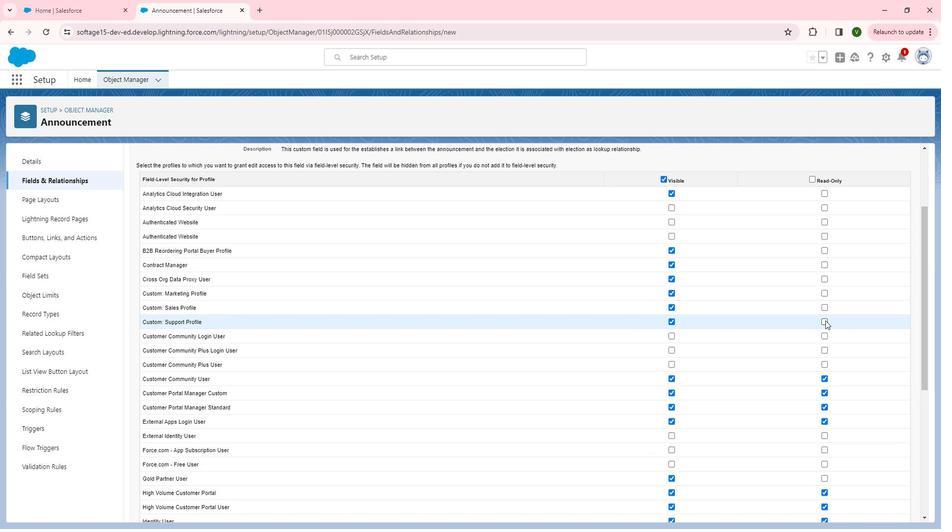 
Action: Mouse pressed left at (833, 317)
Screenshot: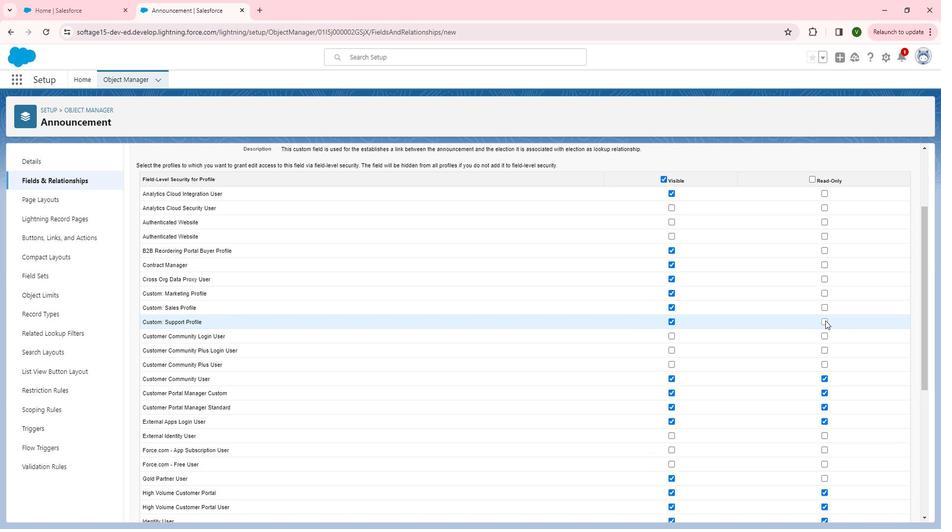
Action: Mouse moved to (832, 305)
Screenshot: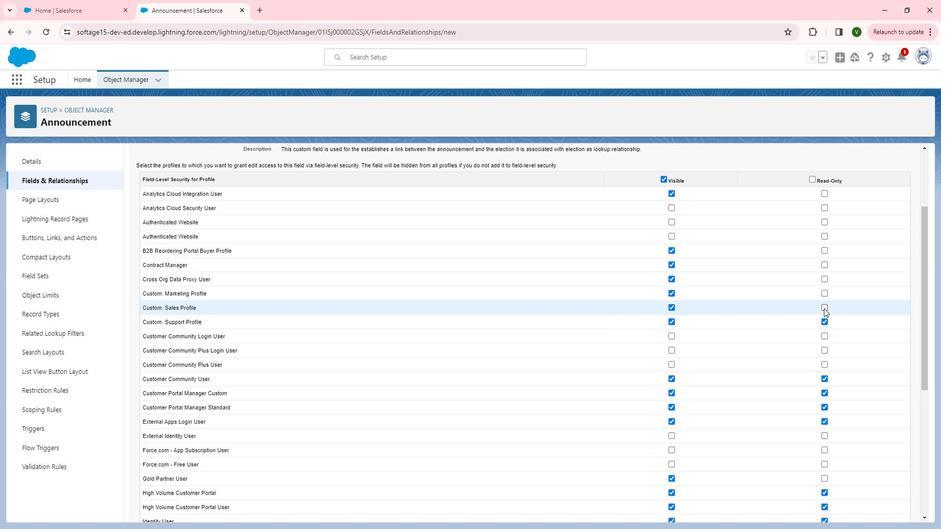 
Action: Mouse pressed left at (832, 305)
Screenshot: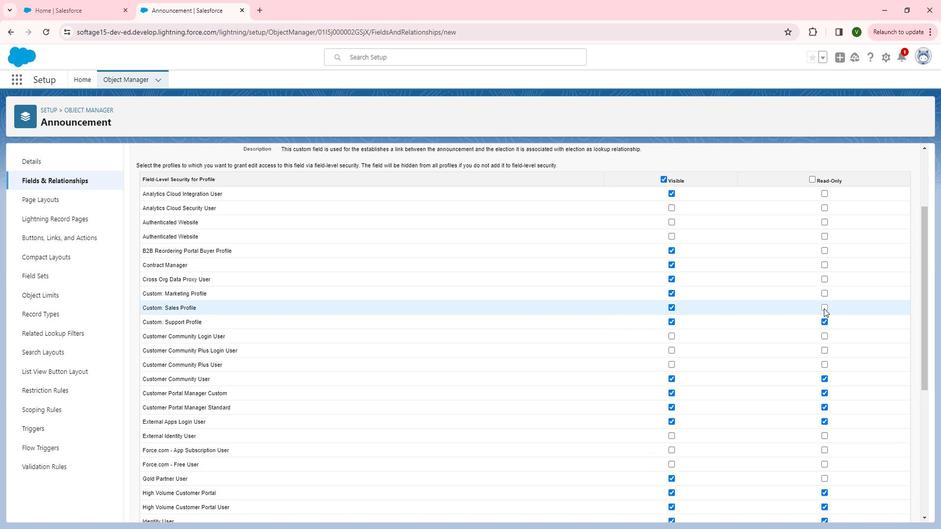 
Action: Mouse moved to (832, 287)
Screenshot: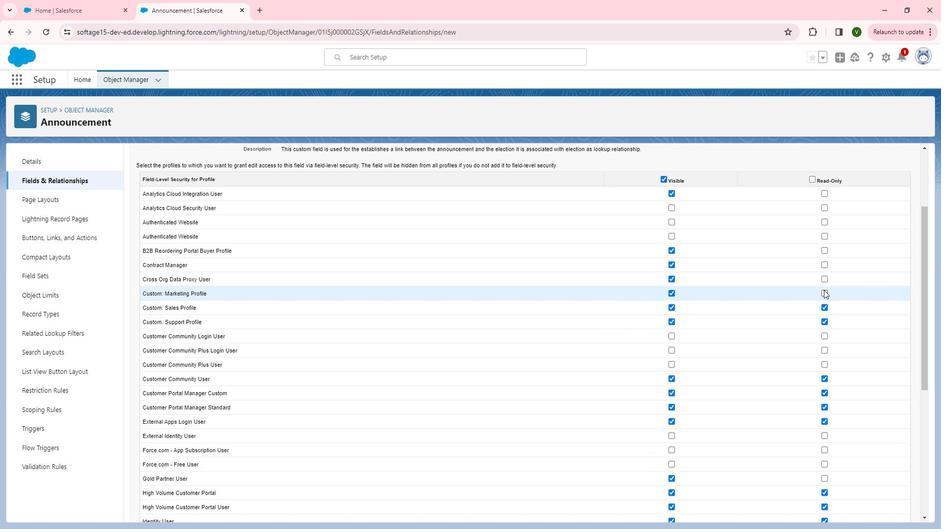 
Action: Mouse pressed left at (832, 287)
Screenshot: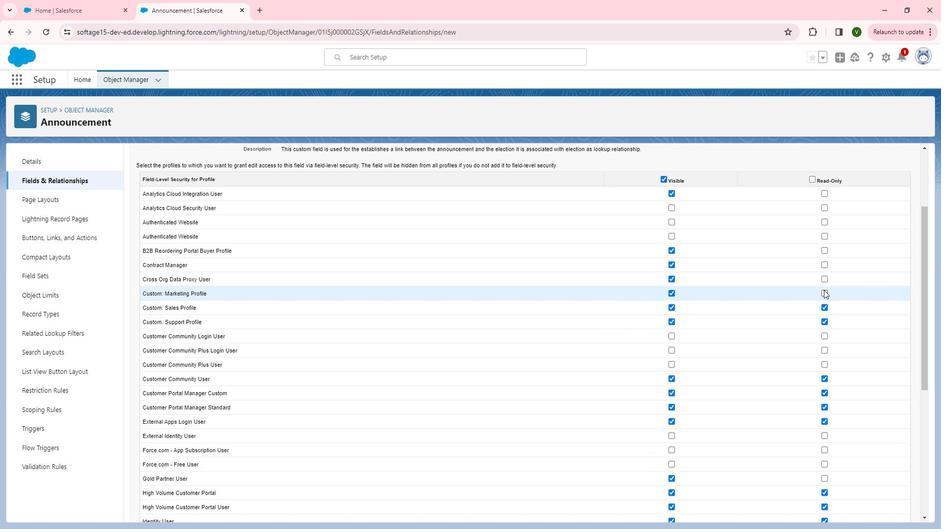 
Action: Mouse moved to (833, 278)
Screenshot: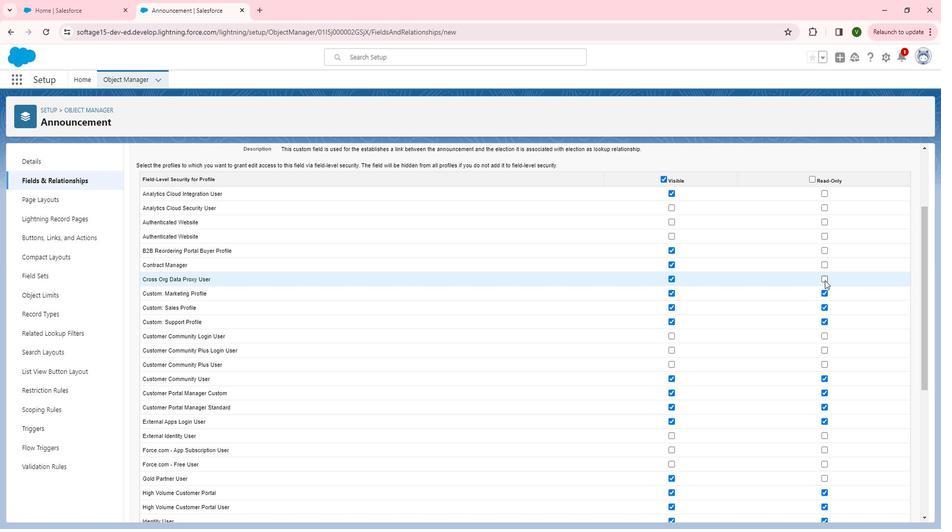 
Action: Mouse pressed left at (833, 278)
Screenshot: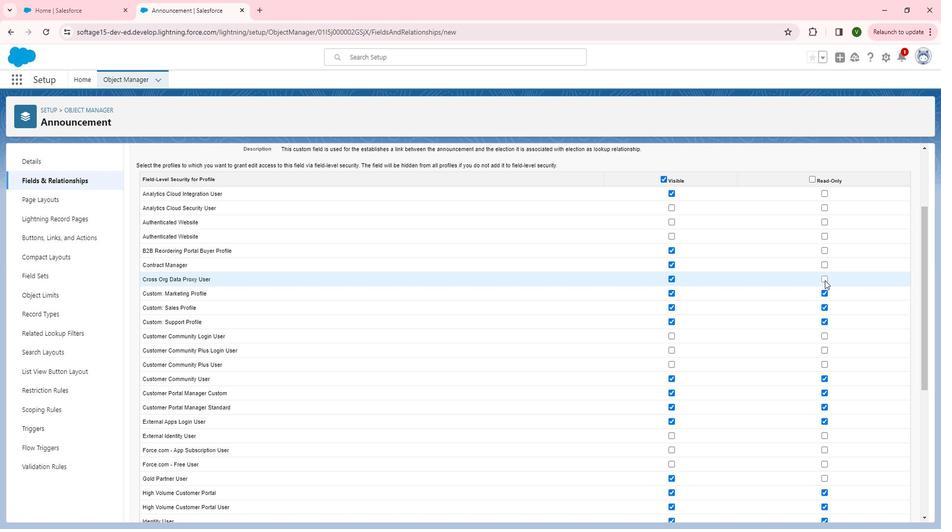 
Action: Mouse moved to (833, 263)
Screenshot: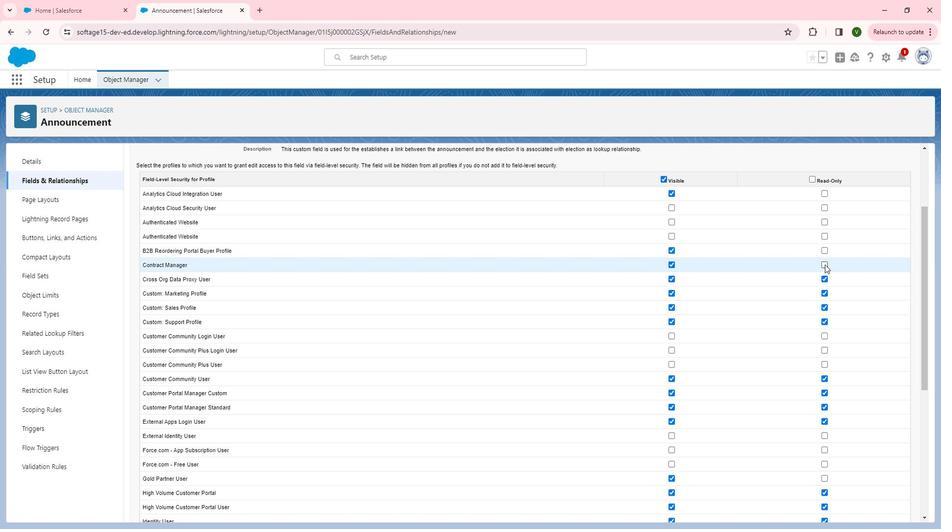 
Action: Mouse pressed left at (833, 263)
Screenshot: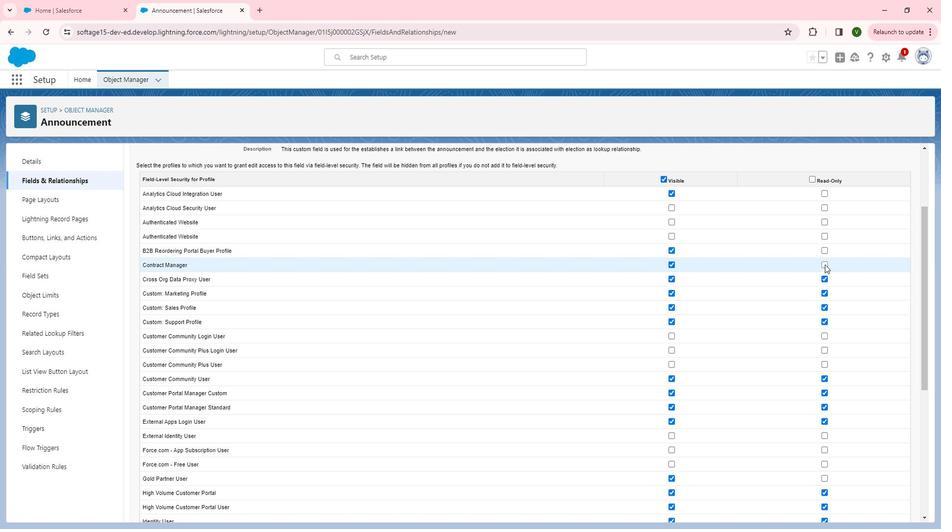 
Action: Mouse moved to (827, 248)
Screenshot: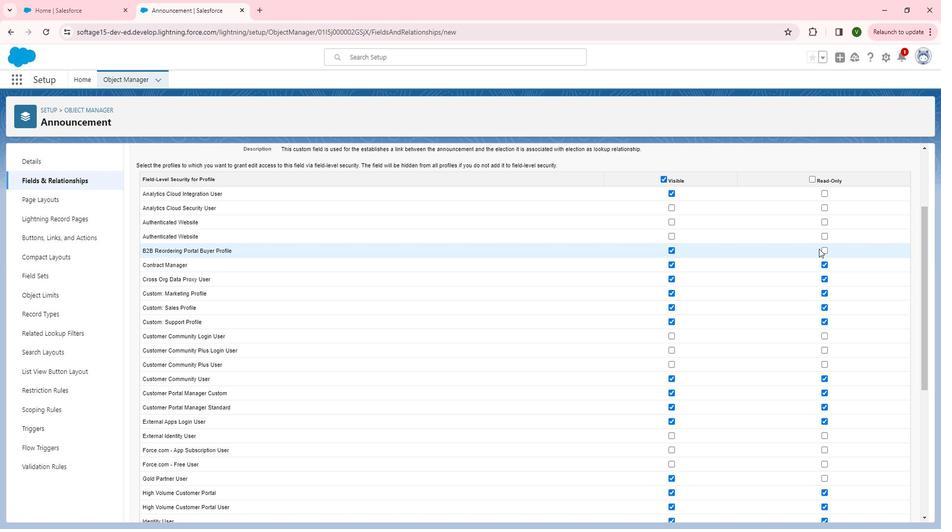 
Action: Mouse scrolled (827, 248) with delta (0, 0)
Screenshot: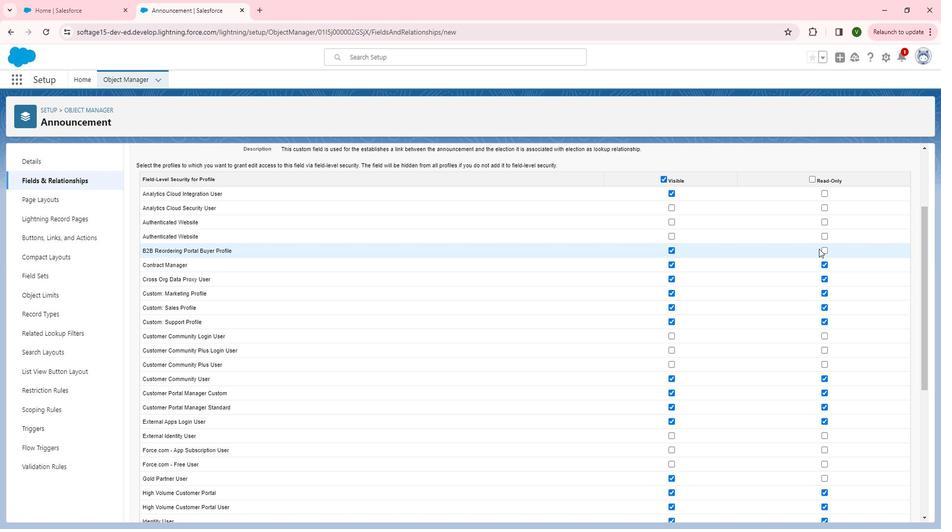 
Action: Mouse moved to (832, 242)
Screenshot: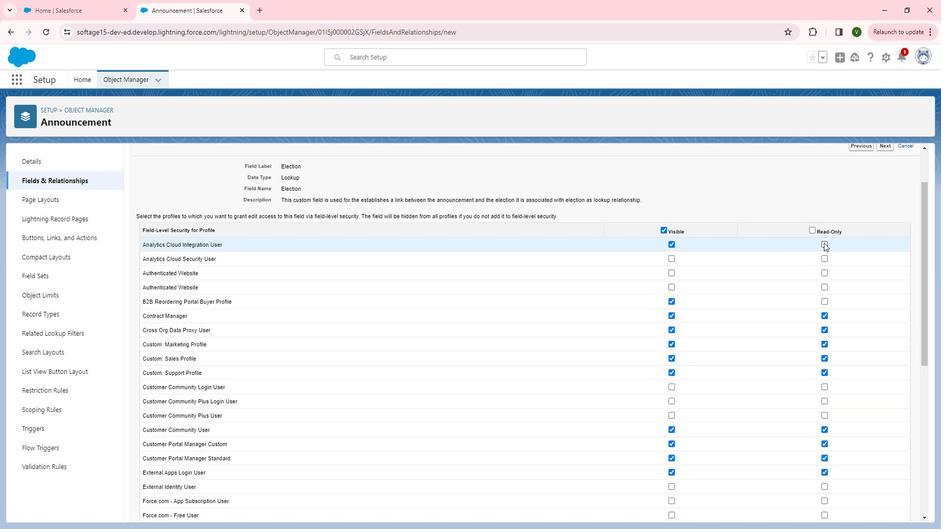 
Action: Mouse pressed left at (832, 242)
Screenshot: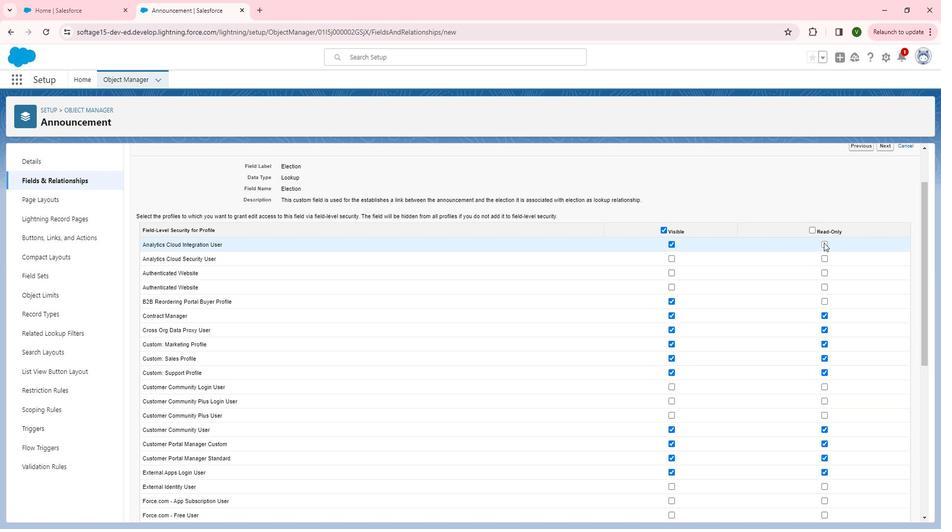 
Action: Mouse moved to (840, 254)
Screenshot: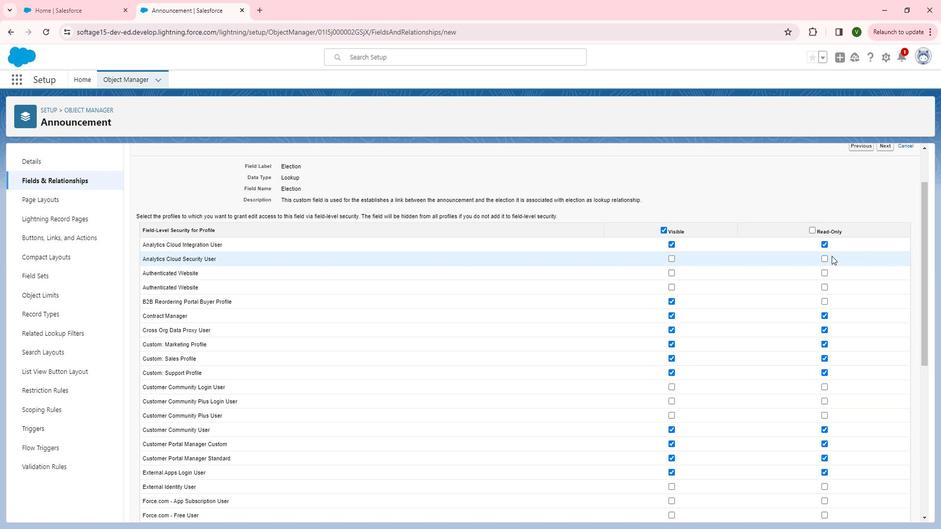 
Action: Mouse scrolled (840, 255) with delta (0, 0)
Screenshot: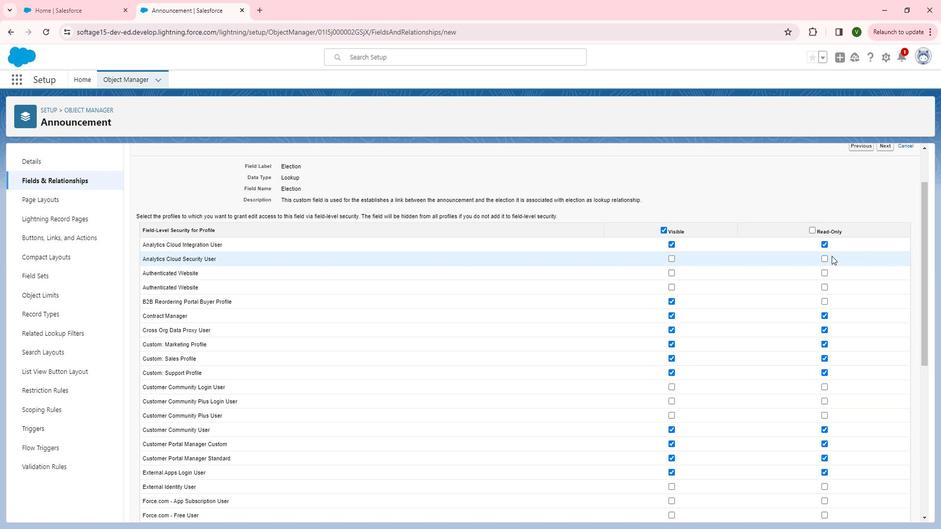 
Action: Mouse moved to (840, 257)
Screenshot: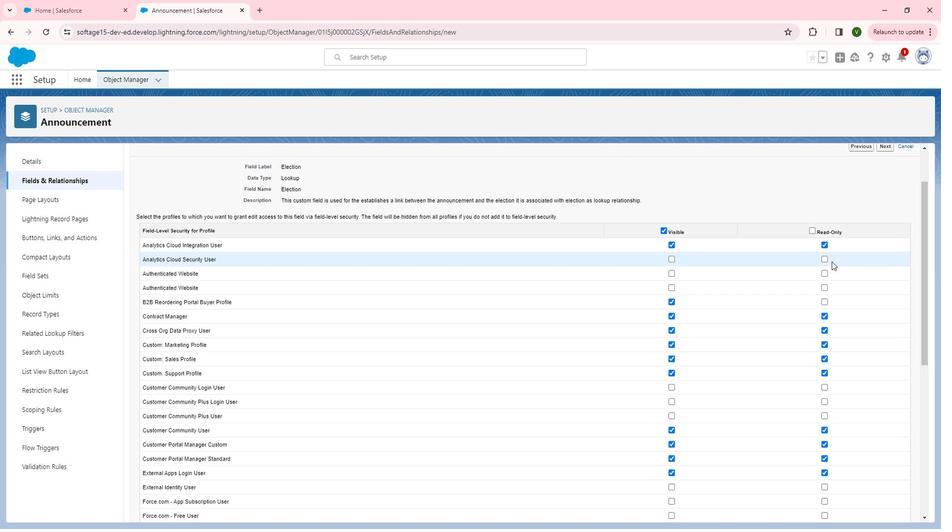 
Action: Mouse scrolled (840, 258) with delta (0, 0)
Screenshot: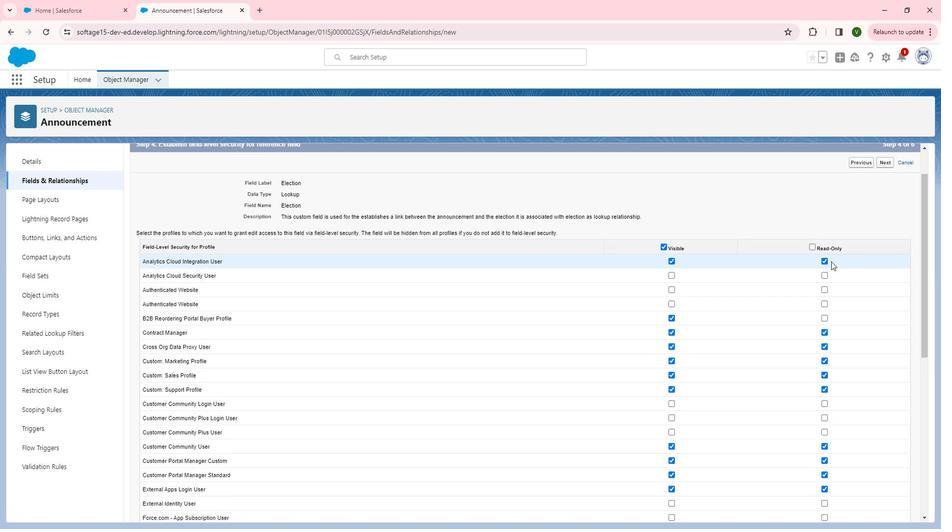 
Action: Mouse moved to (895, 209)
Screenshot: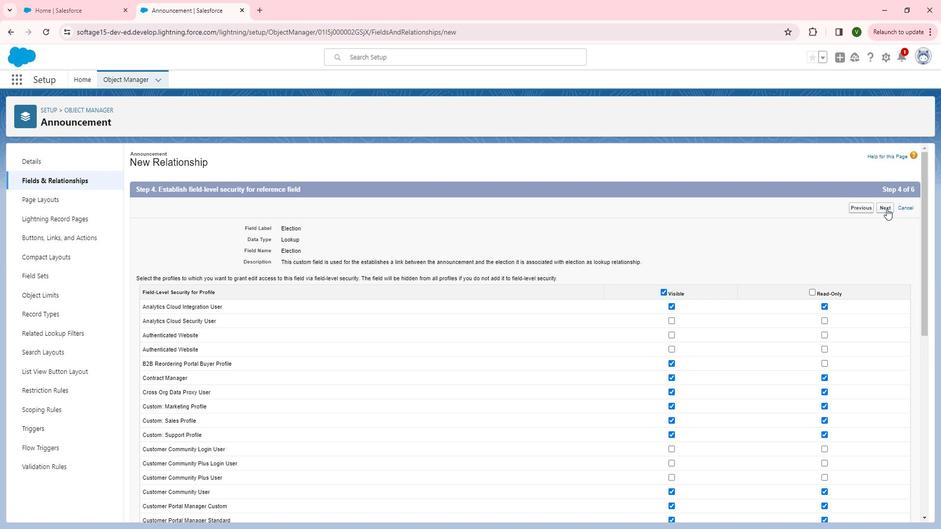 
Action: Mouse pressed left at (895, 209)
Screenshot: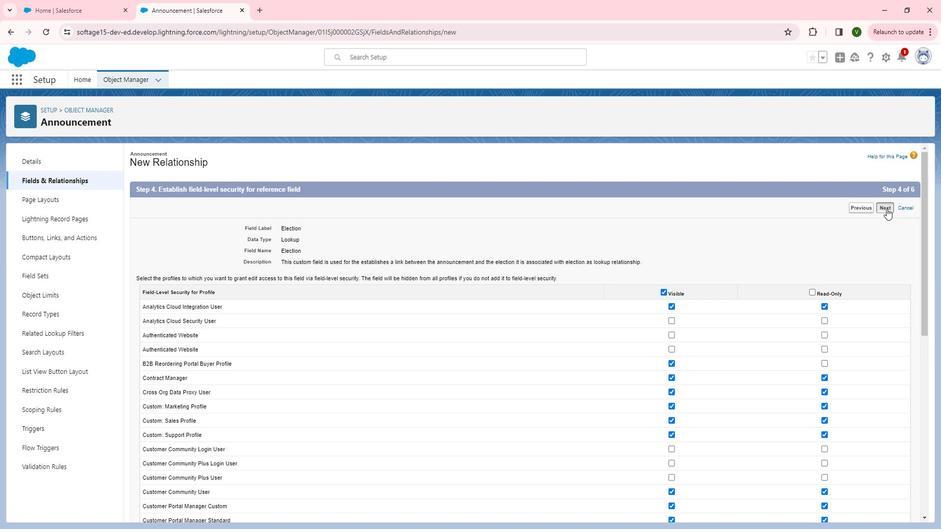 
Action: Mouse moved to (905, 207)
Screenshot: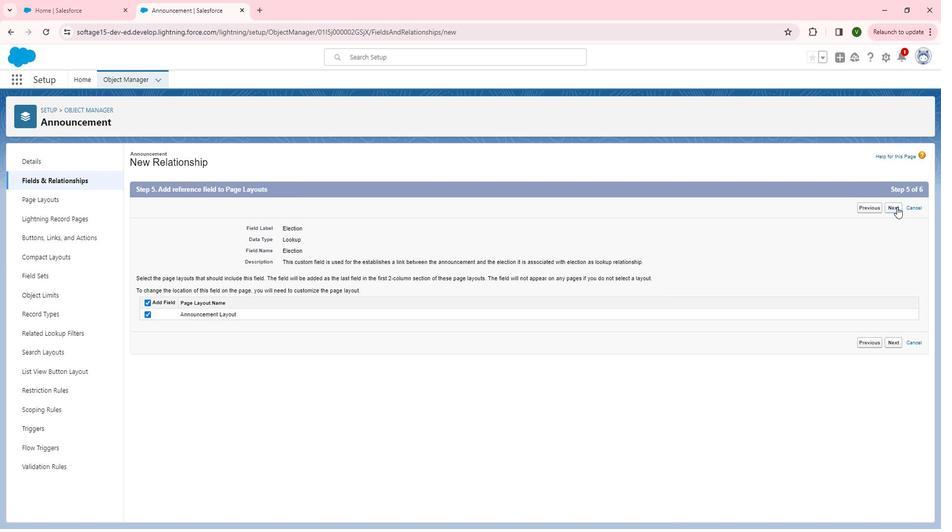 
Action: Mouse pressed left at (905, 207)
Screenshot: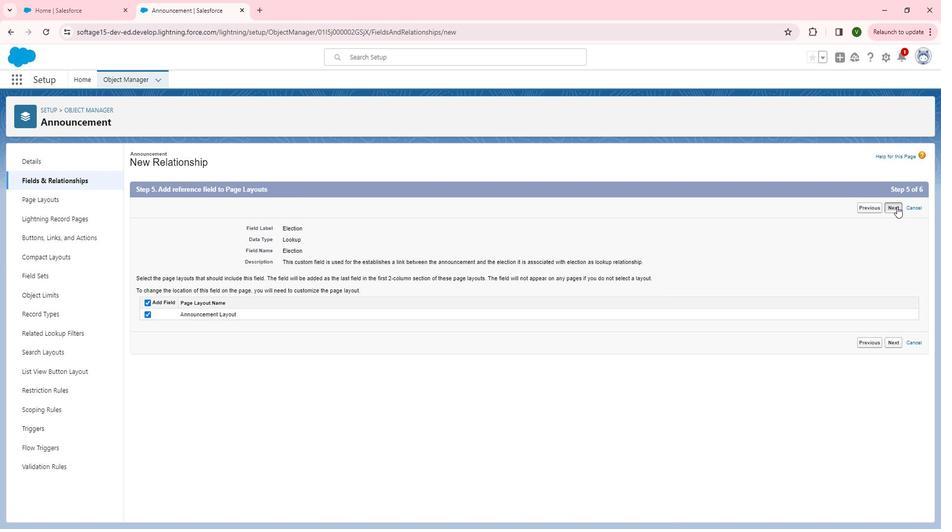 
Action: Mouse moved to (900, 212)
Screenshot: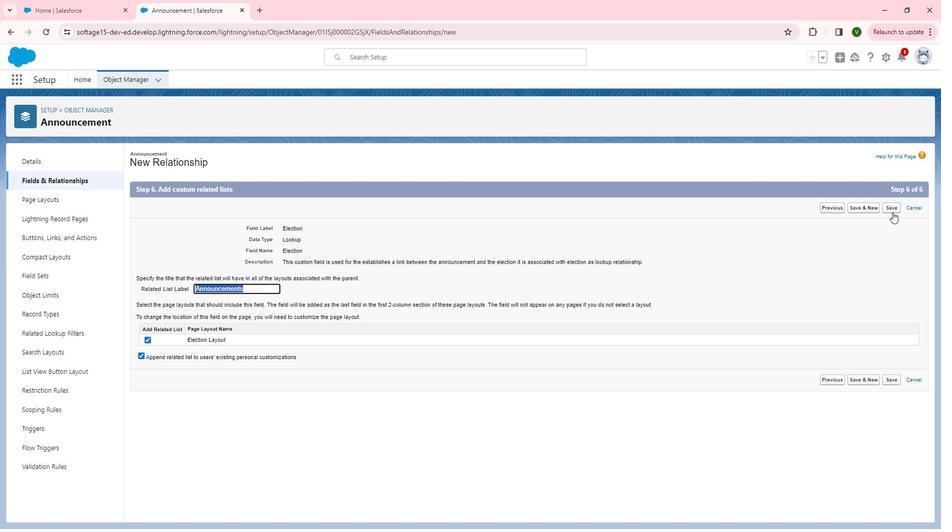 
Action: Mouse pressed left at (900, 212)
Screenshot: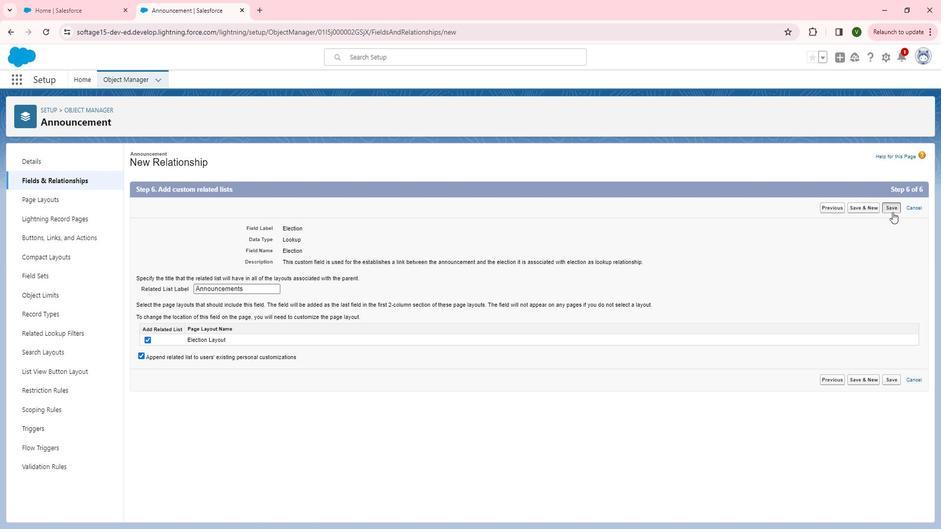 
Action: Mouse moved to (423, 271)
Screenshot: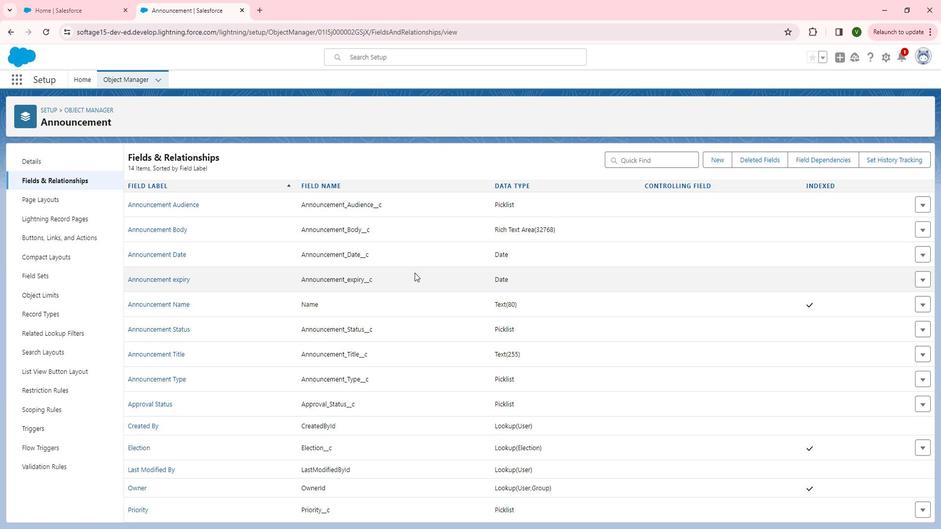 
Action: Mouse scrolled (423, 270) with delta (0, 0)
Screenshot: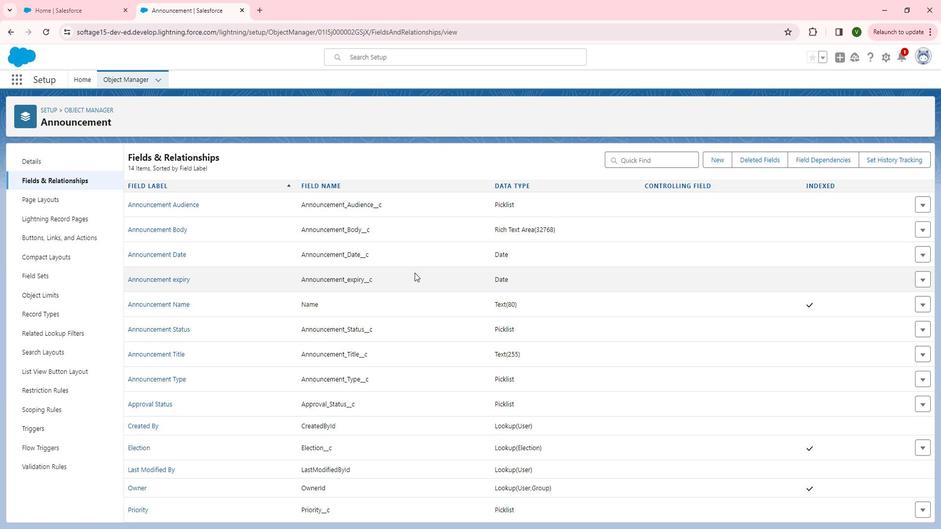 
Action: Mouse scrolled (423, 270) with delta (0, 0)
Screenshot: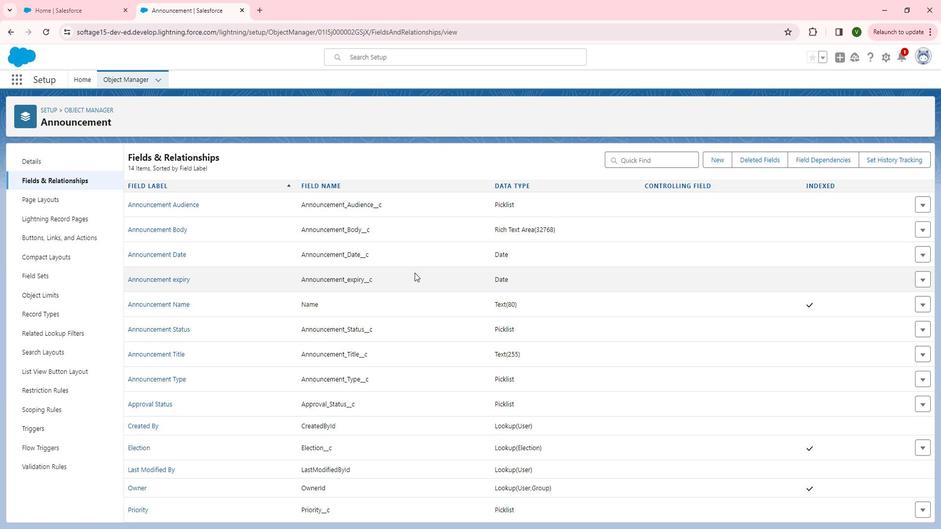 
Action: Mouse moved to (102, 110)
Screenshot: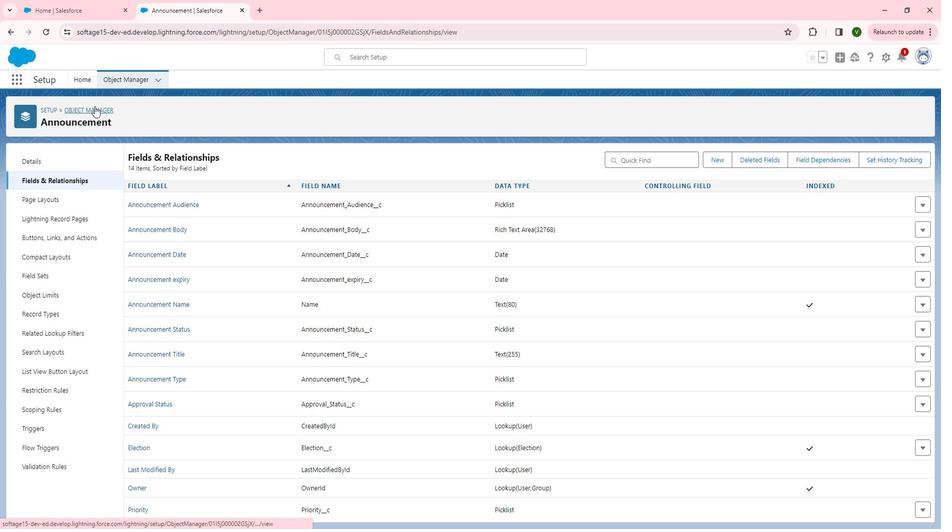 
Action: Mouse pressed left at (102, 110)
Screenshot: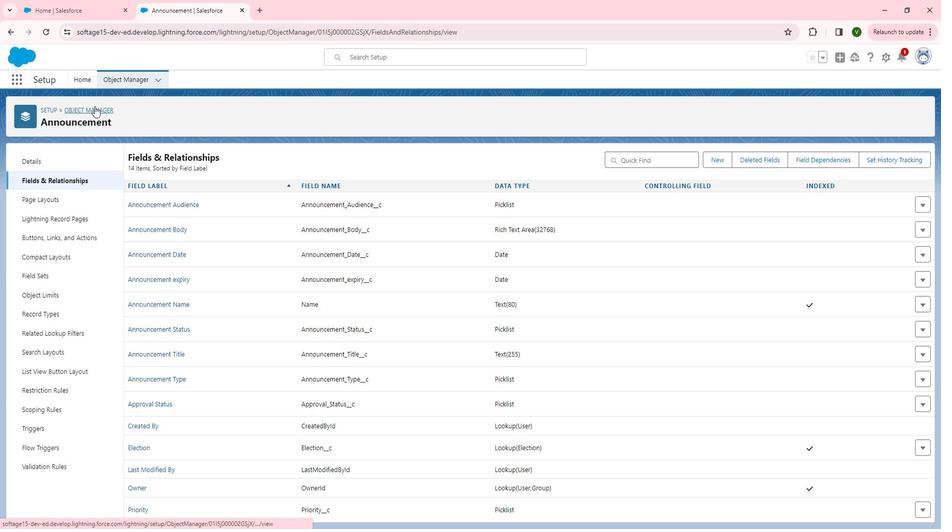 
Action: Mouse moved to (272, 311)
Screenshot: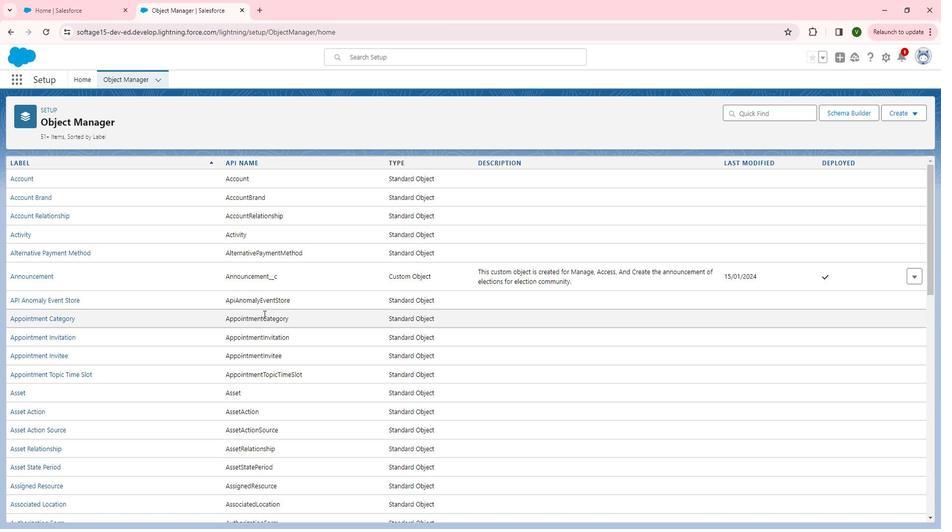 
Action: Mouse scrolled (272, 310) with delta (0, 0)
Screenshot: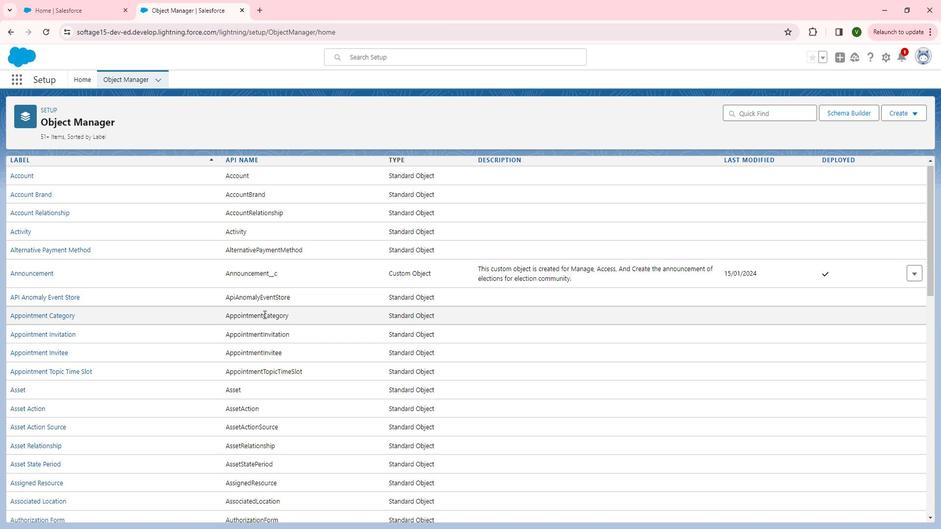 
Action: Mouse scrolled (272, 310) with delta (0, 0)
Screenshot: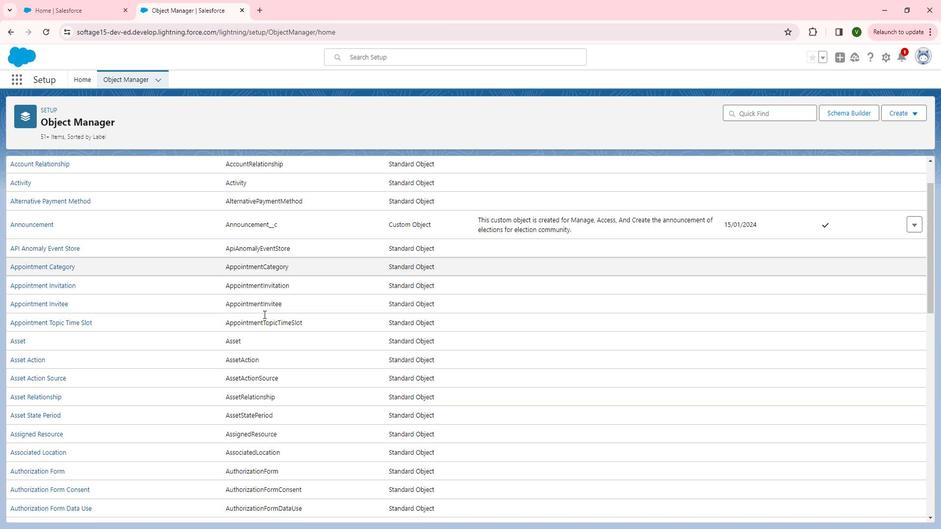 
Action: Mouse scrolled (272, 310) with delta (0, 0)
Screenshot: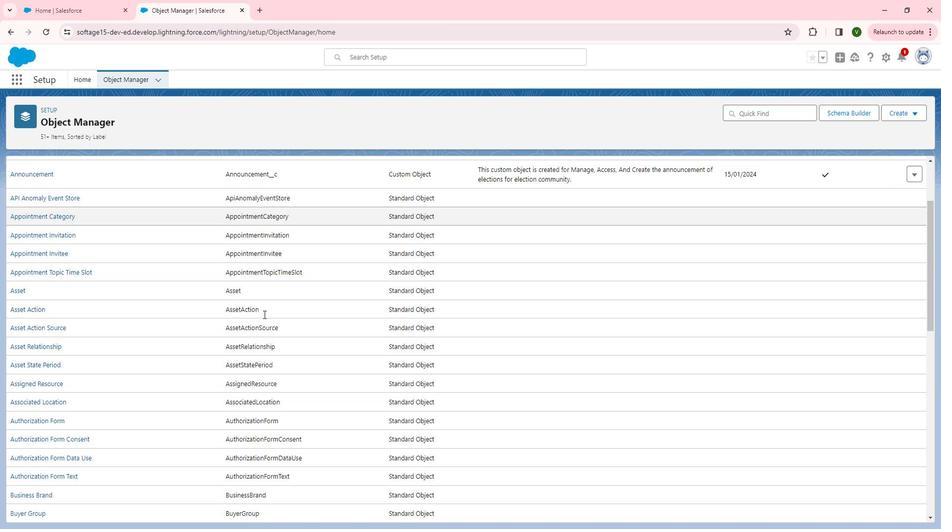 
Action: Mouse scrolled (272, 310) with delta (0, 0)
Screenshot: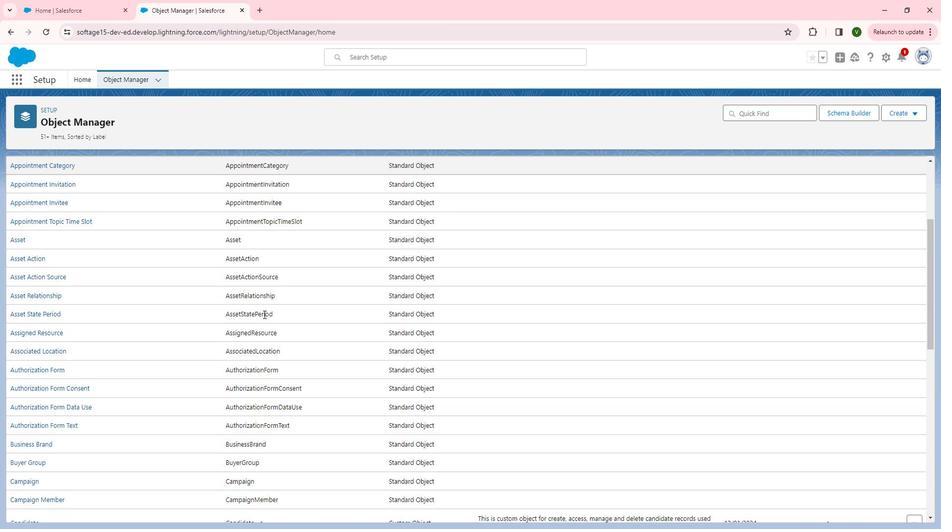 
Action: Mouse scrolled (272, 310) with delta (0, 0)
Screenshot: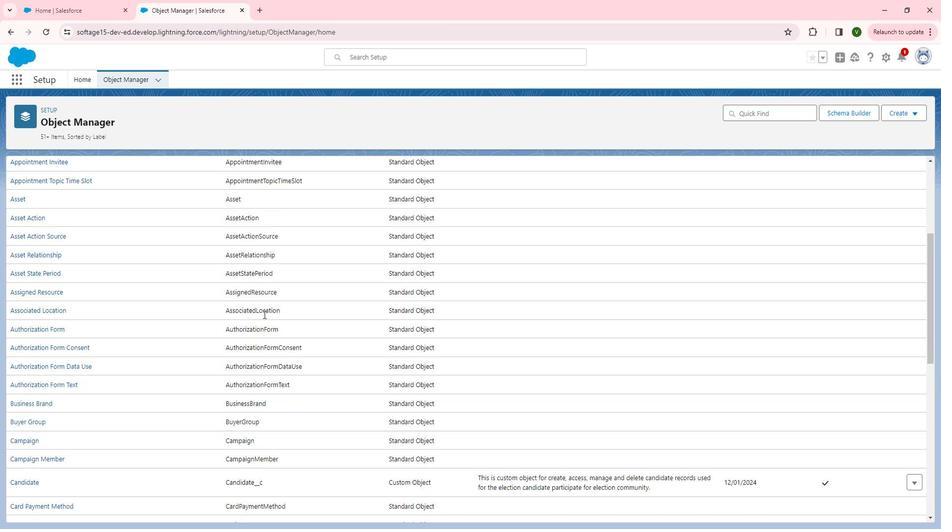 
Action: Mouse scrolled (272, 310) with delta (0, 0)
Screenshot: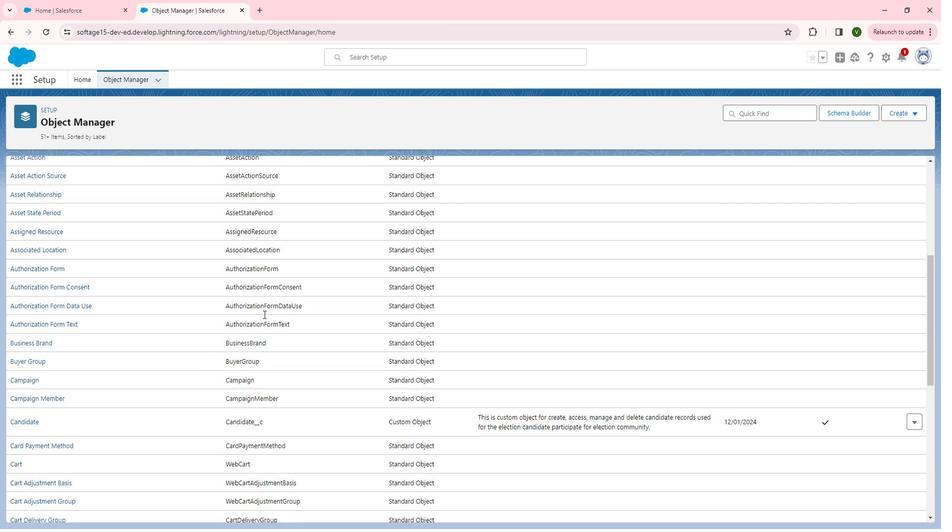 
Action: Mouse scrolled (272, 310) with delta (0, 0)
Screenshot: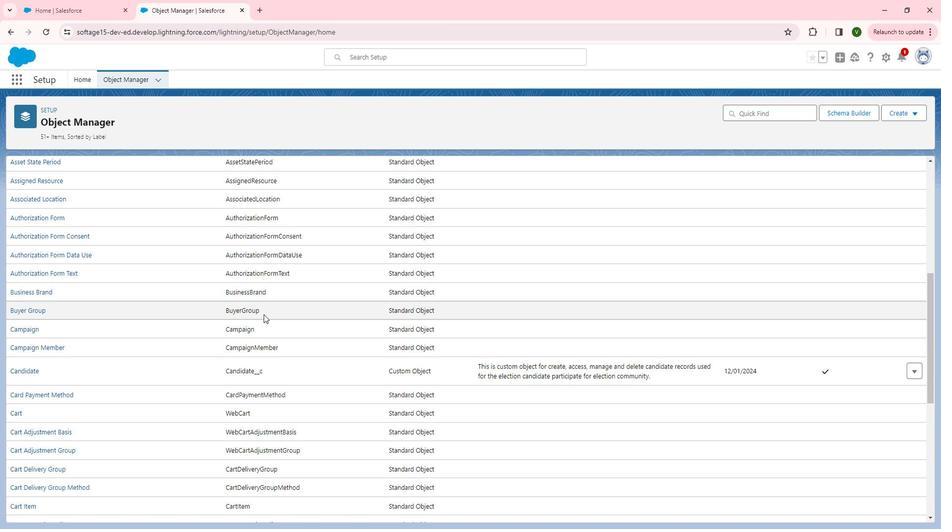 
Action: Mouse scrolled (272, 310) with delta (0, 0)
Screenshot: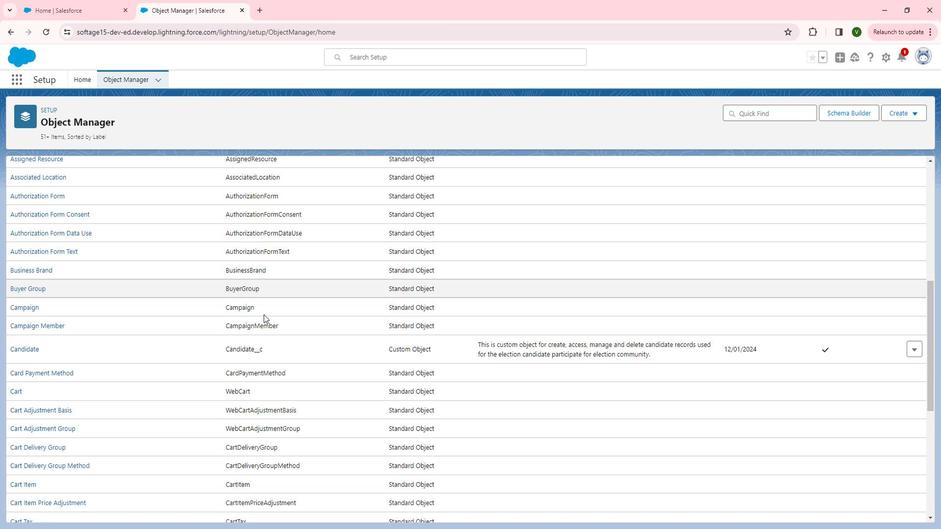 
Action: Mouse scrolled (272, 310) with delta (0, 0)
Screenshot: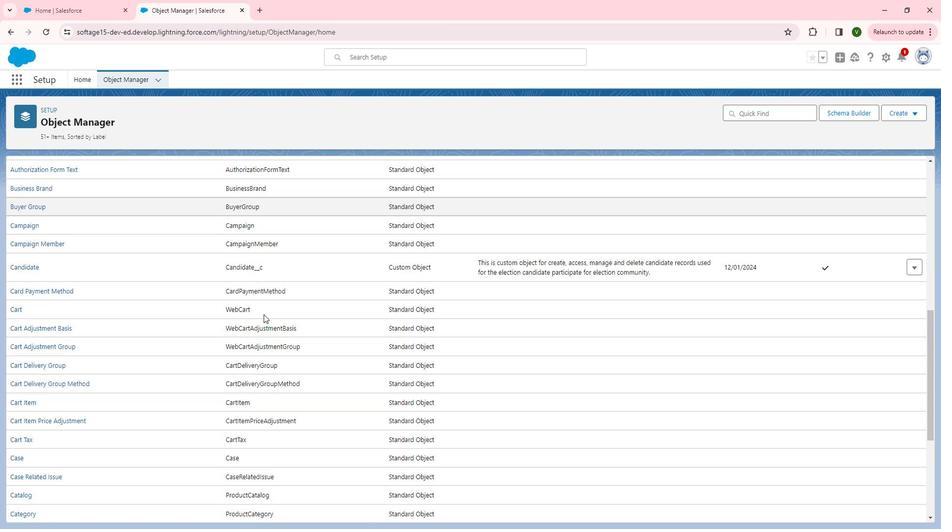 
Action: Mouse scrolled (272, 310) with delta (0, 0)
Screenshot: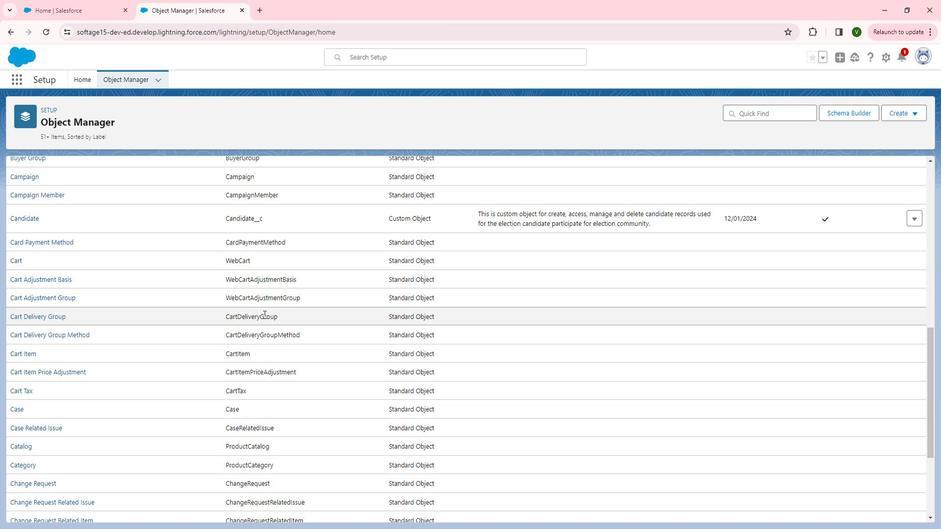 
Action: Mouse scrolled (272, 310) with delta (0, 0)
Screenshot: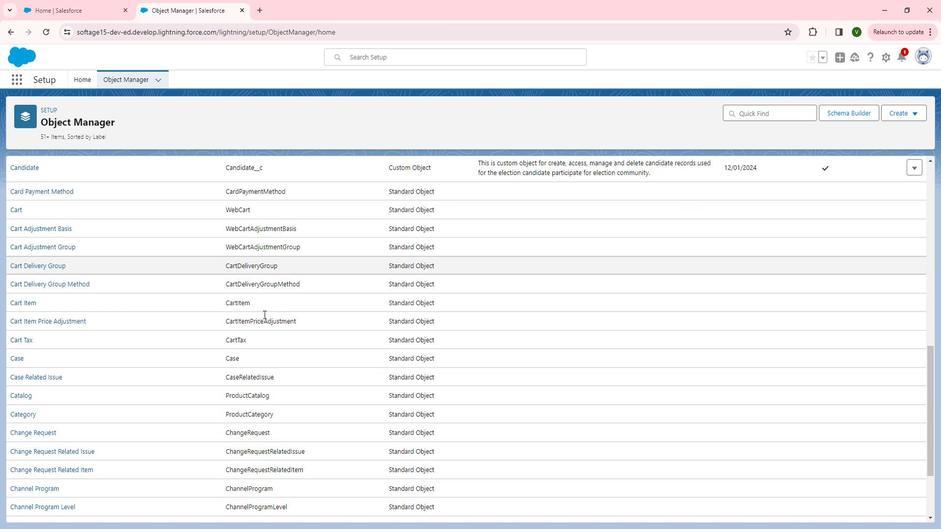 
Action: Mouse scrolled (272, 310) with delta (0, 0)
Screenshot: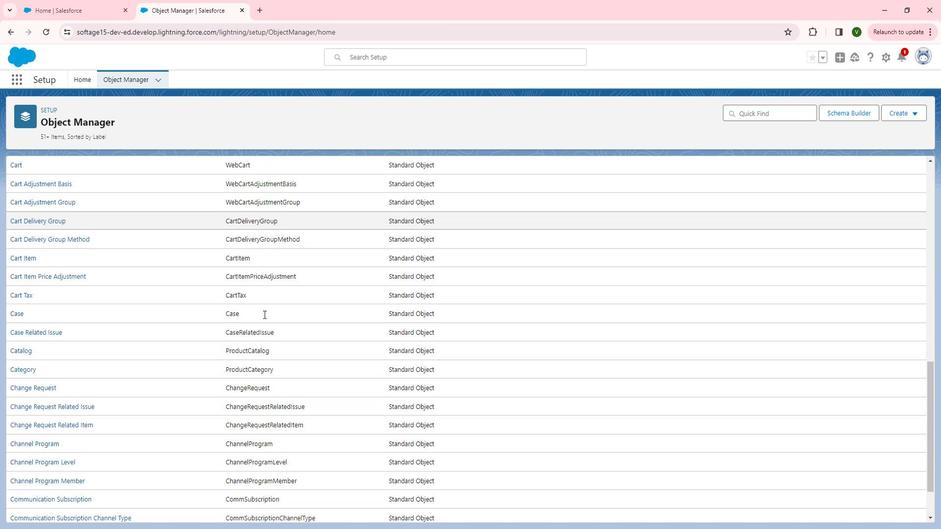 
Action: Mouse scrolled (272, 310) with delta (0, 0)
Screenshot: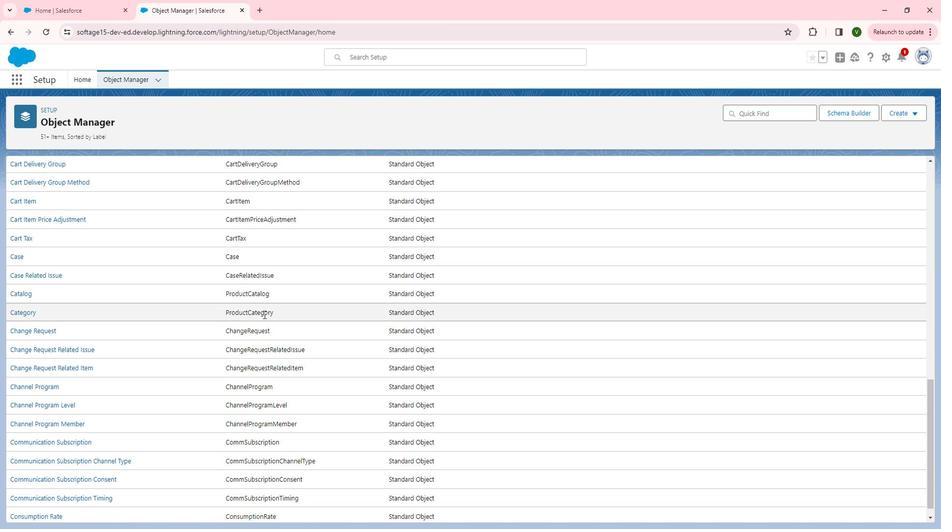 
Action: Mouse scrolled (272, 310) with delta (0, 0)
Screenshot: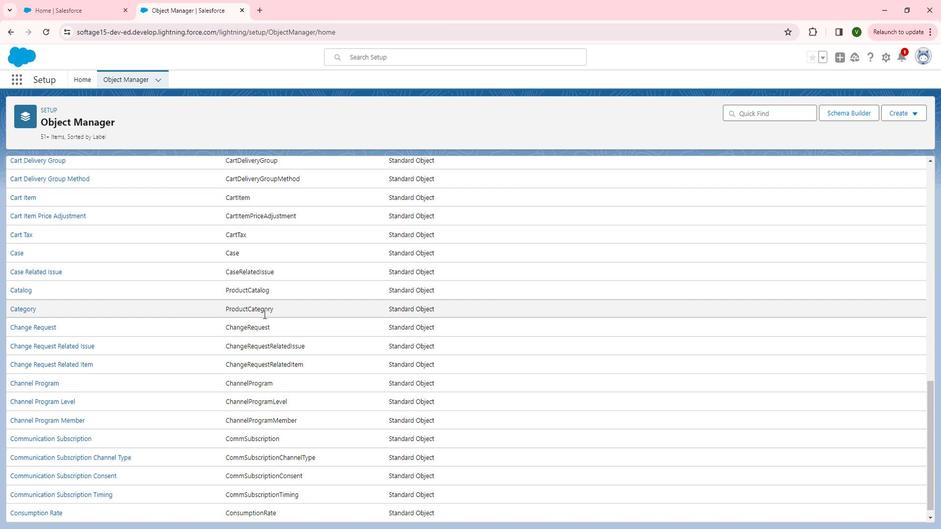 
Action: Mouse scrolled (272, 310) with delta (0, 0)
Screenshot: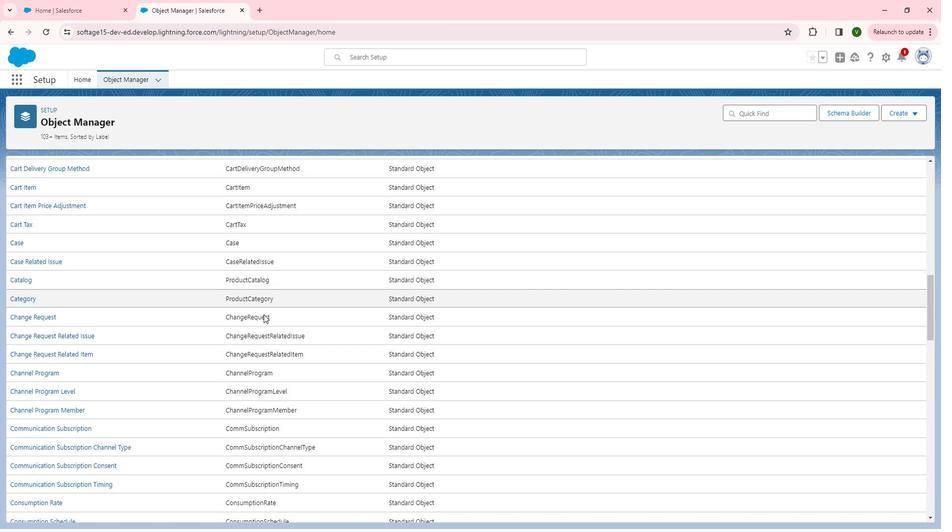 
Action: Mouse scrolled (272, 310) with delta (0, 0)
Screenshot: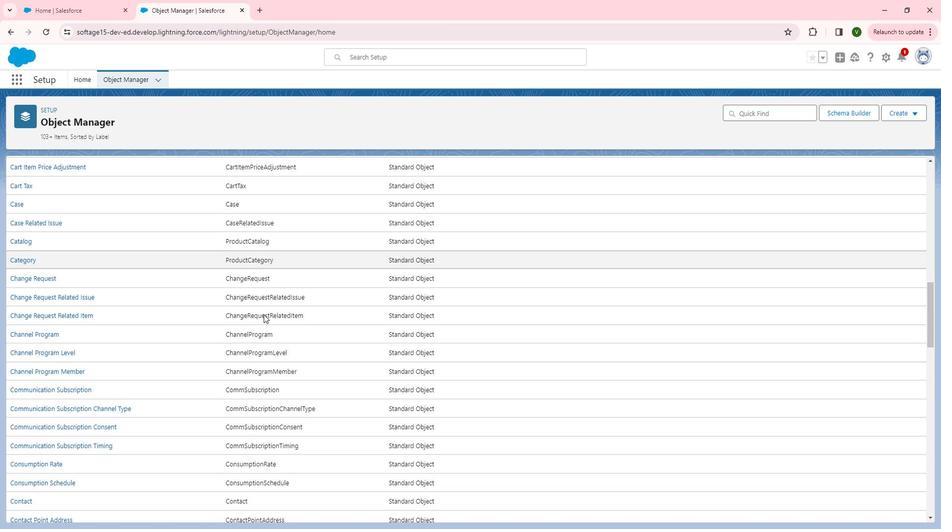 
Action: Mouse moved to (272, 311)
Screenshot: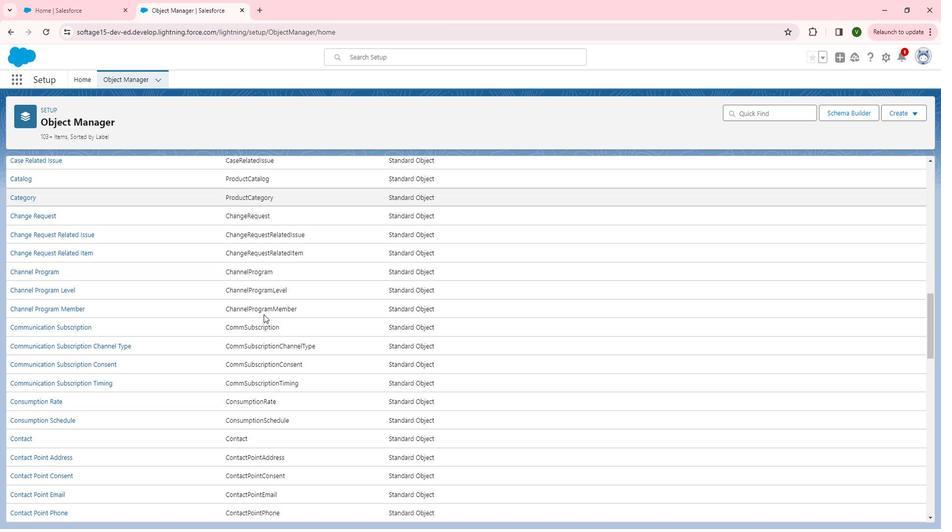 
Action: Mouse scrolled (272, 310) with delta (0, 0)
Screenshot: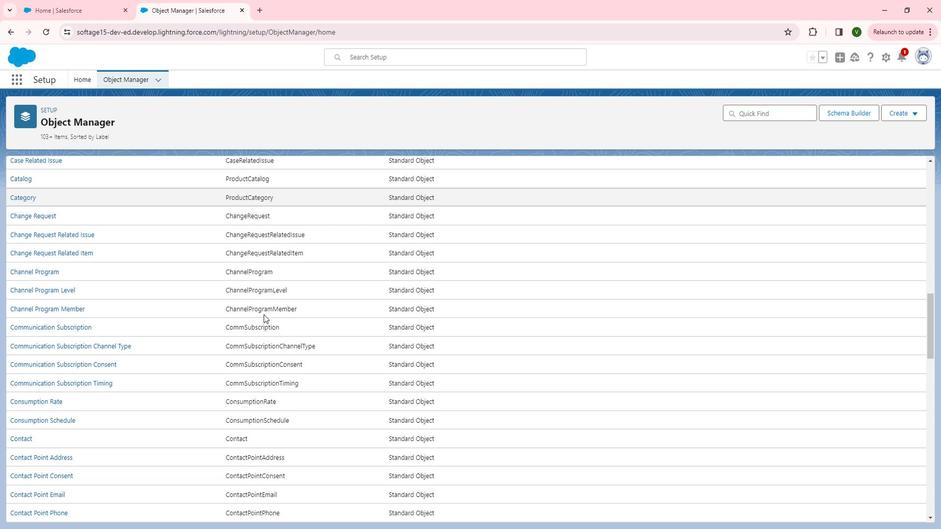 
Action: Mouse scrolled (272, 310) with delta (0, 0)
Screenshot: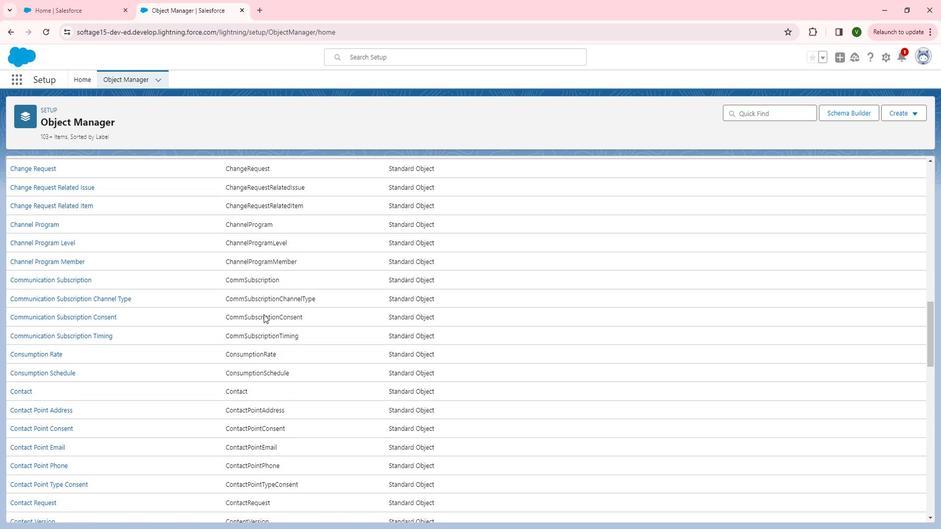 
Action: Mouse scrolled (272, 310) with delta (0, 0)
Screenshot: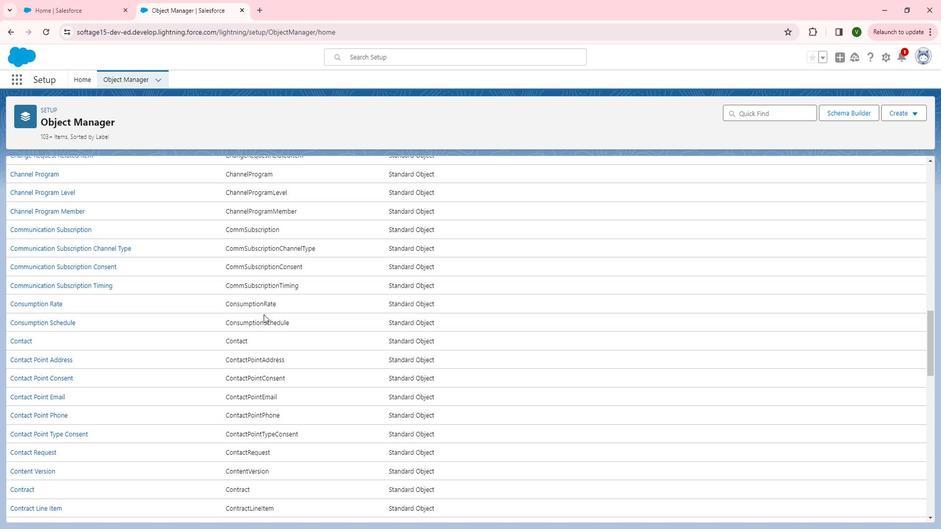 
Action: Mouse scrolled (272, 310) with delta (0, 0)
Screenshot: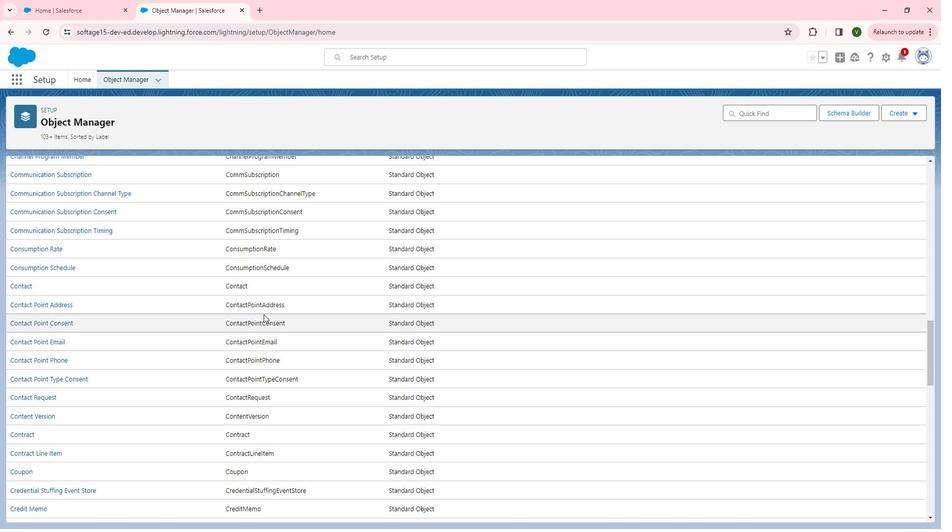 
Action: Mouse scrolled (272, 310) with delta (0, 0)
Screenshot: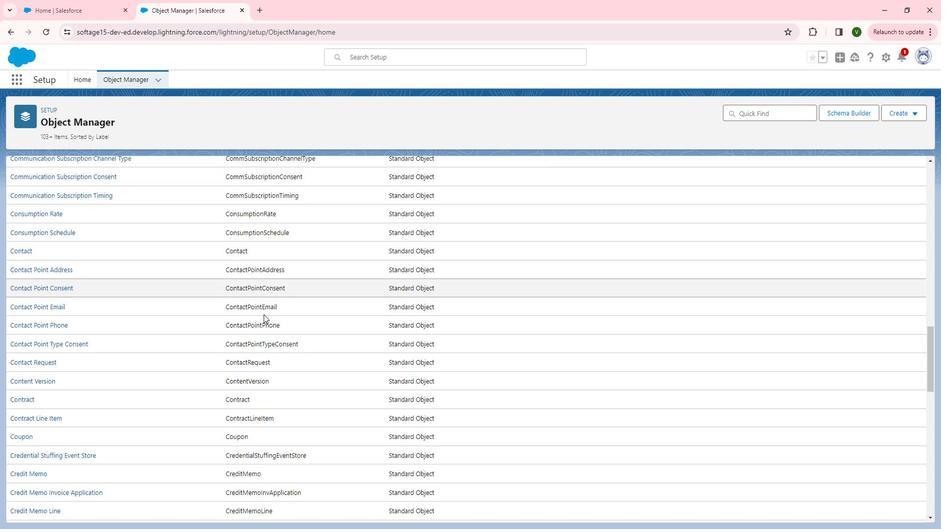 
Action: Mouse scrolled (272, 310) with delta (0, 0)
Screenshot: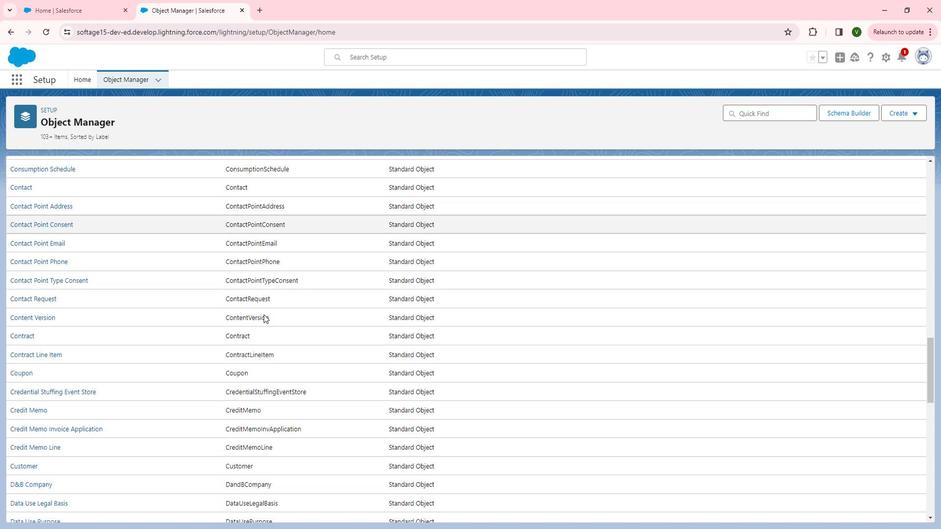 
Action: Mouse scrolled (272, 310) with delta (0, 0)
Screenshot: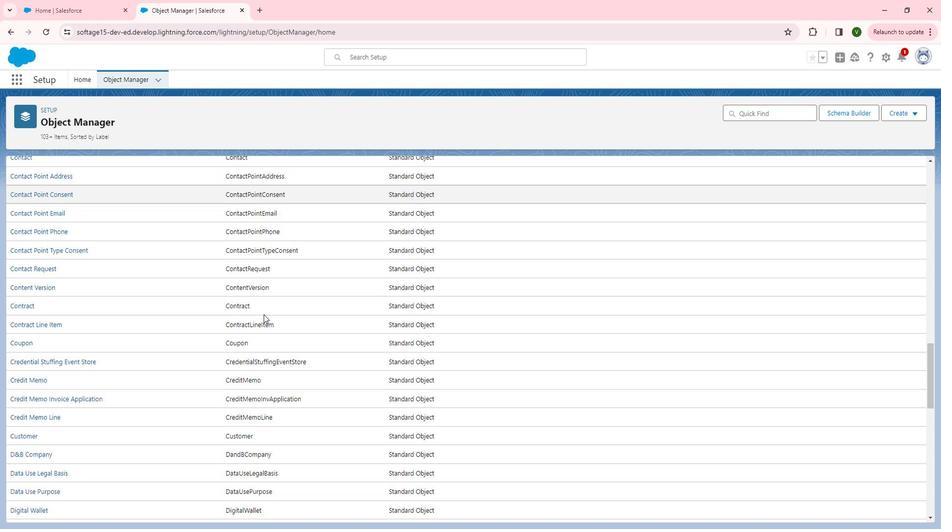 
Action: Mouse scrolled (272, 310) with delta (0, 0)
Screenshot: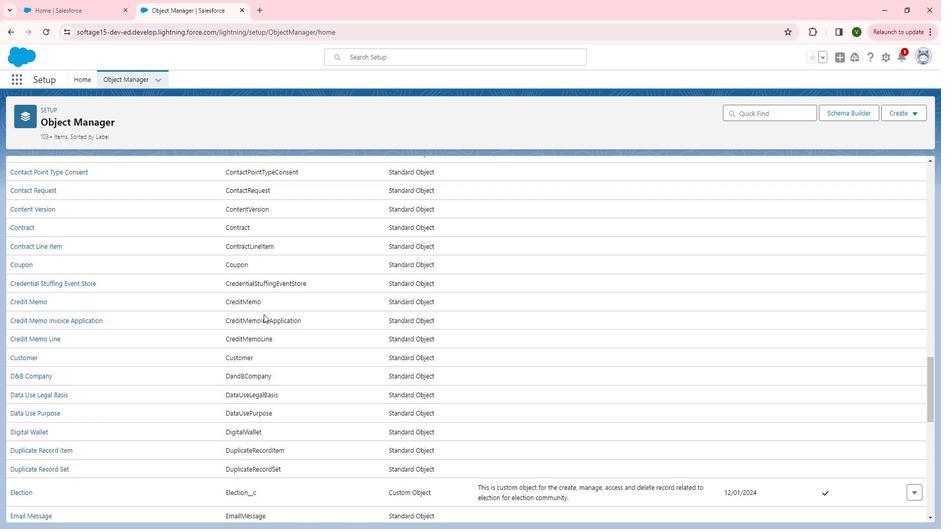 
Action: Mouse scrolled (272, 310) with delta (0, 0)
Screenshot: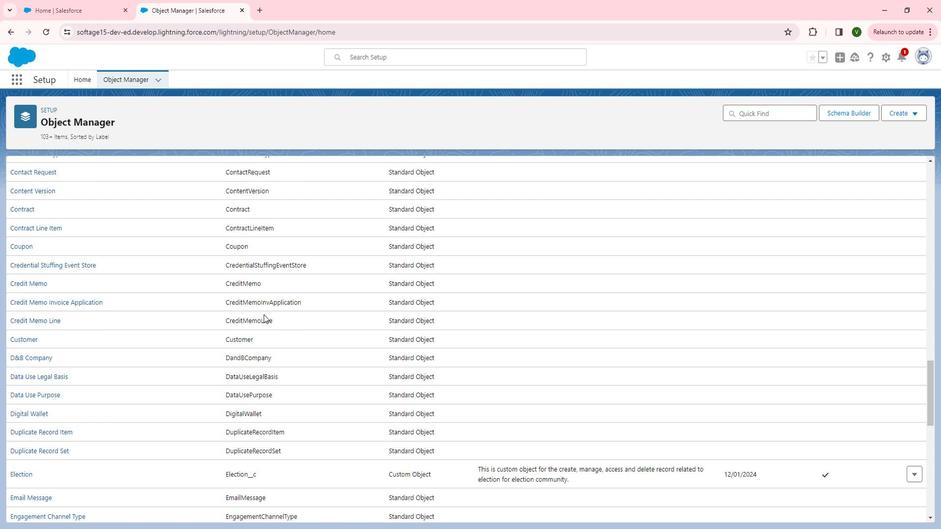 
Action: Mouse scrolled (272, 310) with delta (0, 0)
Screenshot: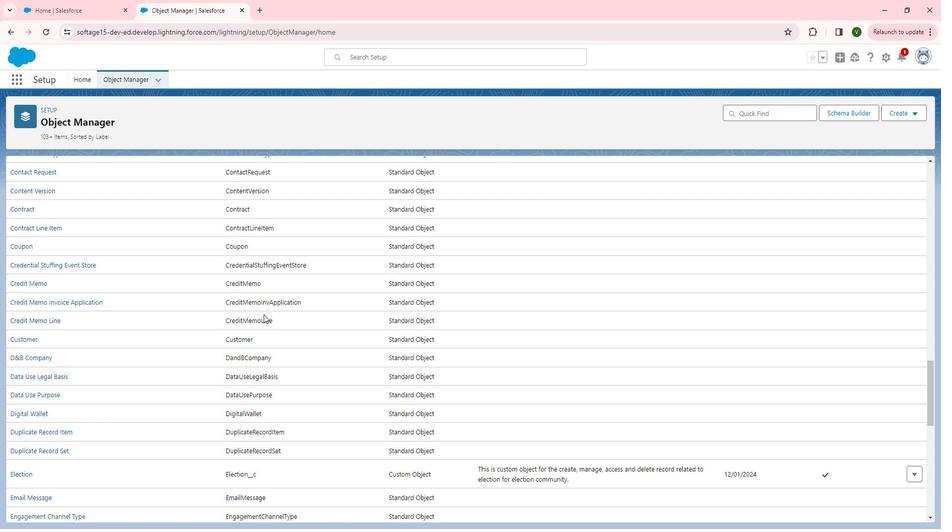 
Action: Mouse scrolled (272, 310) with delta (0, 0)
Screenshot: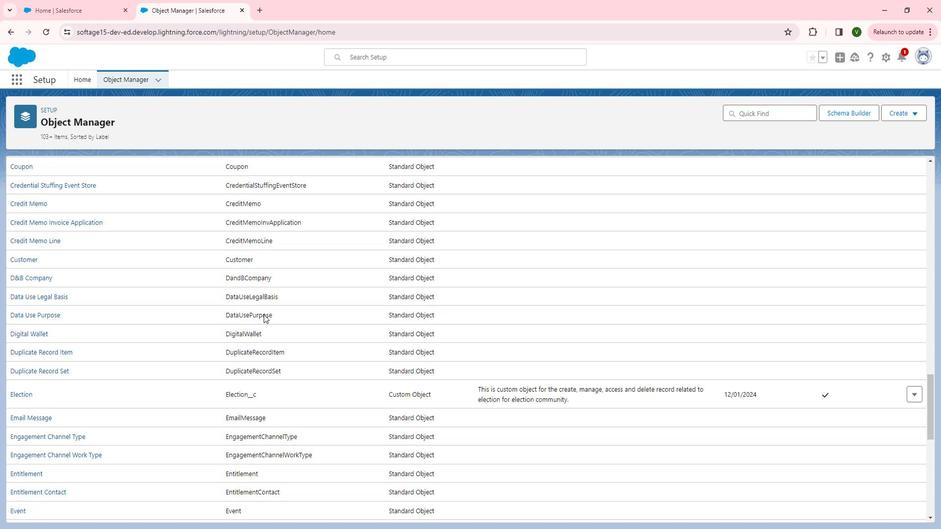 
Action: Mouse moved to (21, 290)
Screenshot: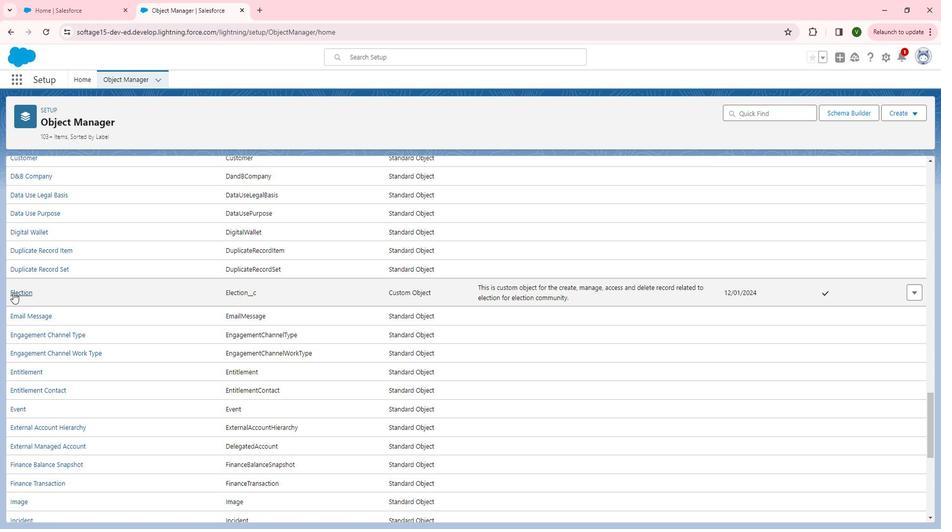 
Action: Mouse pressed left at (21, 290)
Screenshot: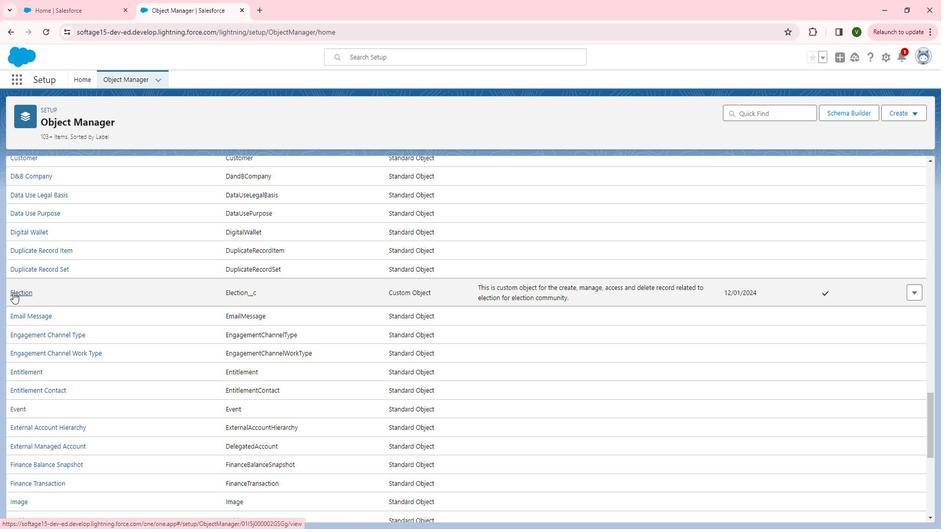 
Action: Mouse moved to (77, 185)
Screenshot: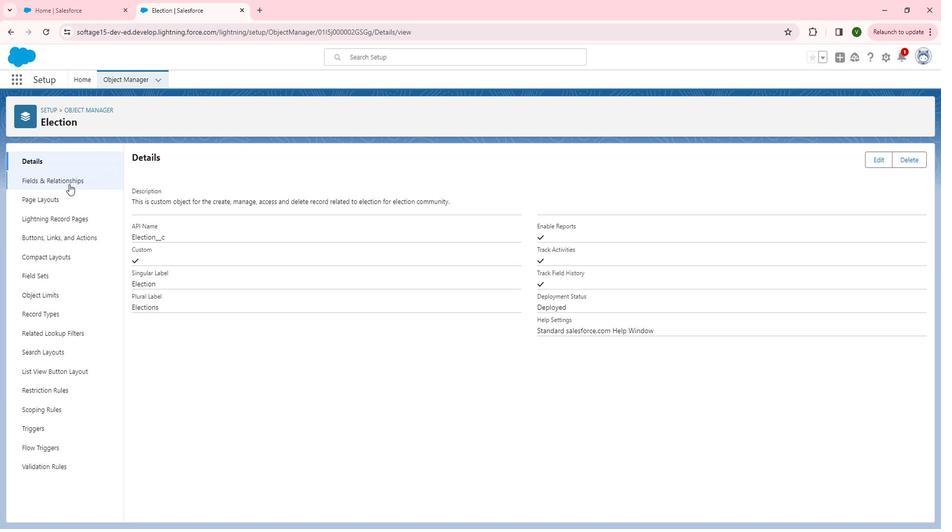 
Action: Mouse pressed left at (77, 185)
Screenshot: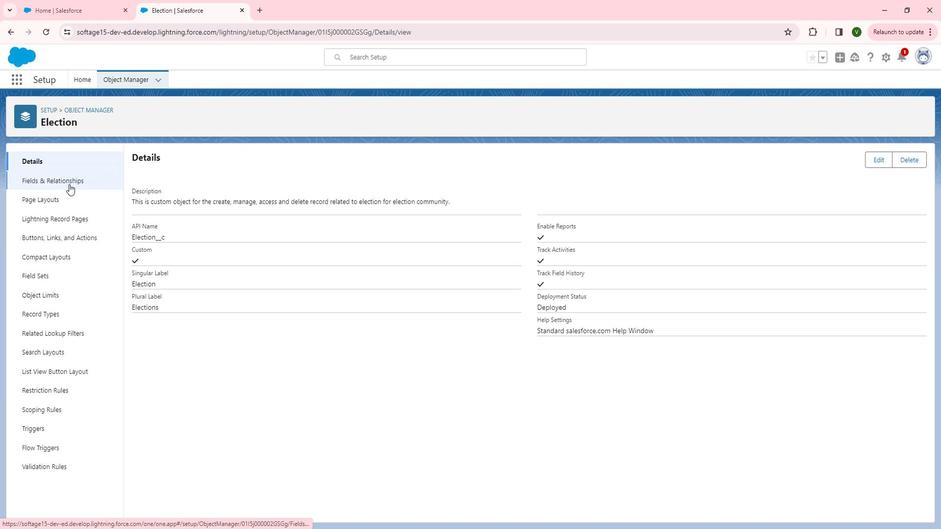 
Action: Mouse moved to (723, 157)
Screenshot: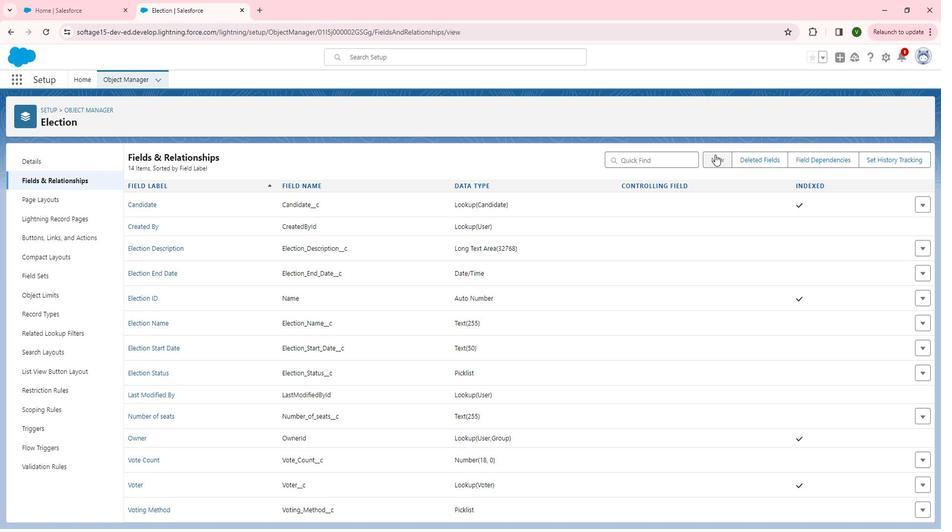 
Action: Mouse pressed left at (723, 157)
Screenshot: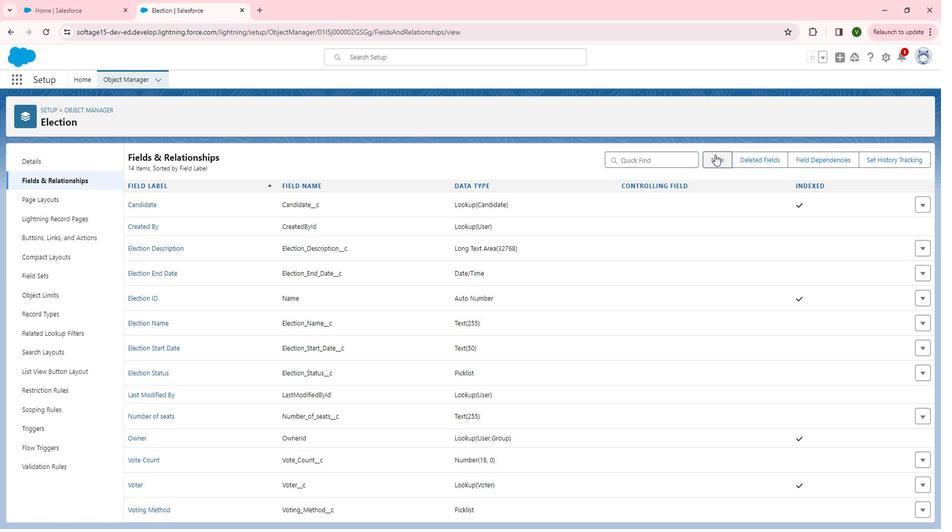 
Action: Mouse moved to (151, 337)
Screenshot: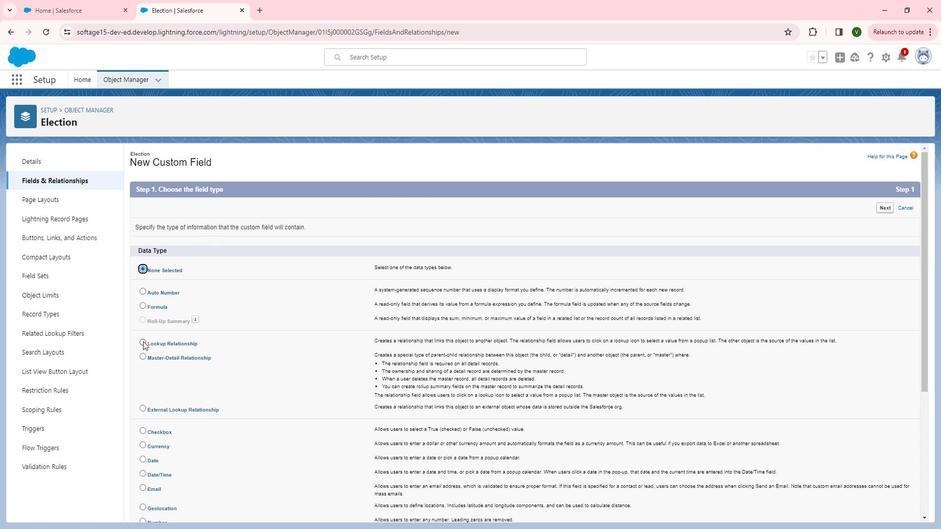 
Action: Mouse pressed left at (151, 337)
Screenshot: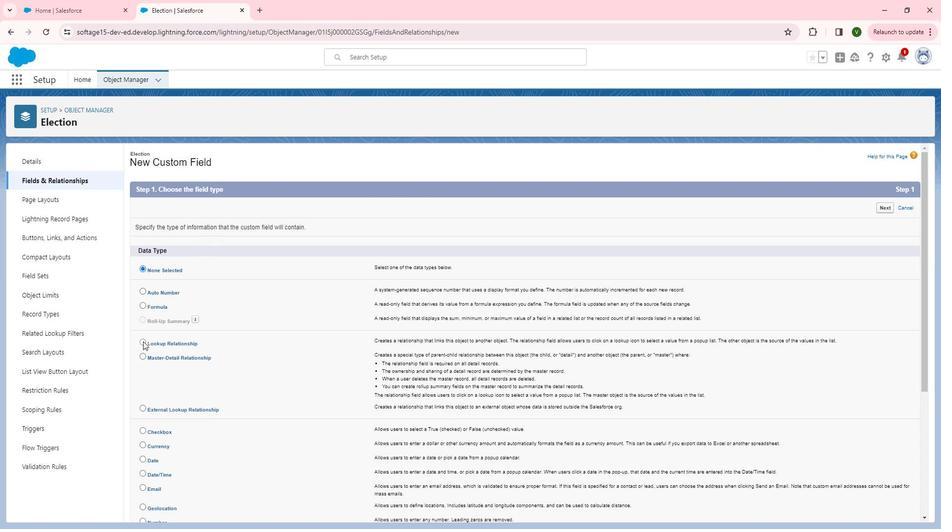
Action: Mouse moved to (886, 208)
Screenshot: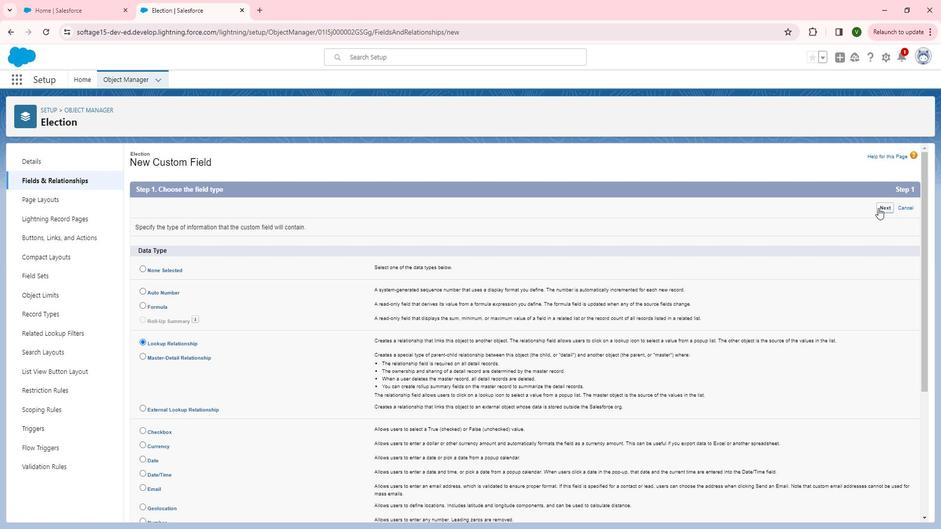 
Action: Mouse pressed left at (886, 208)
Screenshot: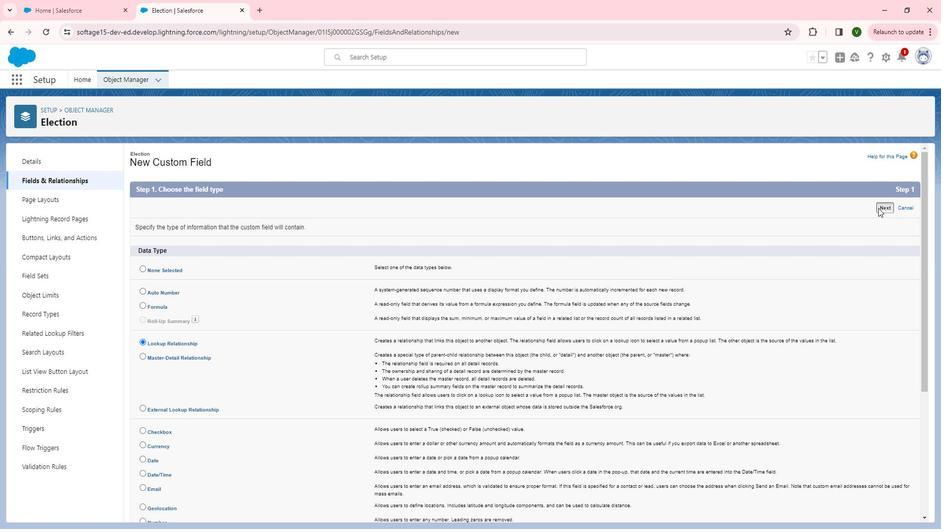 
Action: Mouse moved to (366, 250)
Screenshot: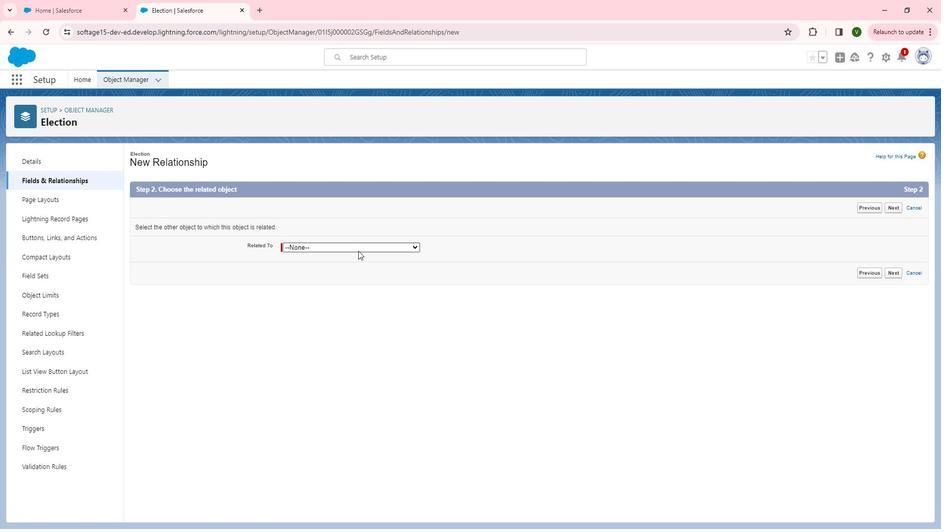 
Action: Mouse pressed left at (366, 250)
Screenshot: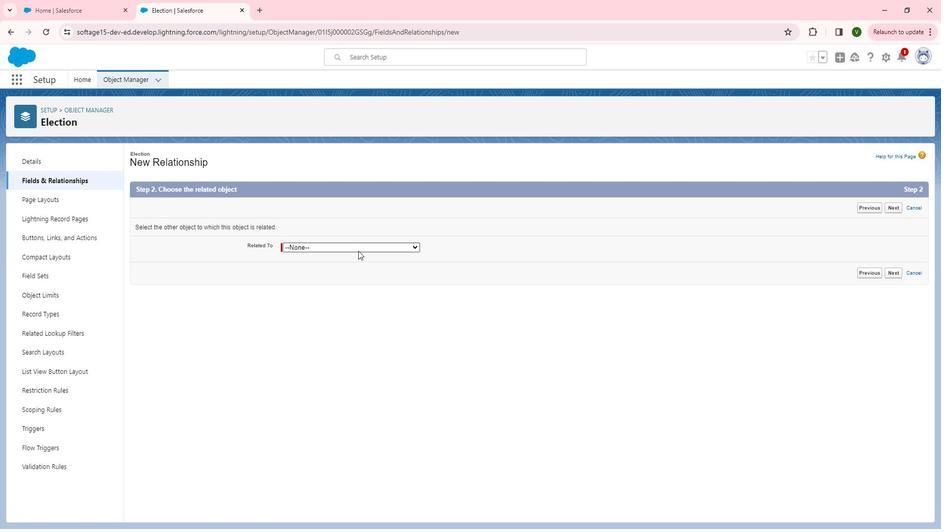 
Action: Mouse moved to (318, 258)
Screenshot: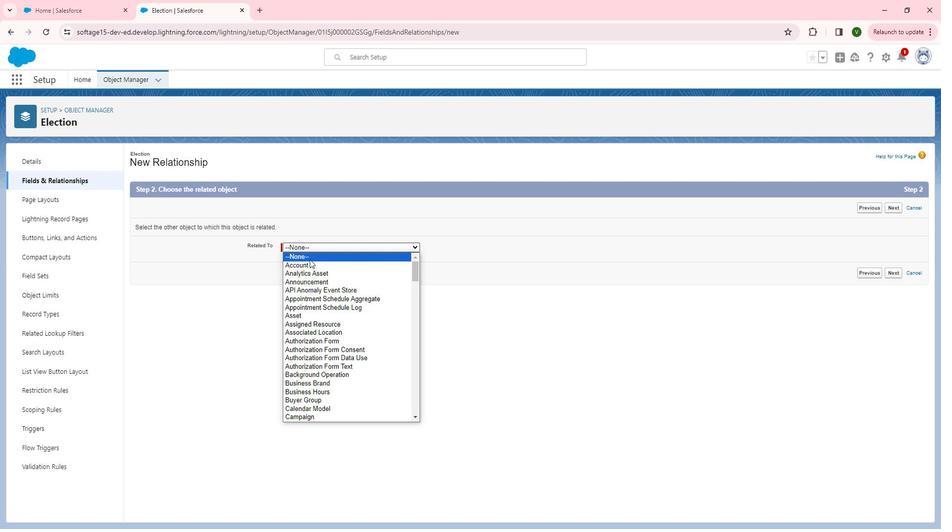 
Action: Mouse scrolled (318, 257) with delta (0, 0)
Screenshot: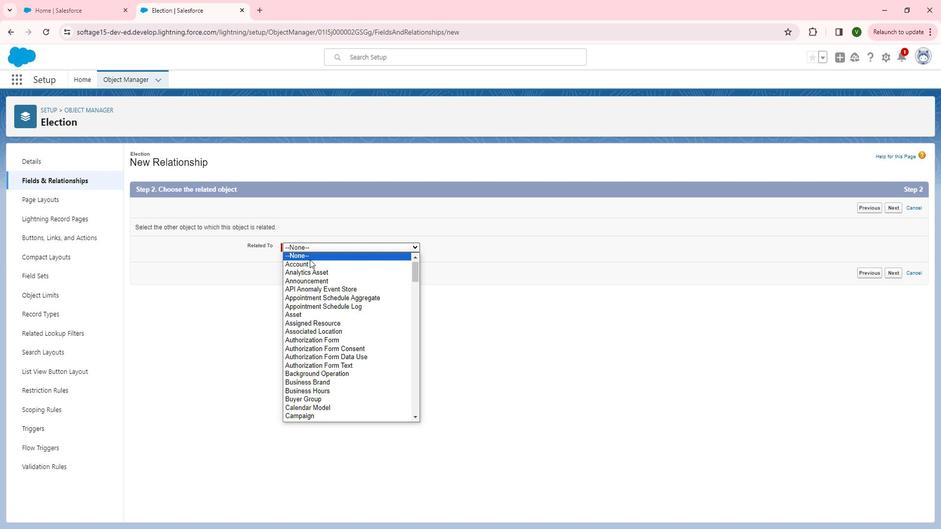 
Action: Mouse moved to (315, 266)
Screenshot: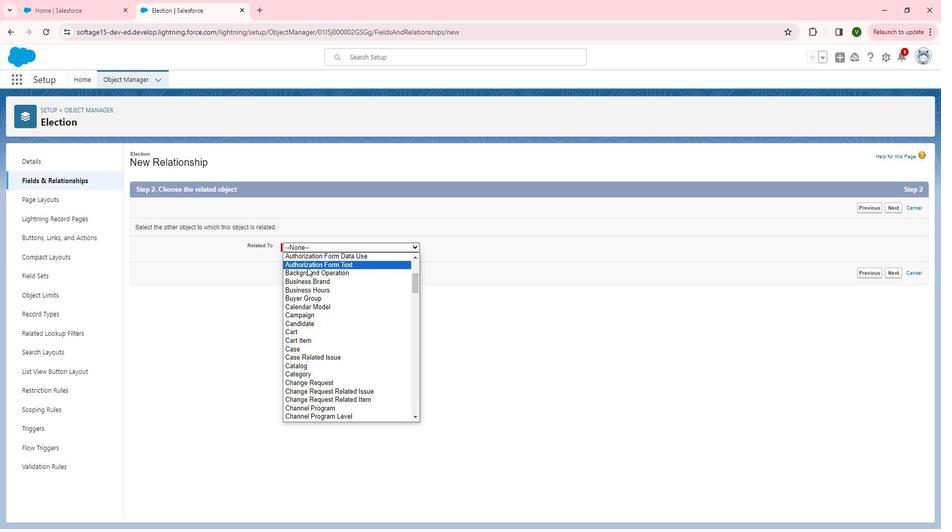 
Action: Mouse scrolled (315, 265) with delta (0, 0)
Screenshot: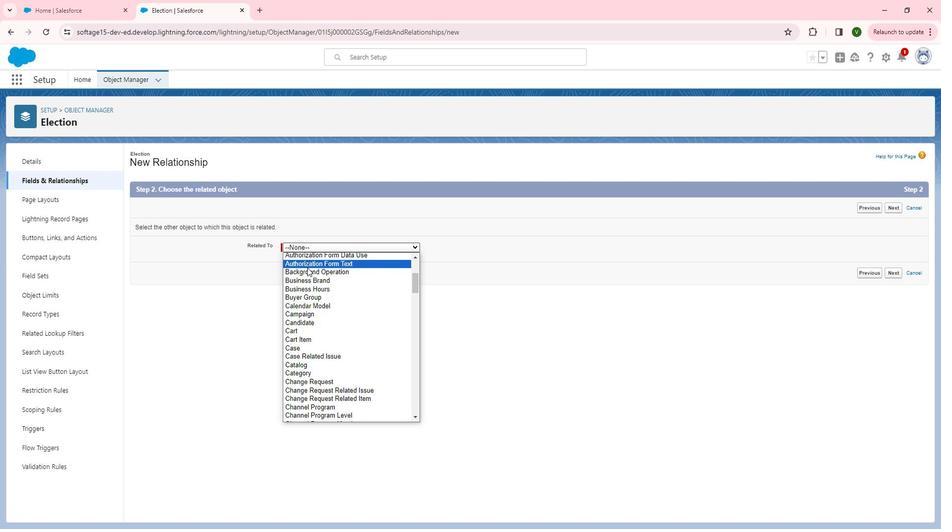 
Action: Mouse moved to (314, 267)
Screenshot: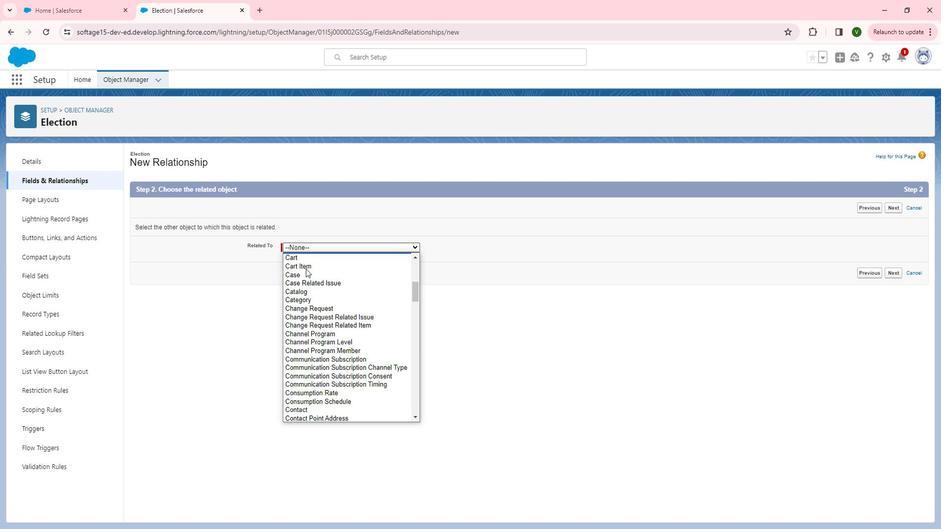 
Action: Mouse scrolled (314, 266) with delta (0, 0)
Screenshot: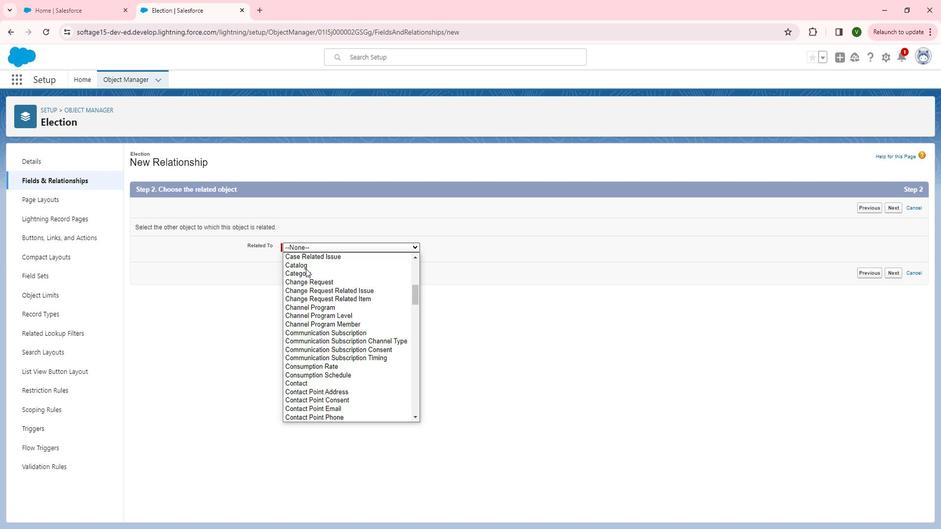 
Action: Mouse scrolled (314, 266) with delta (0, 0)
Screenshot: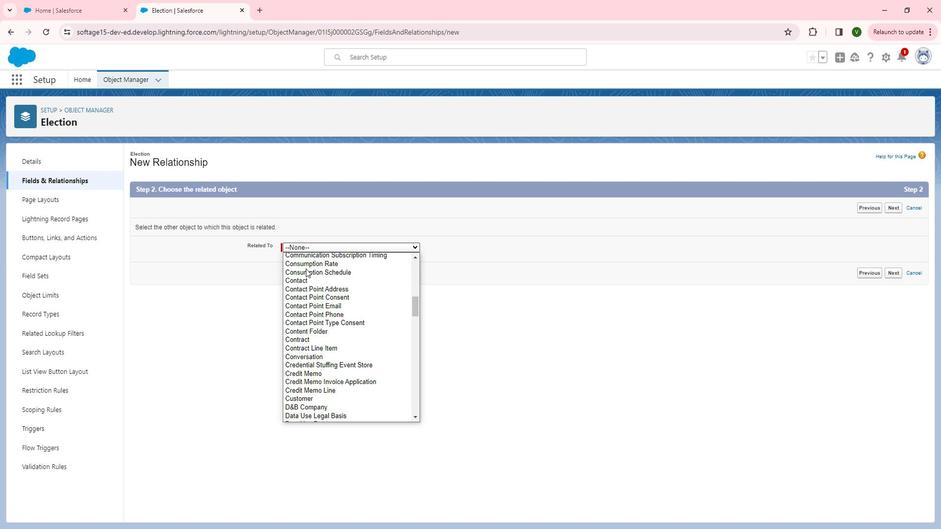 
Action: Mouse scrolled (314, 266) with delta (0, 0)
Screenshot: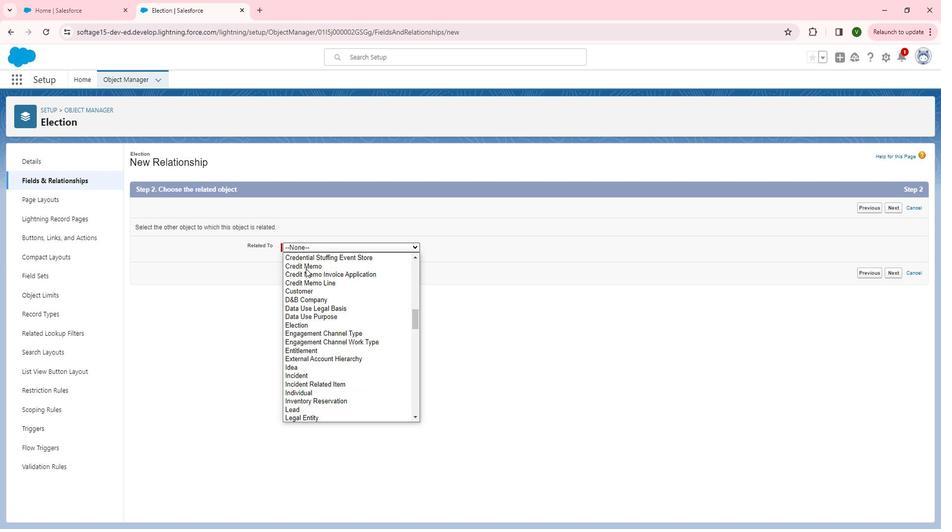 
Action: Mouse scrolled (314, 266) with delta (0, 0)
Screenshot: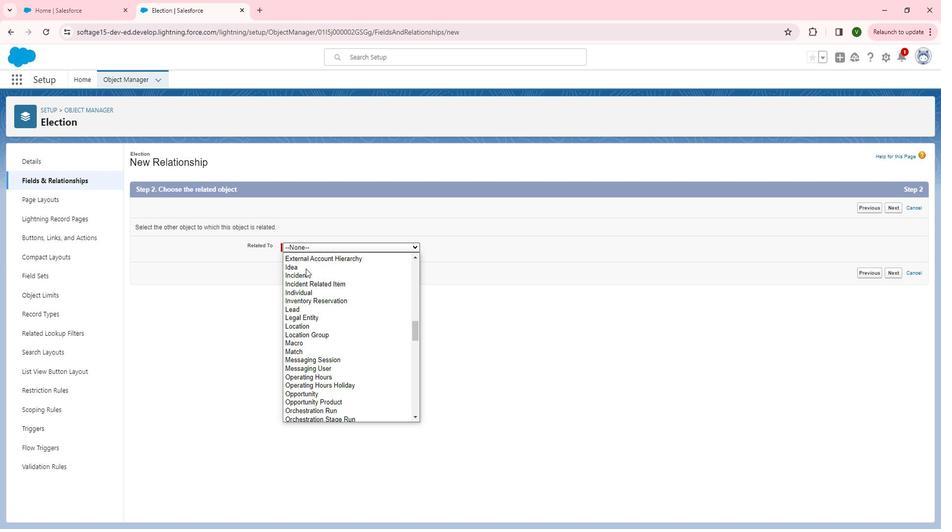 
Action: Mouse scrolled (314, 267) with delta (0, 0)
Screenshot: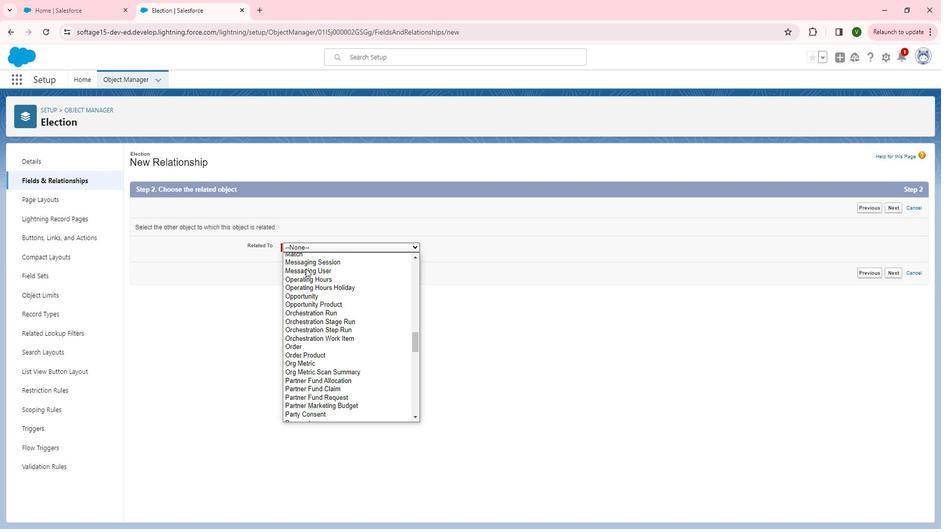 
Action: Mouse scrolled (314, 267) with delta (0, 0)
Screenshot: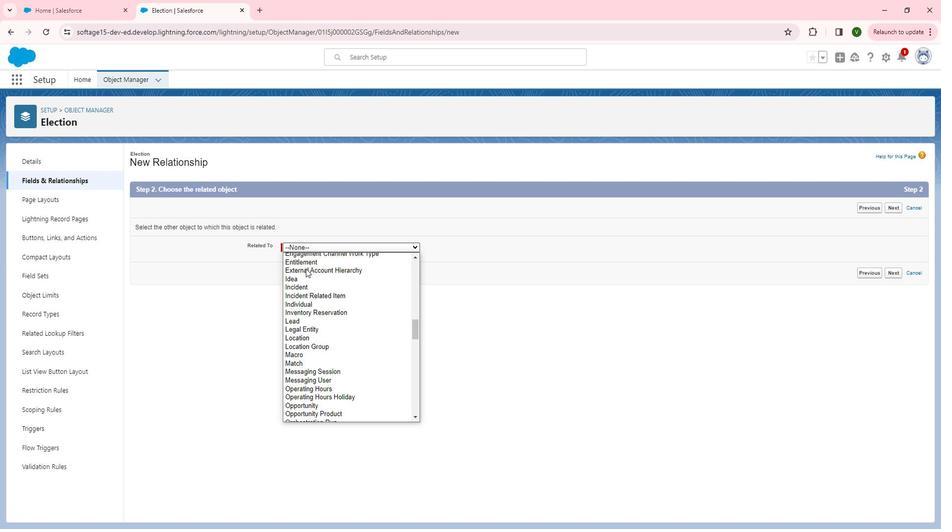 
Action: Mouse moved to (320, 327)
Screenshot: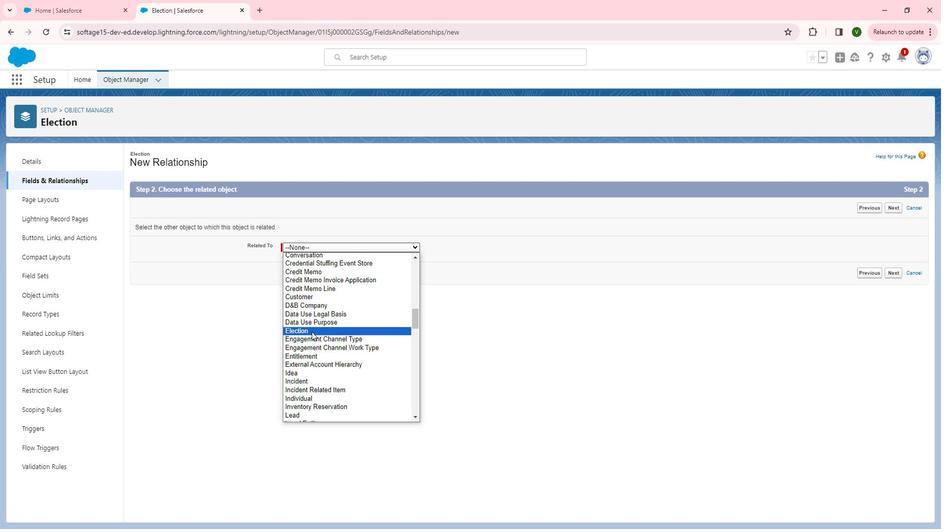 
Action: Mouse scrolled (320, 328) with delta (0, 0)
Screenshot: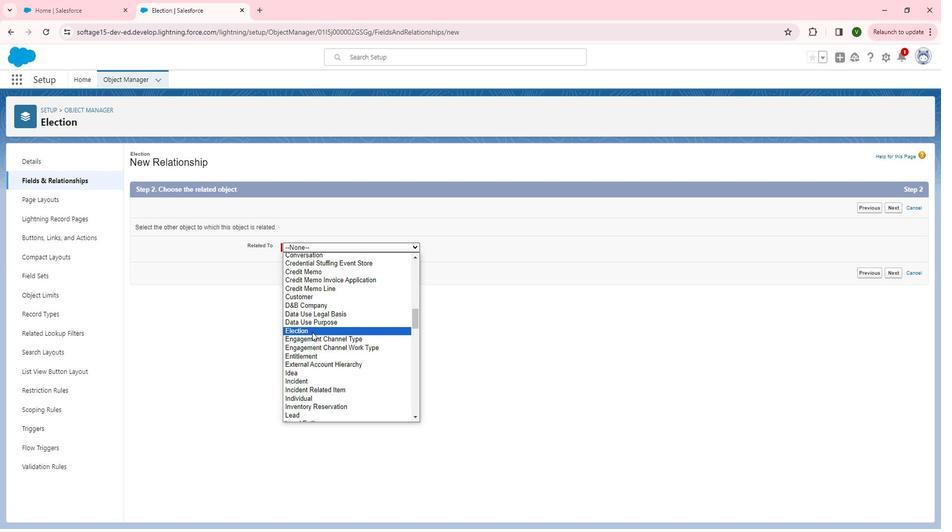 
Action: Mouse moved to (320, 326)
Screenshot: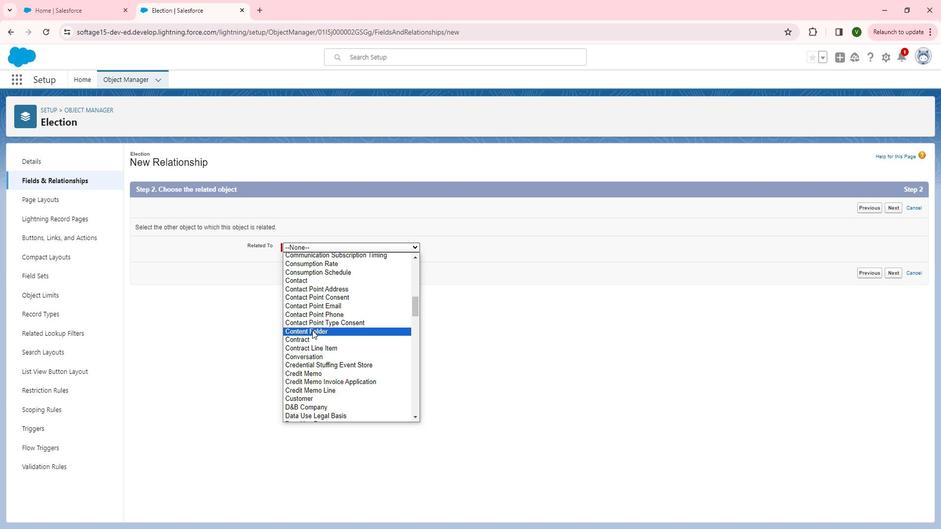 
Action: Mouse scrolled (320, 326) with delta (0, 0)
Screenshot: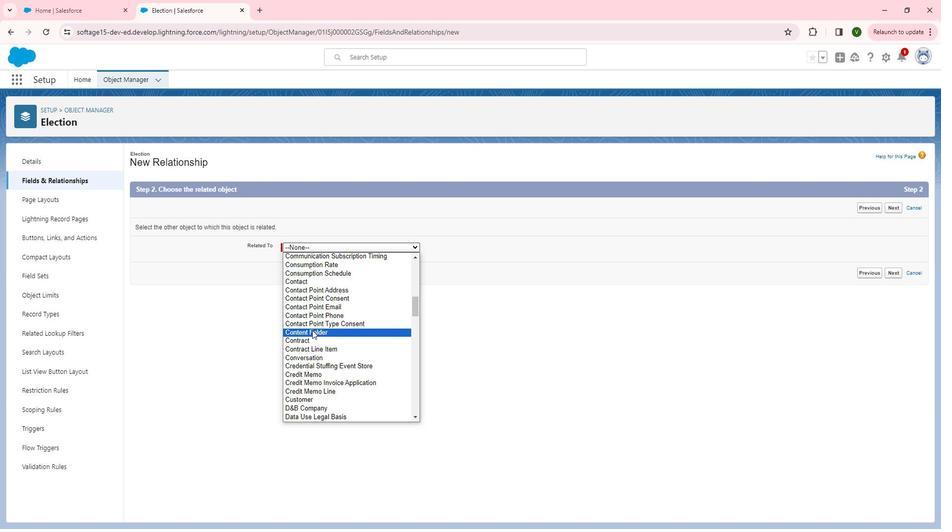 
Action: Mouse scrolled (320, 326) with delta (0, 0)
Screenshot: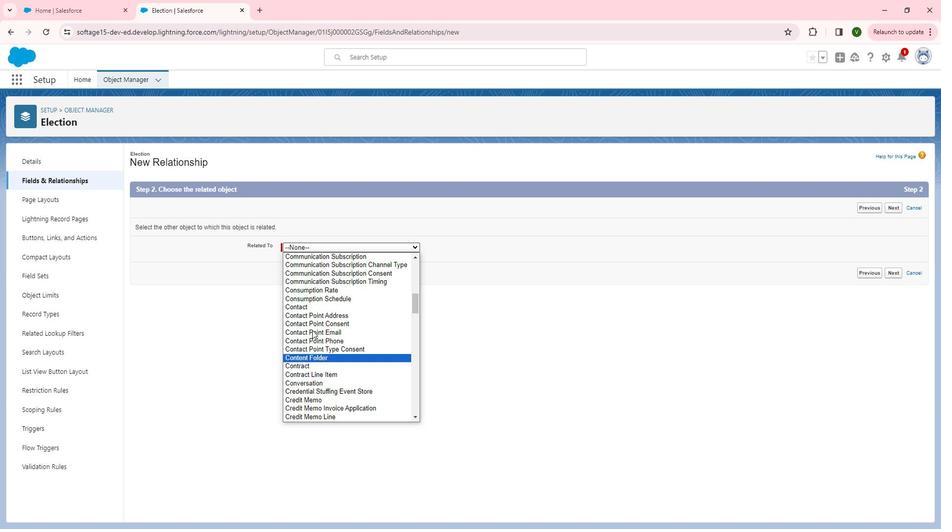 
Action: Mouse scrolled (320, 326) with delta (0, 0)
Screenshot: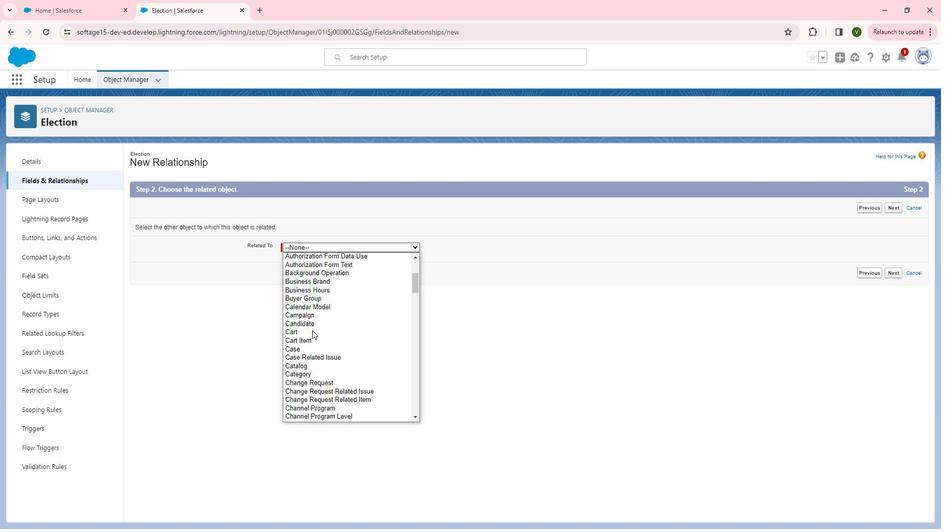 
Action: Mouse moved to (326, 279)
Screenshot: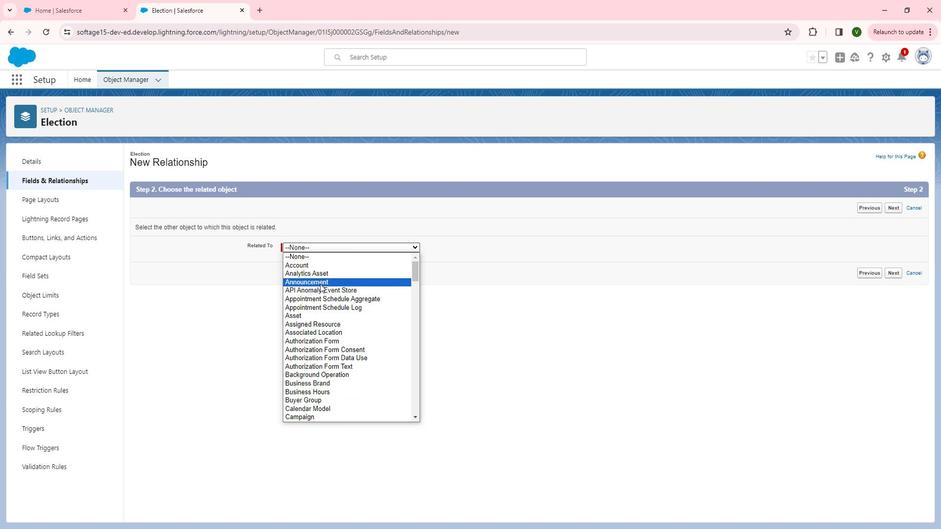
Action: Mouse pressed left at (326, 279)
Screenshot: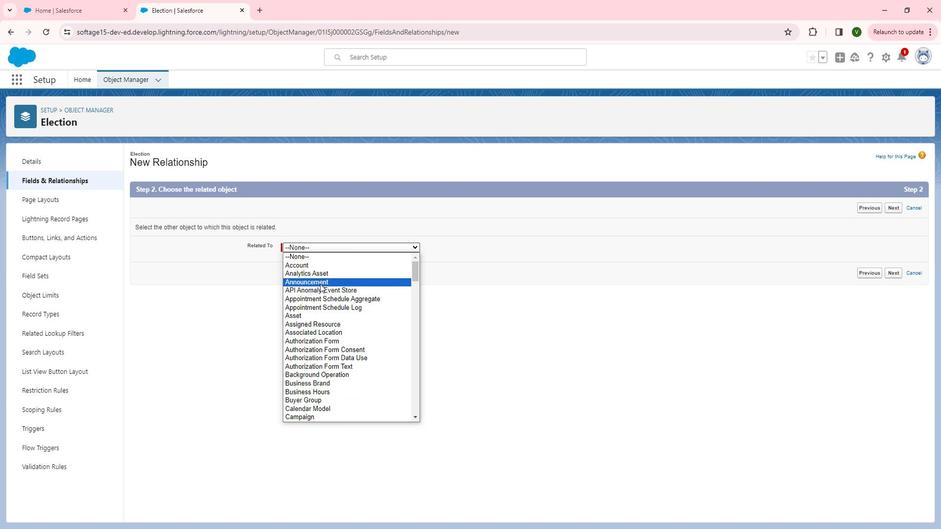 
Action: Mouse moved to (905, 267)
Screenshot: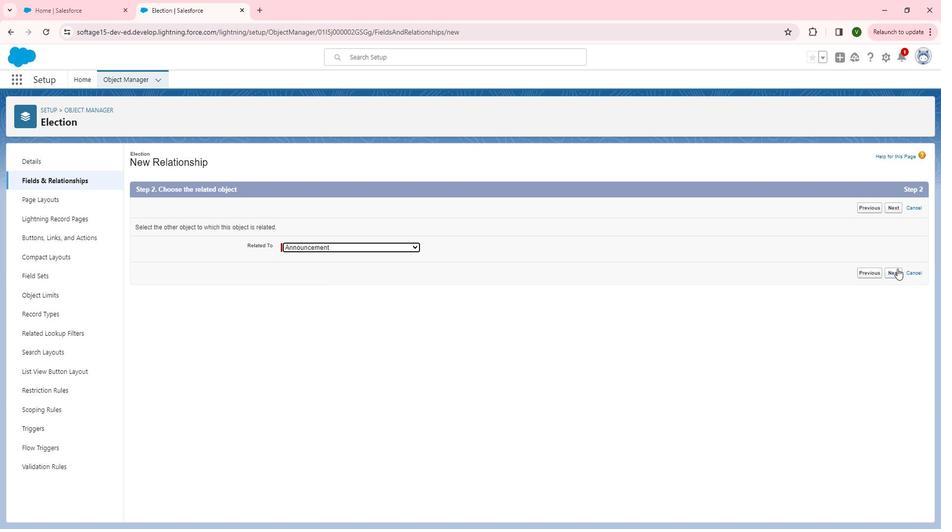 
Action: Mouse pressed left at (905, 267)
Screenshot: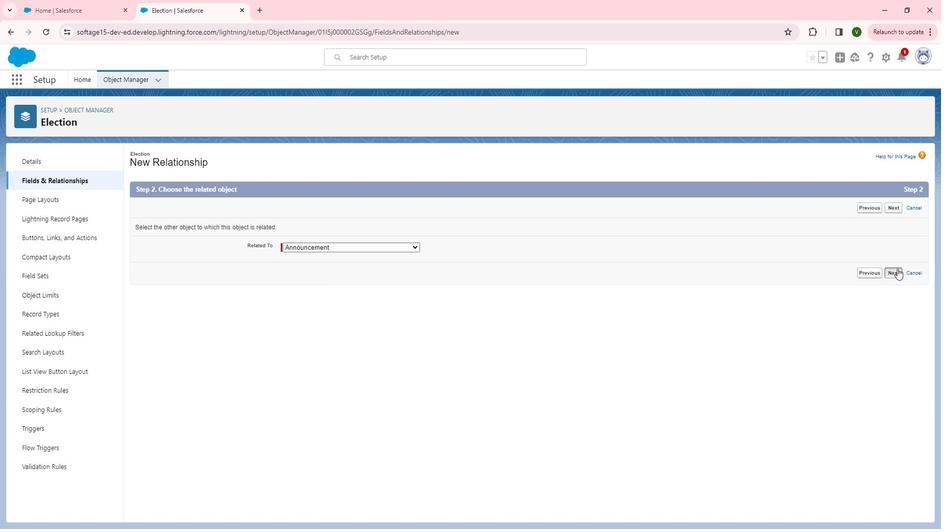 
Action: Mouse moved to (471, 229)
Screenshot: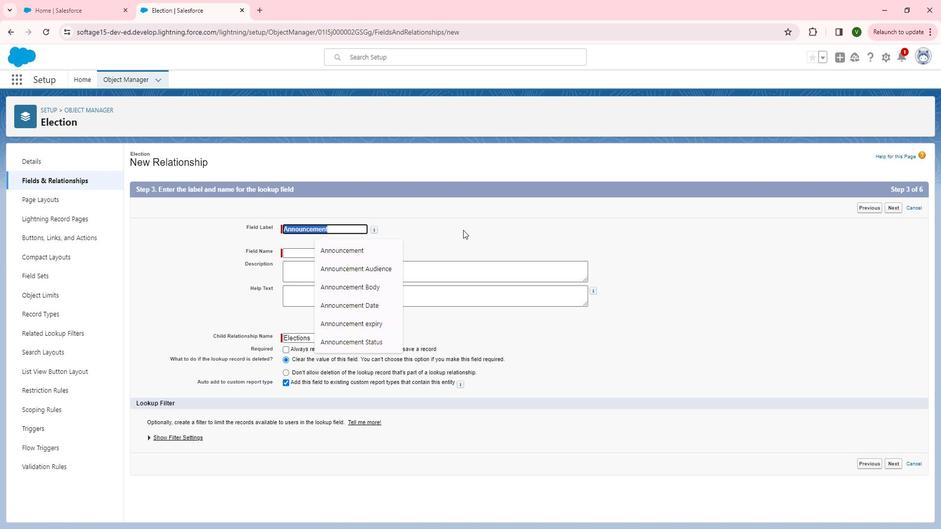 
Action: Mouse pressed left at (471, 229)
Screenshot: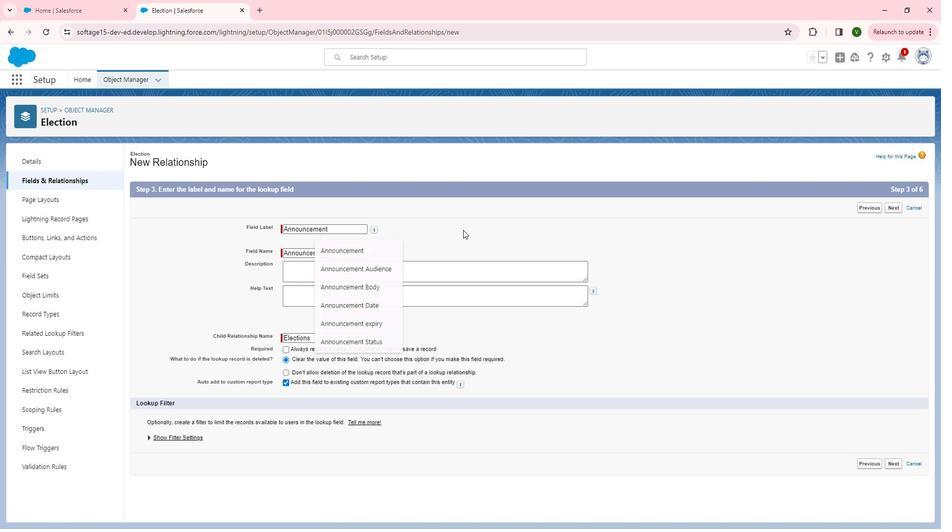 
Action: Mouse moved to (409, 267)
Screenshot: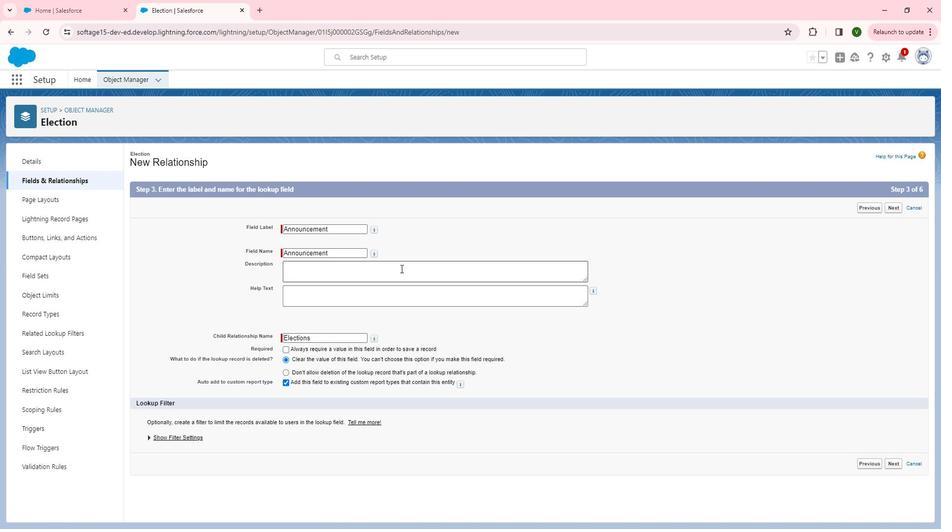 
Action: Mouse pressed left at (409, 267)
Screenshot: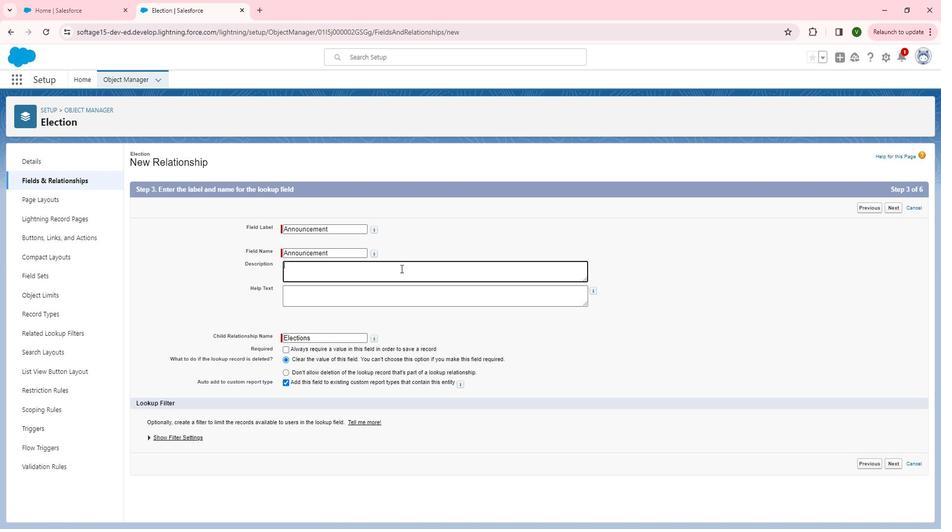 
Action: Key pressed <Key.shift>This<Key.space><Key.shift>C<Key.backspace>custom<Key.space>field<Key.space>is<Key.space>used<Key.space>for<Key.space>the<Key.space>related<Key.space>list<Key.space>displays<Key.space>the<Key.space>announcements<Key.space>related<Key.space>to<Key.space>the<Key.space>current<Key.space>election.<Key.tab><Key.shift><Key.shift><Key.shift>View<Key.space>and<Key.space>manage<Key.space>announcements<Key.space>associated<Key.space>with<Key.space>this<Key.space>election<Key.space>to<Key.space>track<Key.space>related<Key.space>associated<Key.space>elecetion<Key.space>with<Key.left><Key.left><Key.left><Key.left><Key.left><Key.left><Key.left><Key.left><Key.left><Key.backspace><Key.right><Key.right><Key.right><Key.right><Key.right><Key.right><Key.right><Key.right><Key.right><Key.right><Key.right><Key.right><Key.space>announcement.
Screenshot: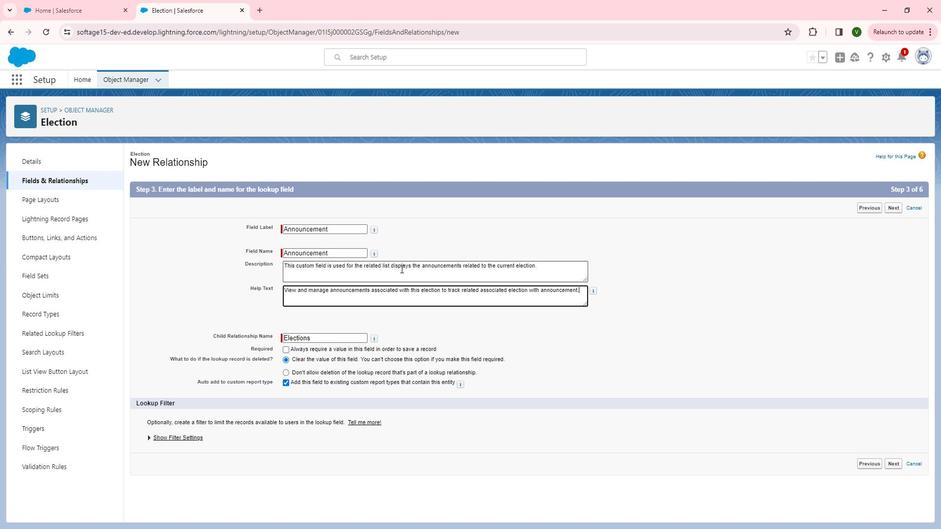 
Action: Mouse moved to (700, 272)
Screenshot: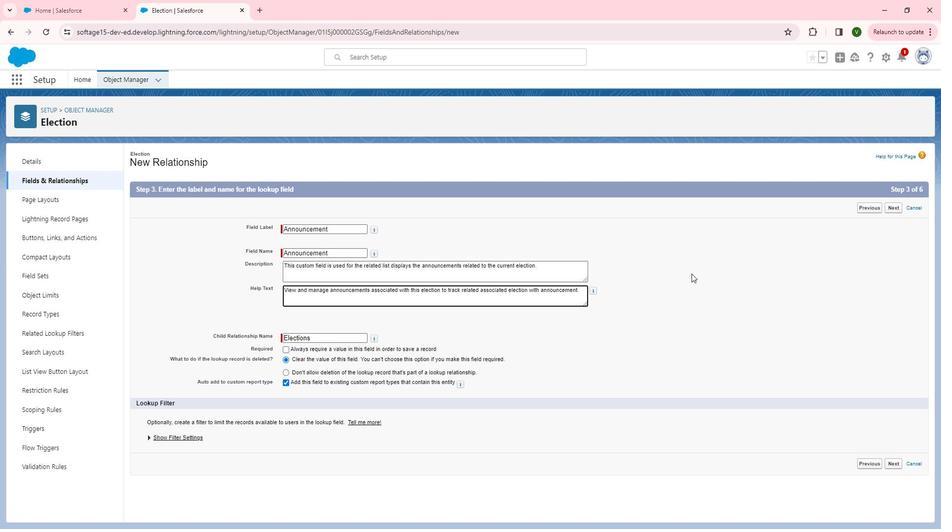 
Action: Mouse pressed left at (700, 272)
Screenshot: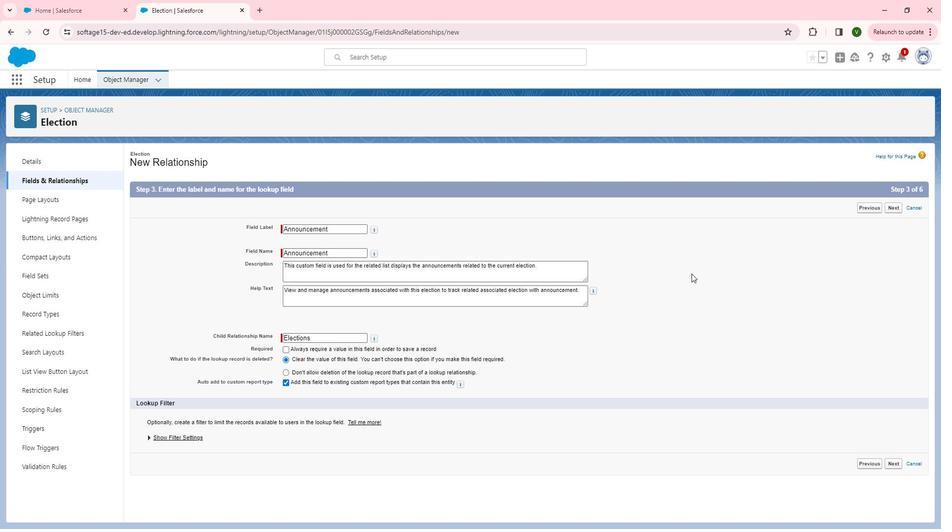 
Action: Mouse moved to (906, 207)
Screenshot: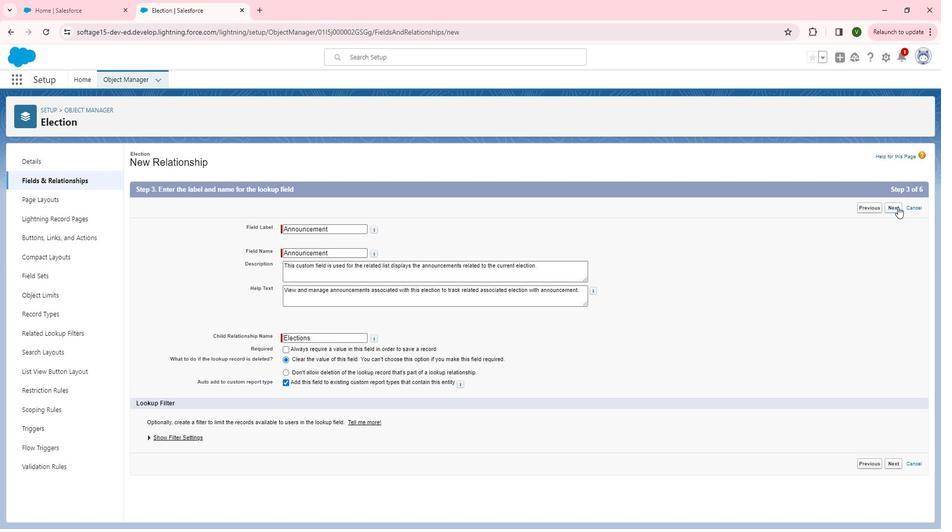 
Action: Mouse pressed left at (906, 207)
Screenshot: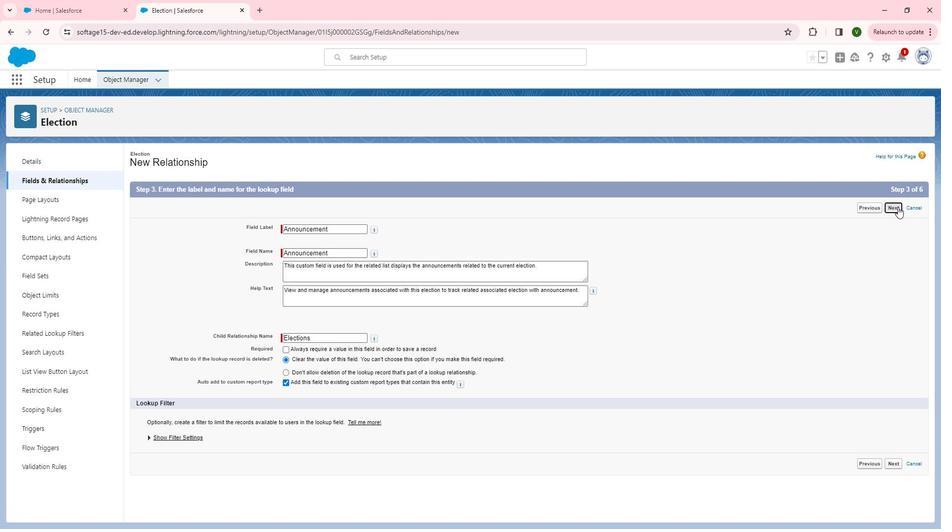 
Action: Mouse moved to (671, 292)
Screenshot: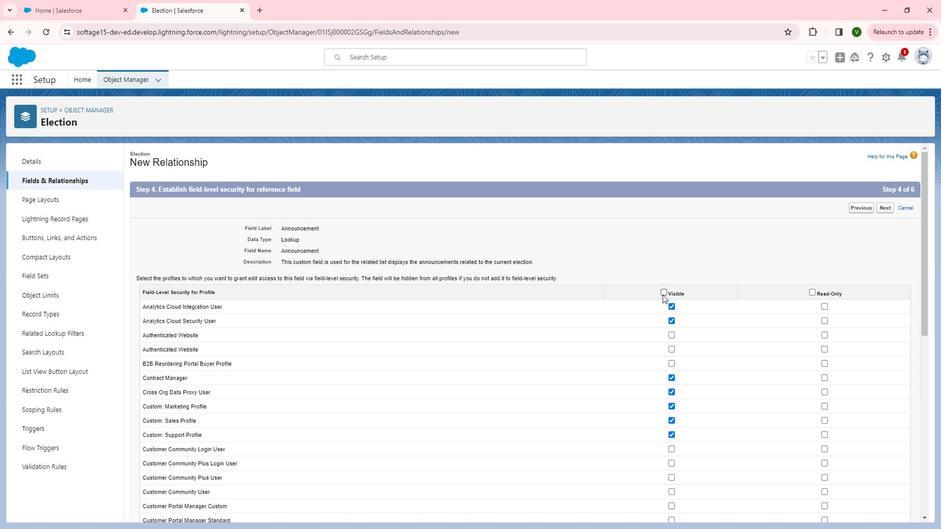 
Action: Mouse pressed left at (671, 292)
Screenshot: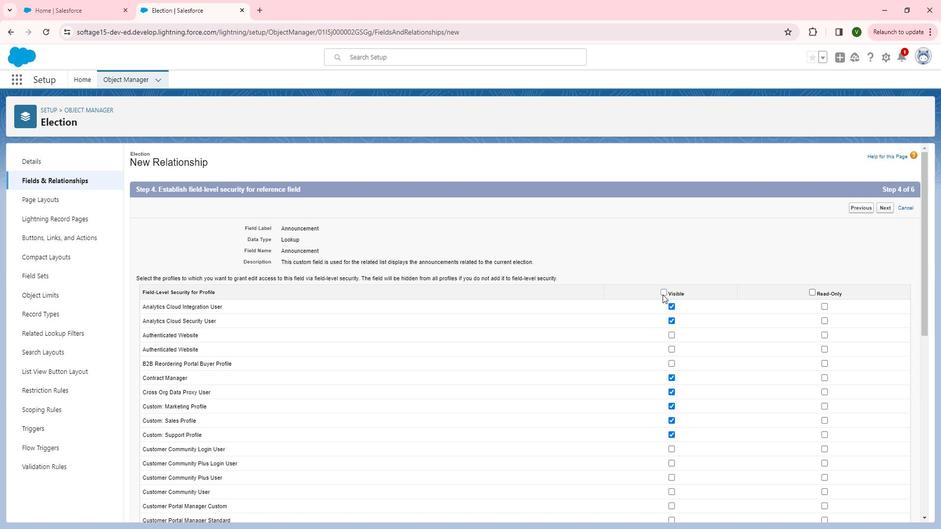 
Action: Mouse moved to (681, 299)
Screenshot: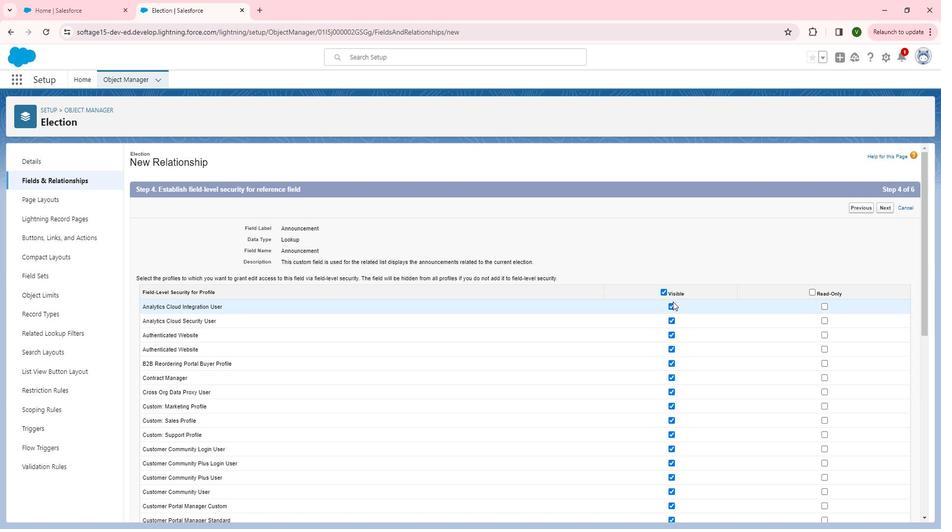 
Action: Mouse scrolled (681, 298) with delta (0, 0)
Screenshot: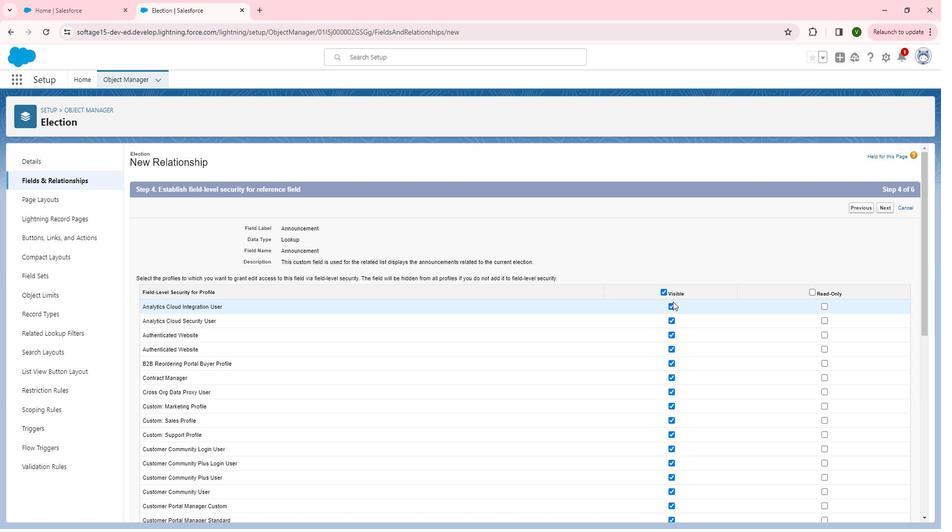 
Action: Mouse scrolled (681, 298) with delta (0, 0)
Screenshot: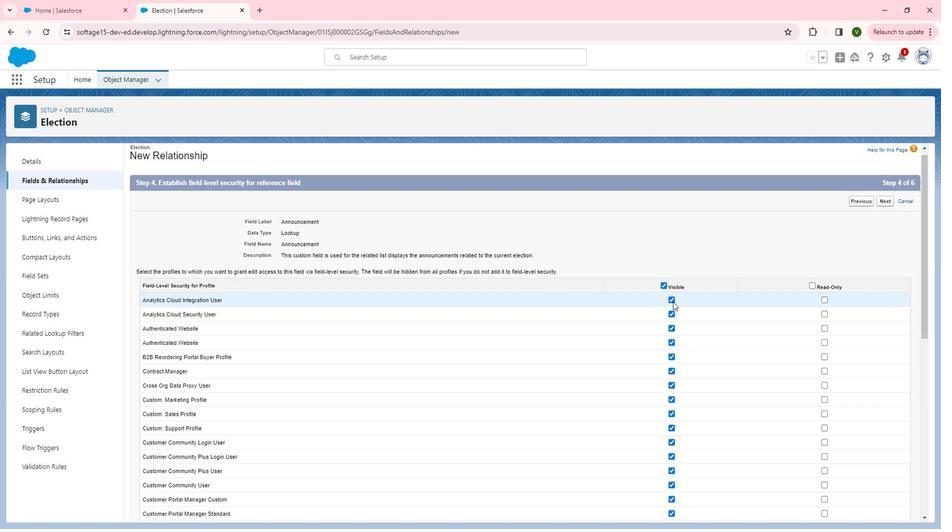 
Action: Mouse moved to (677, 220)
Screenshot: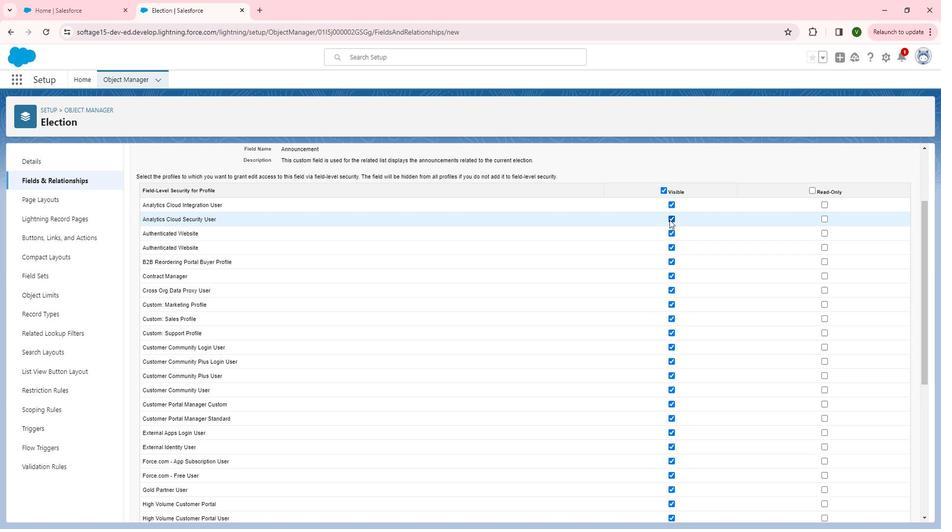 
Action: Mouse pressed left at (677, 220)
Screenshot: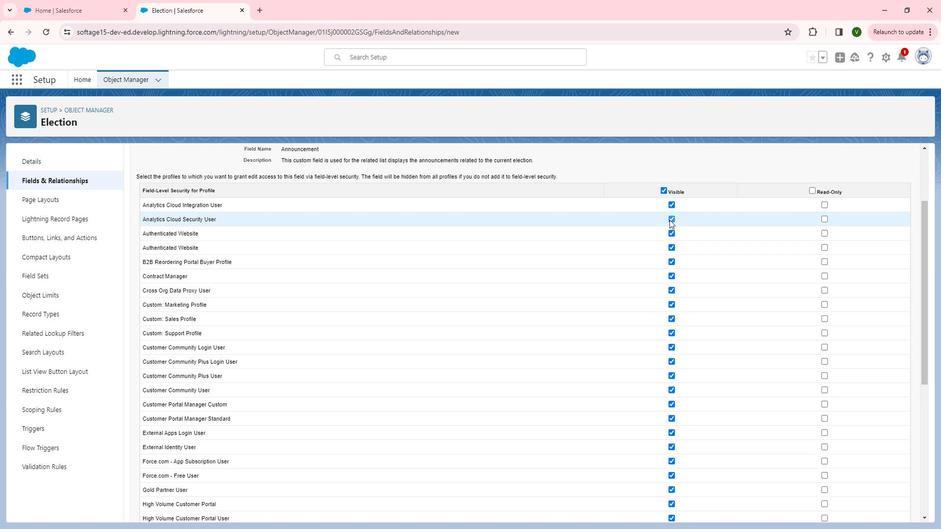 
Action: Mouse moved to (680, 233)
Screenshot: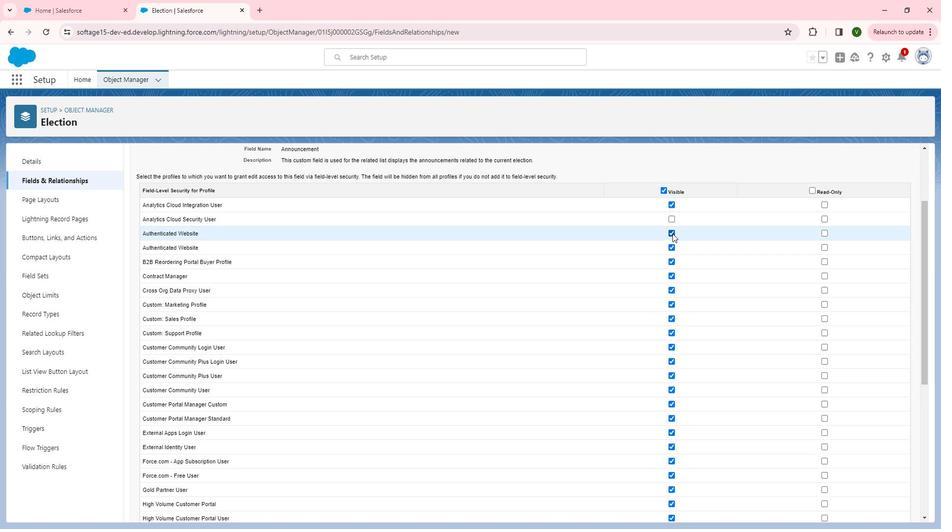 
Action: Mouse pressed left at (680, 233)
Screenshot: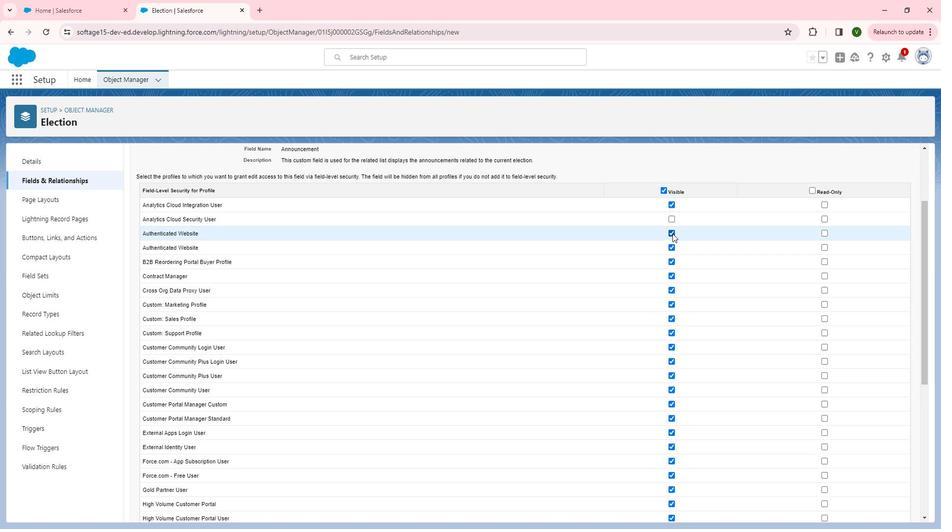 
Action: Mouse moved to (680, 243)
Screenshot: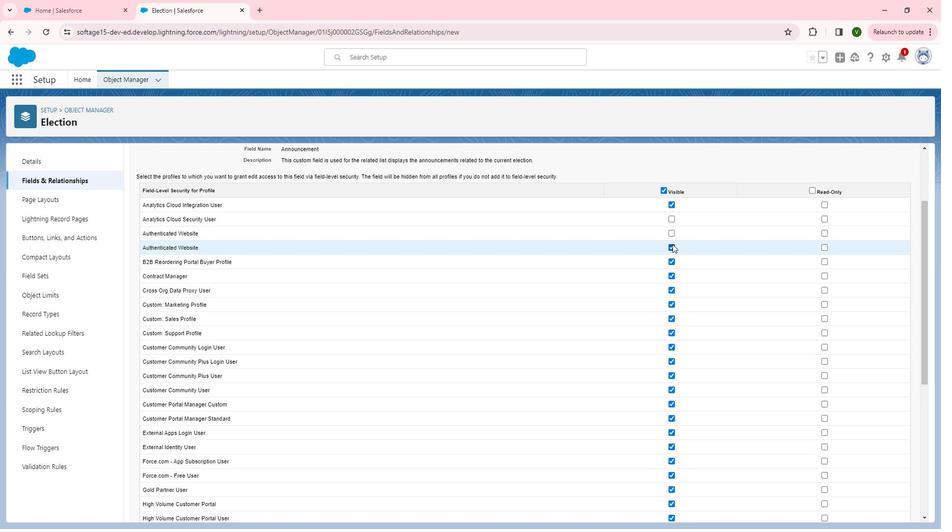
Action: Mouse pressed left at (680, 243)
Screenshot: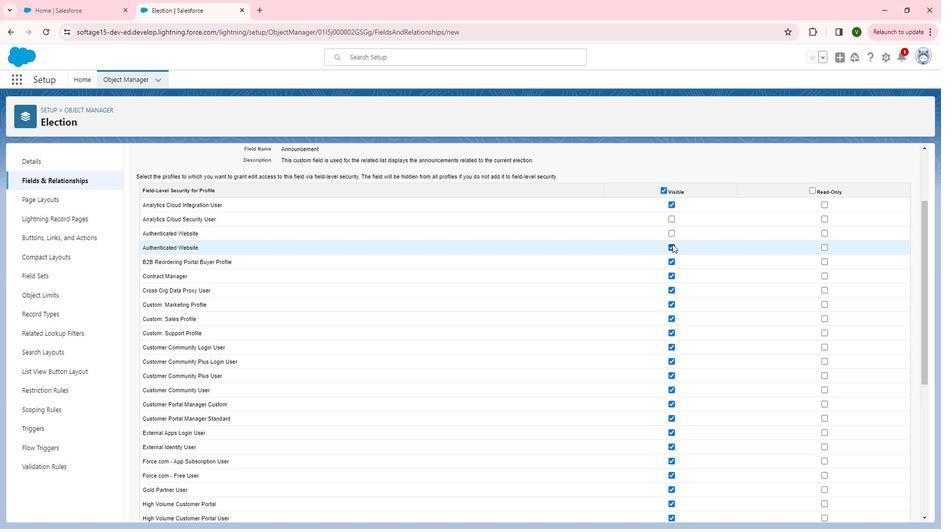 
Action: Mouse moved to (680, 247)
Screenshot: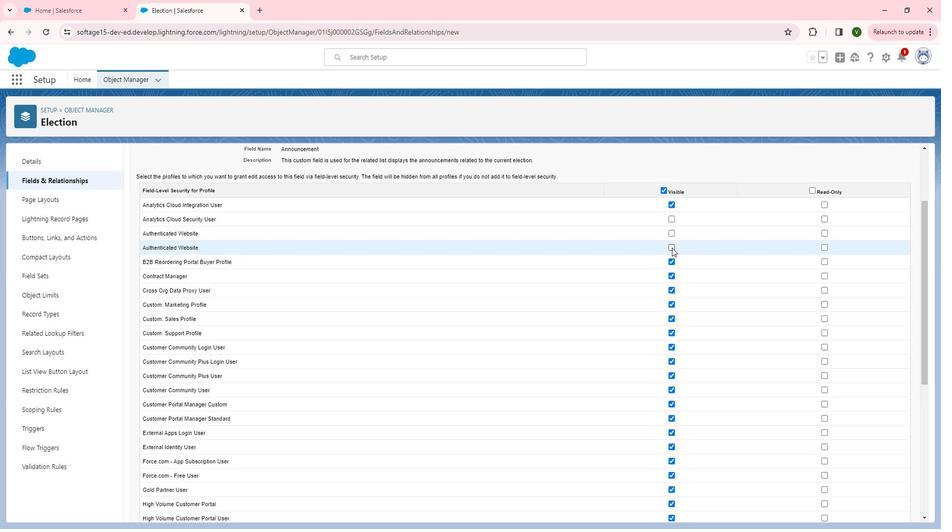 
Action: Mouse scrolled (680, 246) with delta (0, 0)
Screenshot: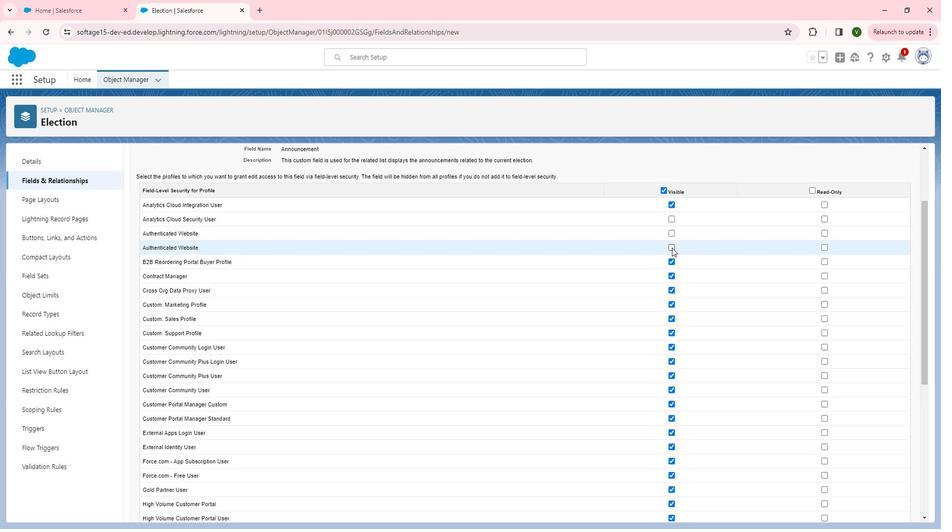 
Action: Mouse moved to (679, 293)
Screenshot: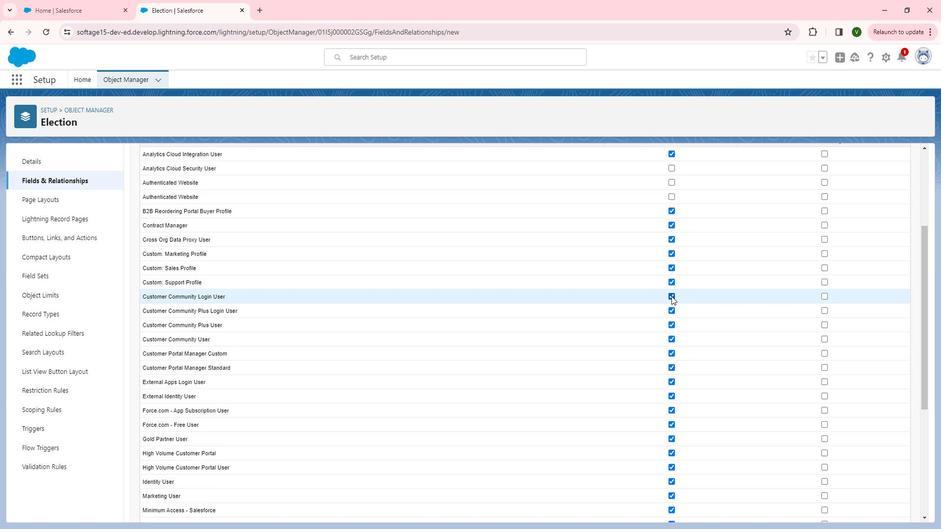 
Action: Mouse pressed left at (679, 293)
Screenshot: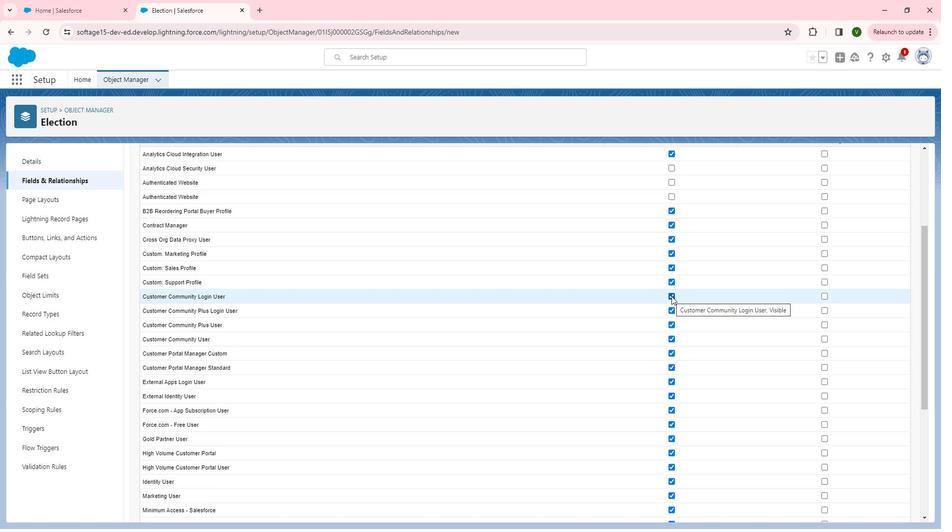 
Action: Mouse moved to (680, 307)
Screenshot: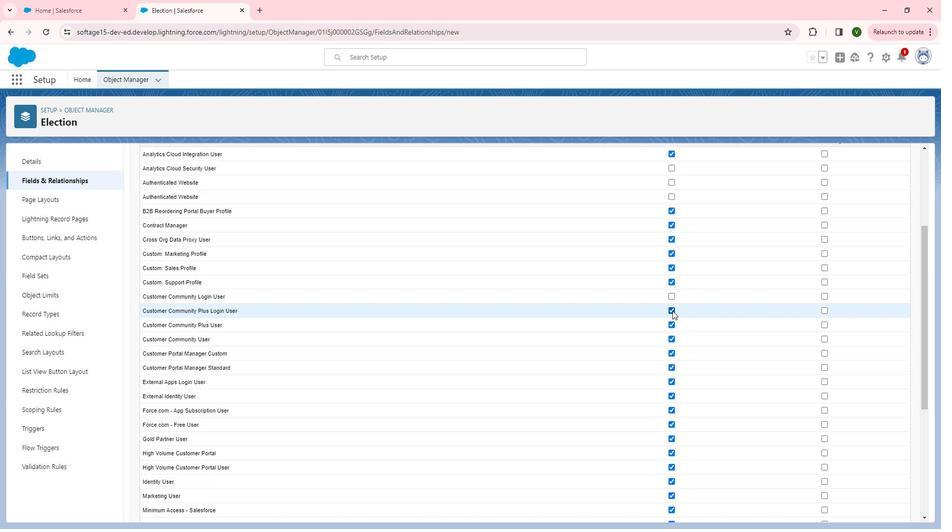 
Action: Mouse pressed left at (680, 307)
Screenshot: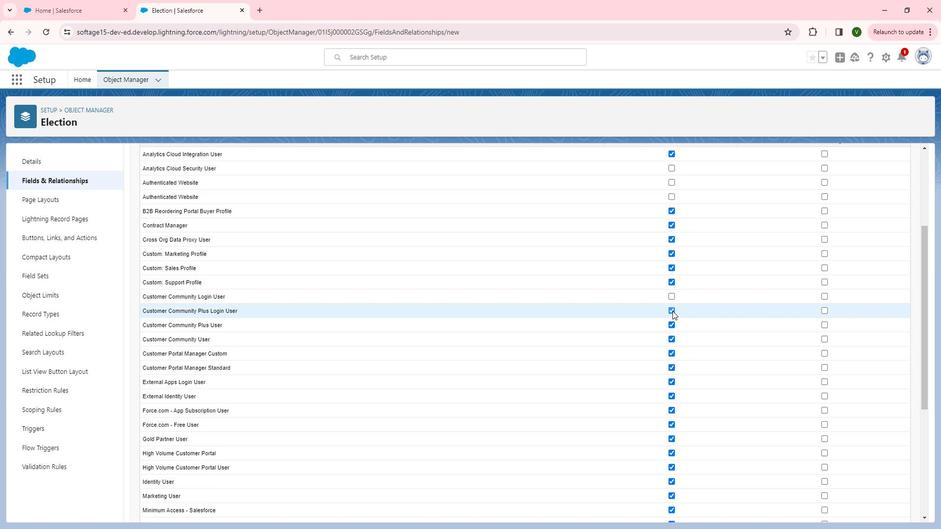
Action: Mouse moved to (679, 317)
Screenshot: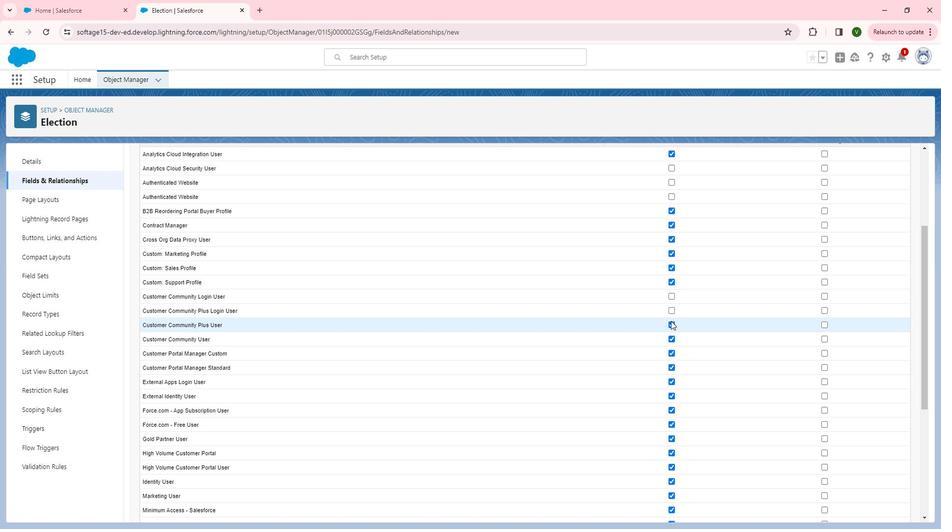 
Action: Mouse pressed left at (679, 317)
Screenshot: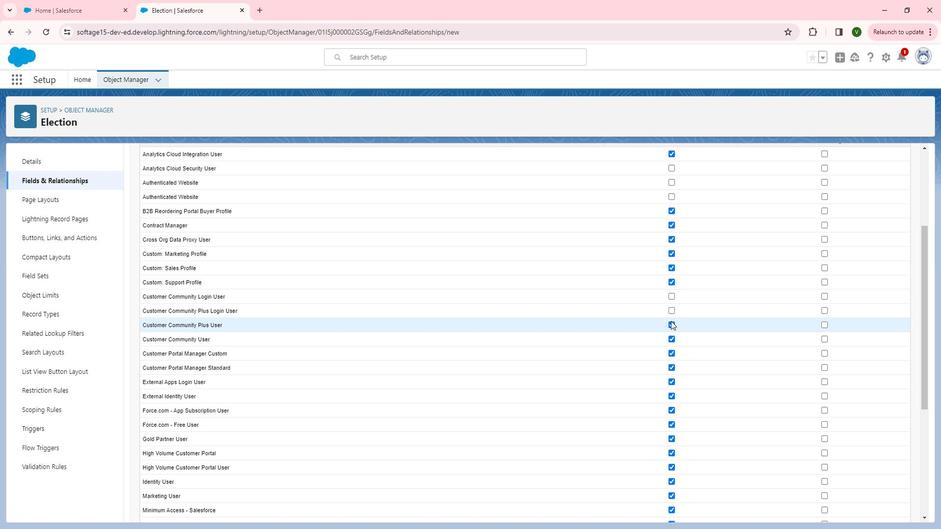 
Action: Mouse moved to (679, 317)
